 Task: Add a timeline in the project AgilePulse for the epic 'Content management system (CMS) enhancement' from 2023/06/20 to 2024/09/07. Add a timeline in the project AgilePulse for the epic 'Business intelligence (BI) dashboard development' from 2023/04/01 to 2025/09/20. Add a timeline in the project AgilePulse for the epic 'Software-defined networking (SDN) implementation' from 2023/01/12 to 2025/07/02
Action: Mouse moved to (219, 284)
Screenshot: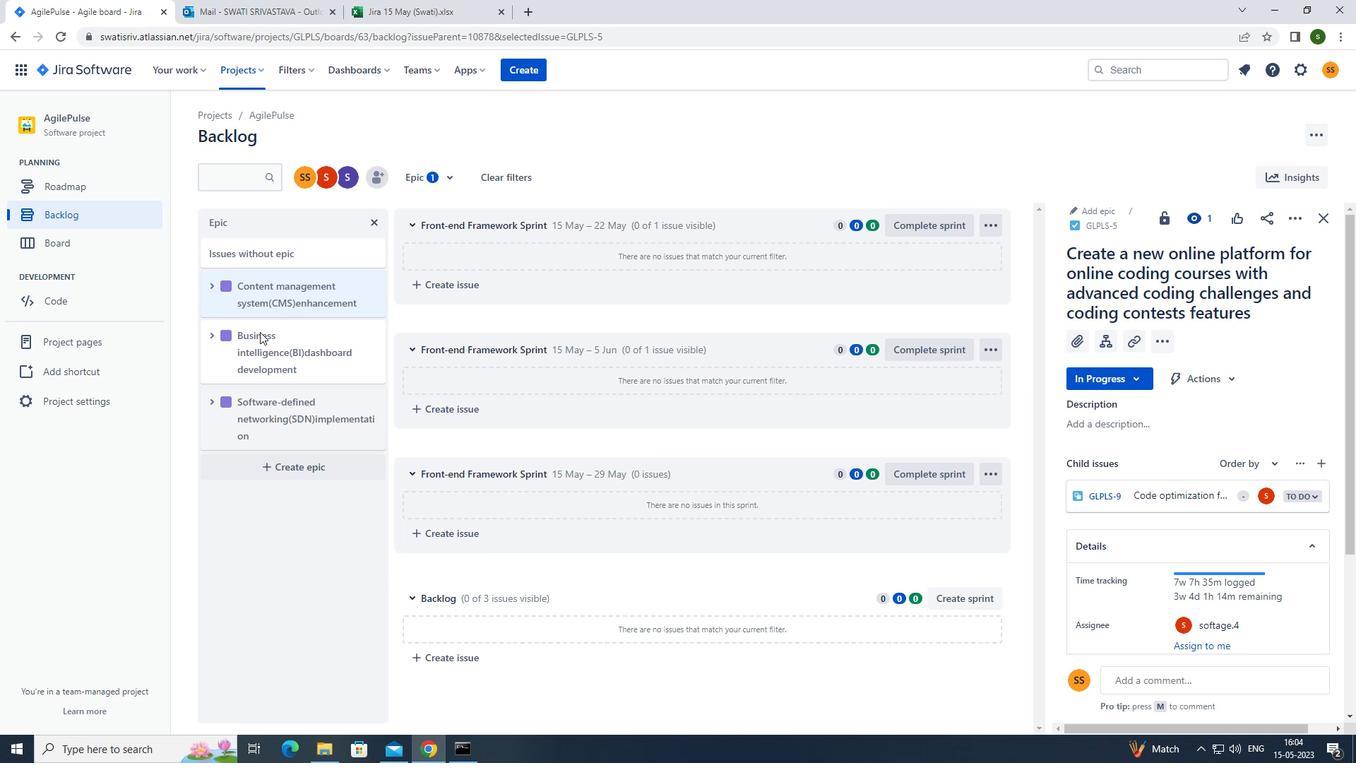 
Action: Mouse pressed left at (219, 284)
Screenshot: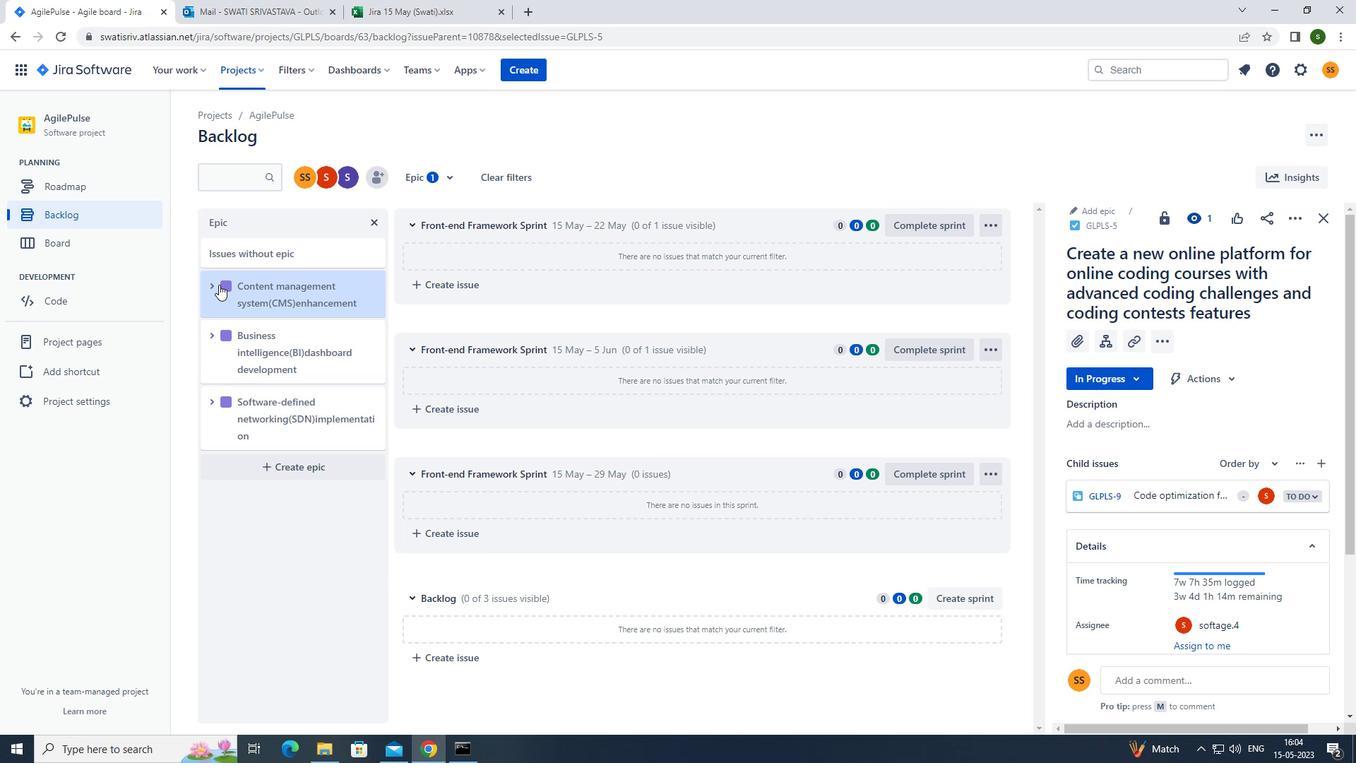 
Action: Mouse moved to (305, 418)
Screenshot: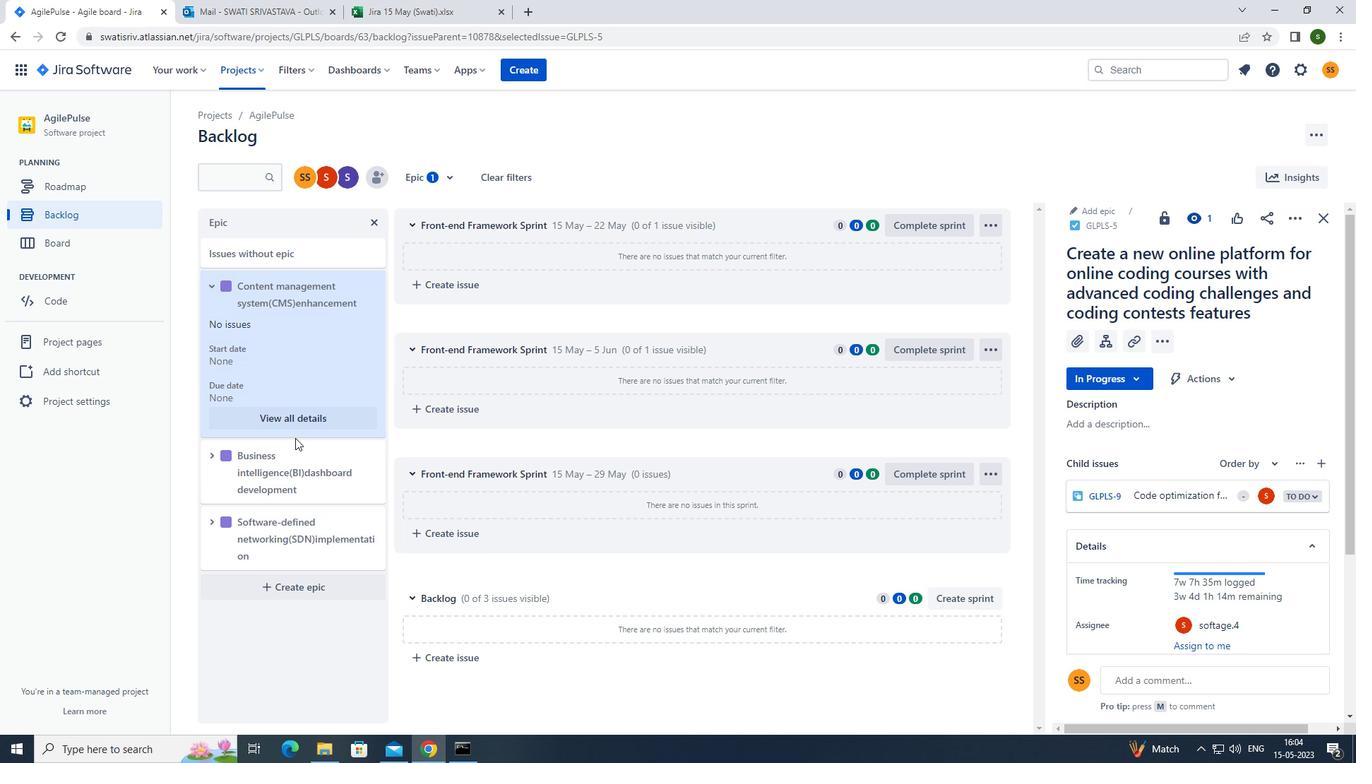 
Action: Mouse pressed left at (305, 418)
Screenshot: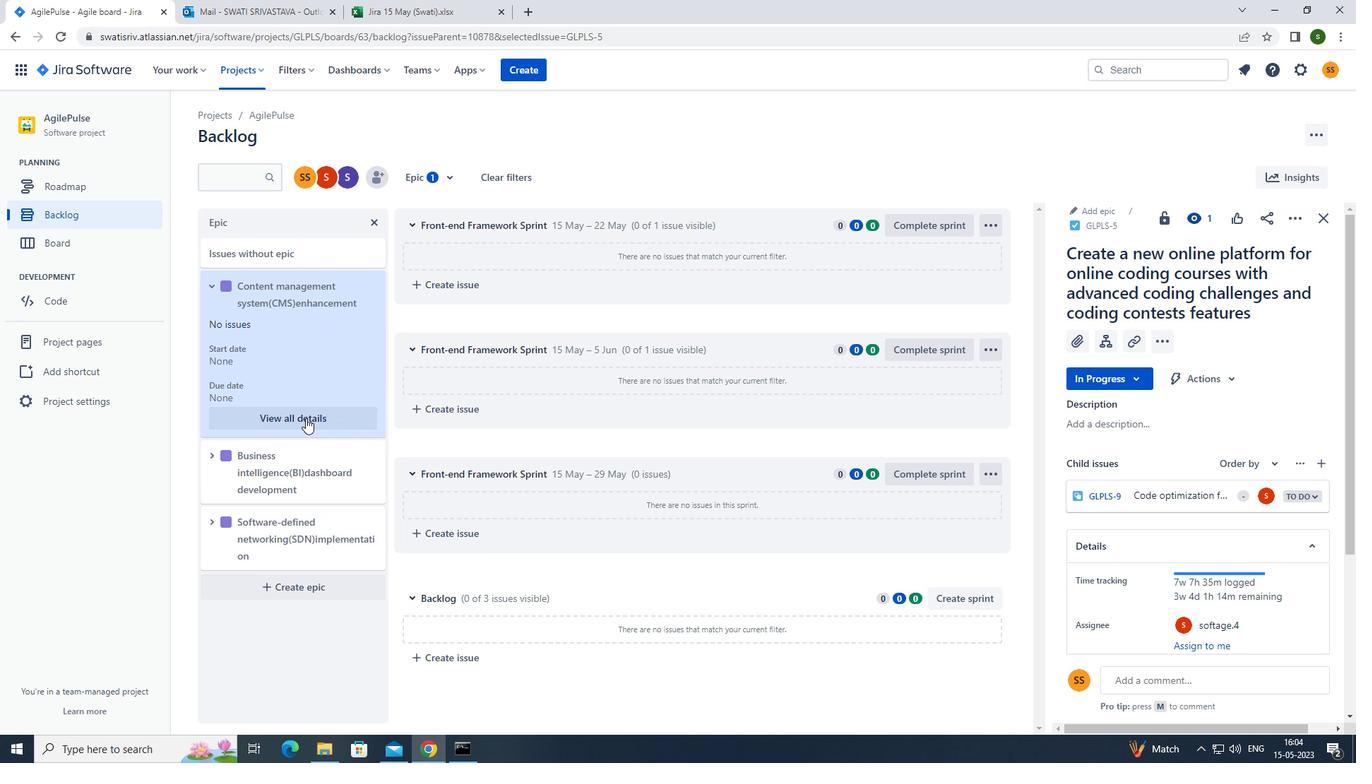 
Action: Mouse moved to (1205, 536)
Screenshot: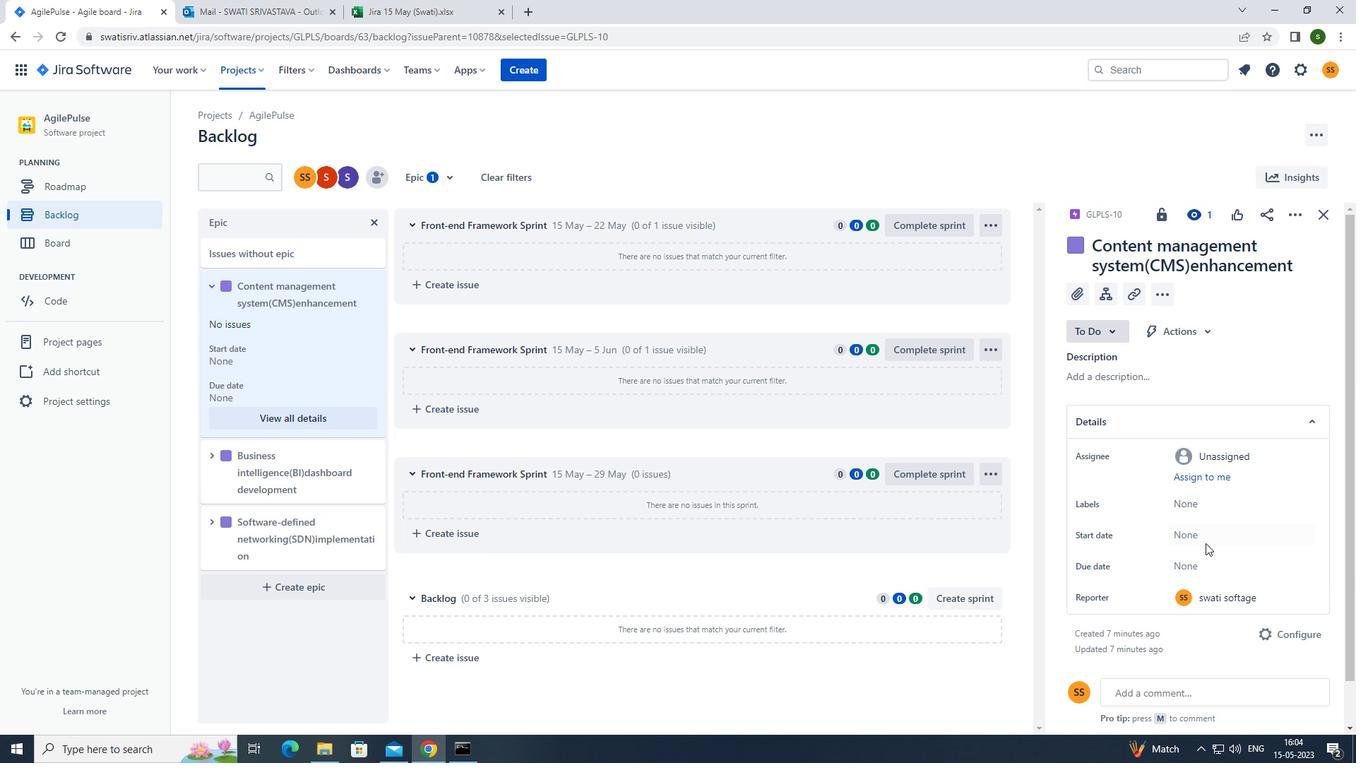 
Action: Mouse pressed left at (1205, 536)
Screenshot: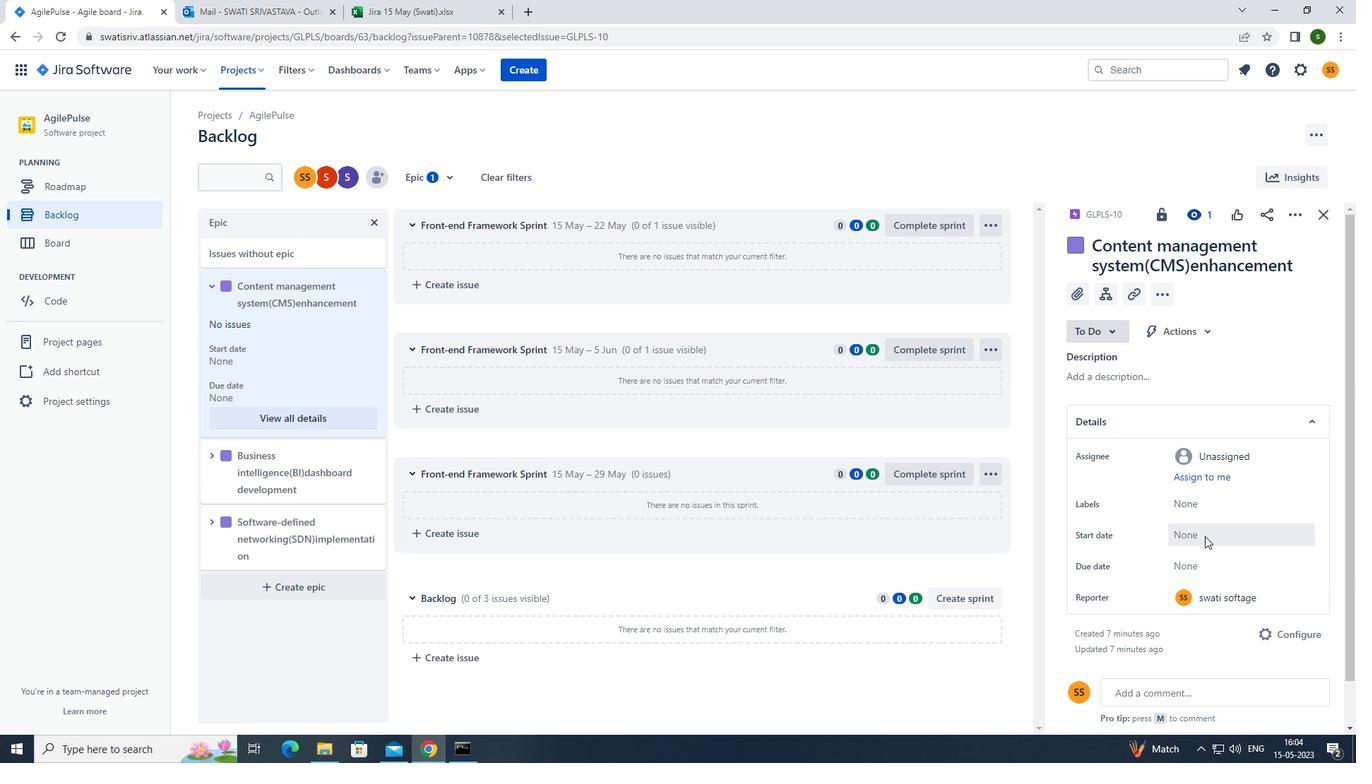 
Action: Mouse moved to (1324, 329)
Screenshot: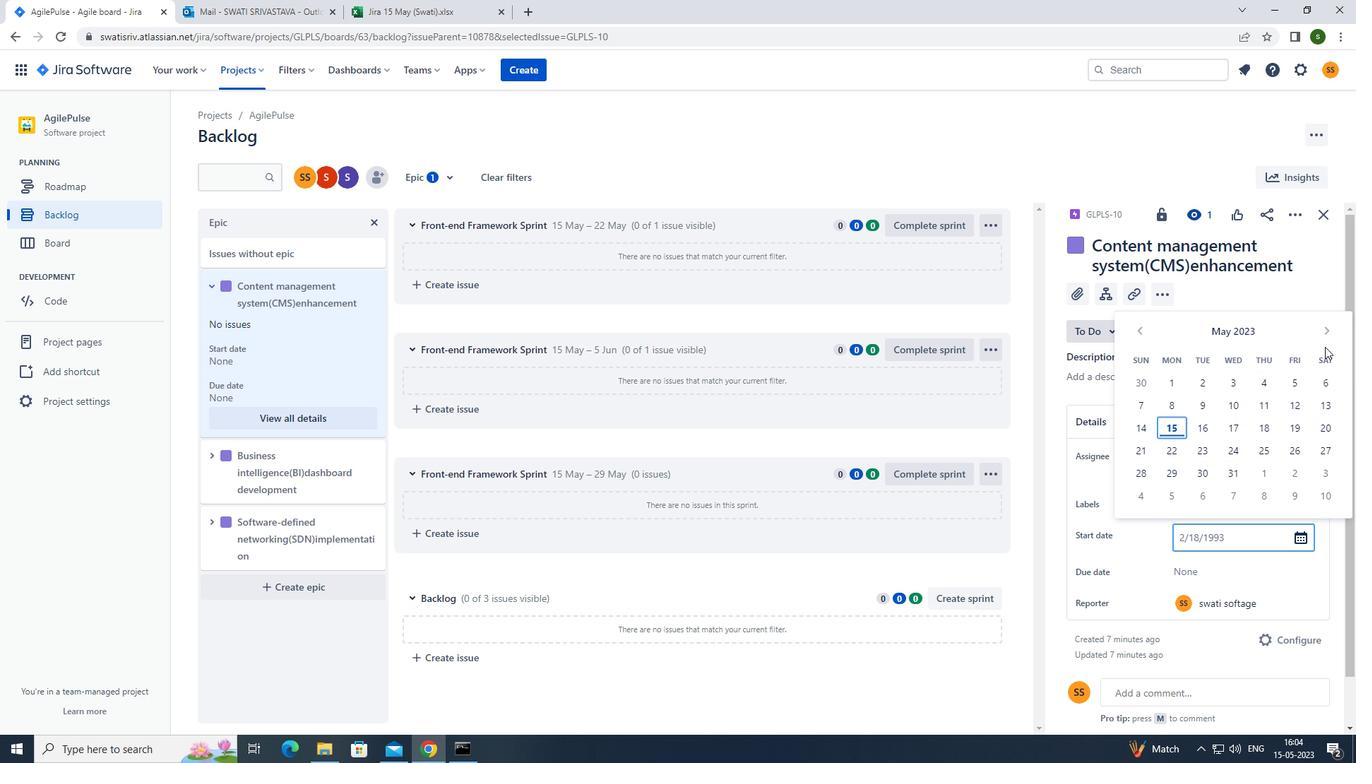 
Action: Mouse pressed left at (1324, 329)
Screenshot: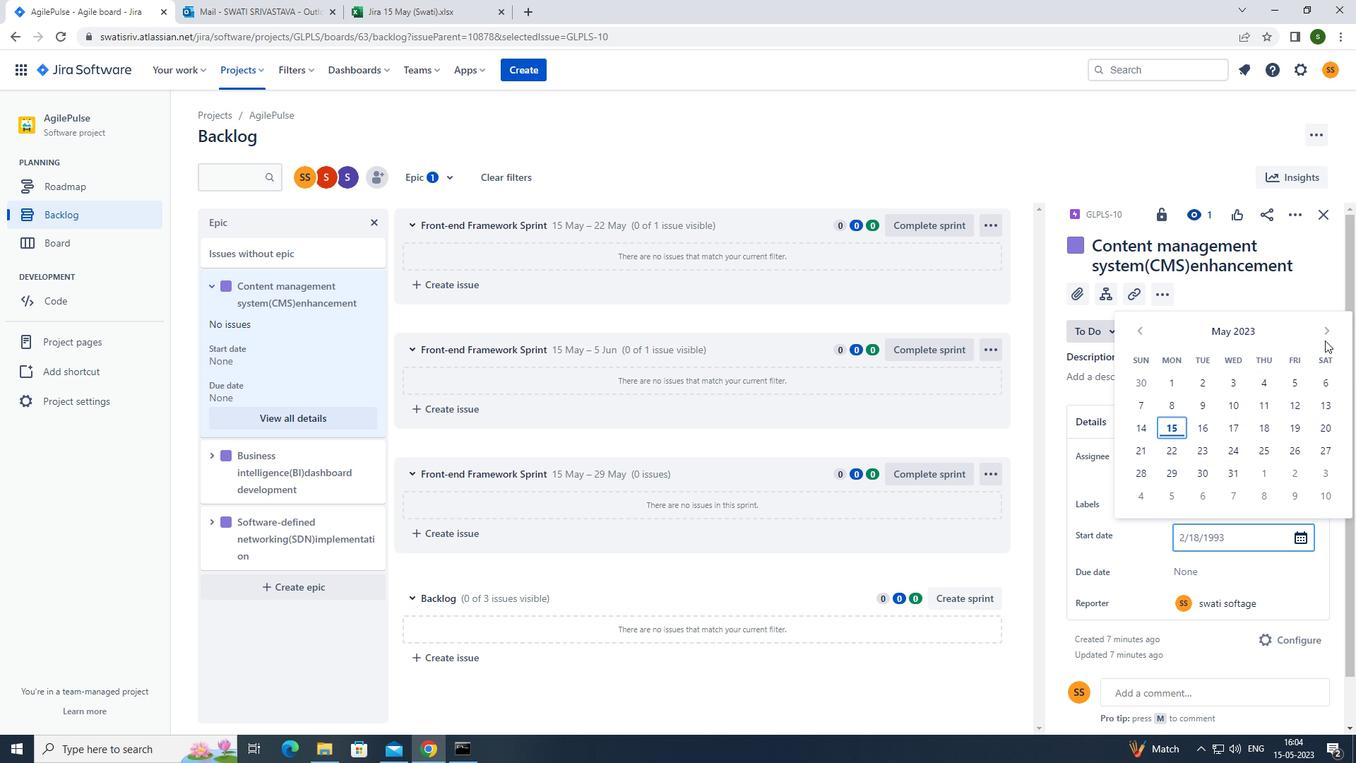 
Action: Mouse moved to (1207, 455)
Screenshot: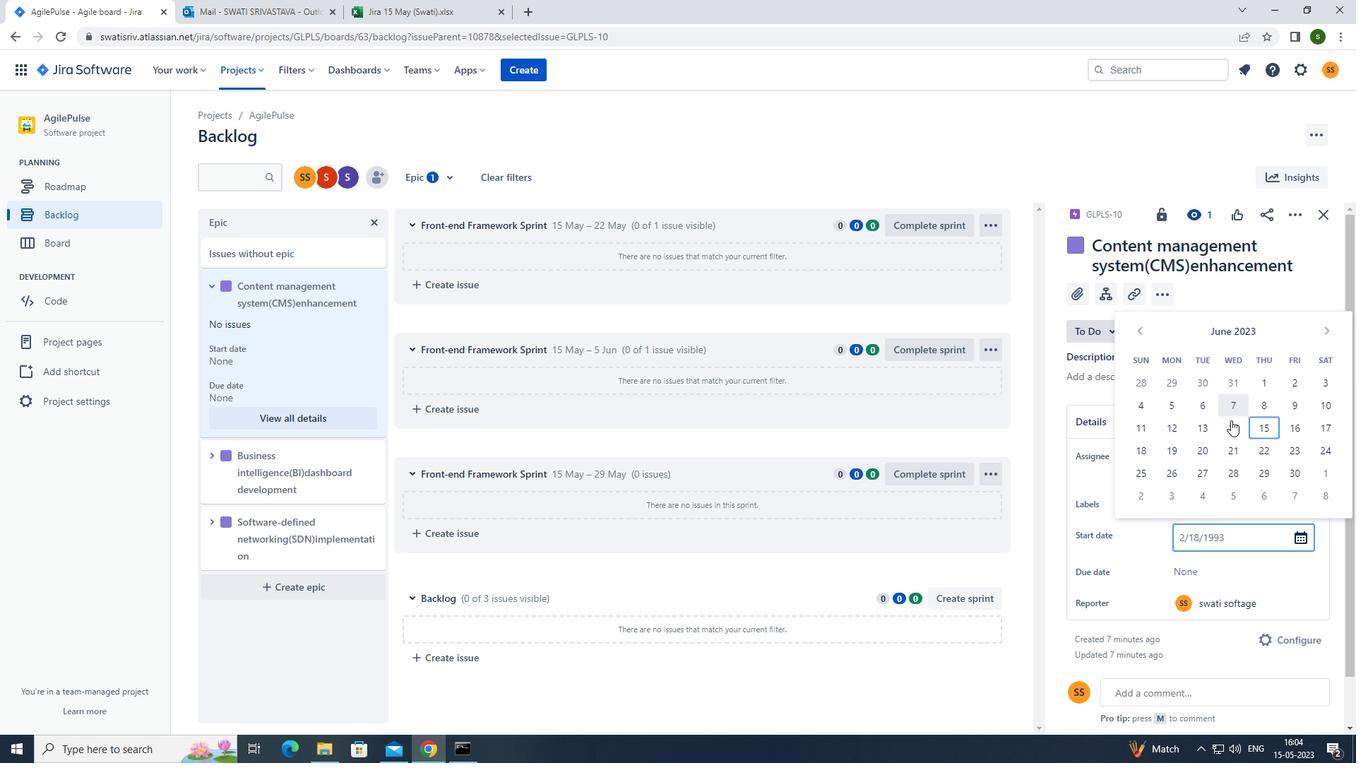 
Action: Mouse pressed left at (1207, 455)
Screenshot: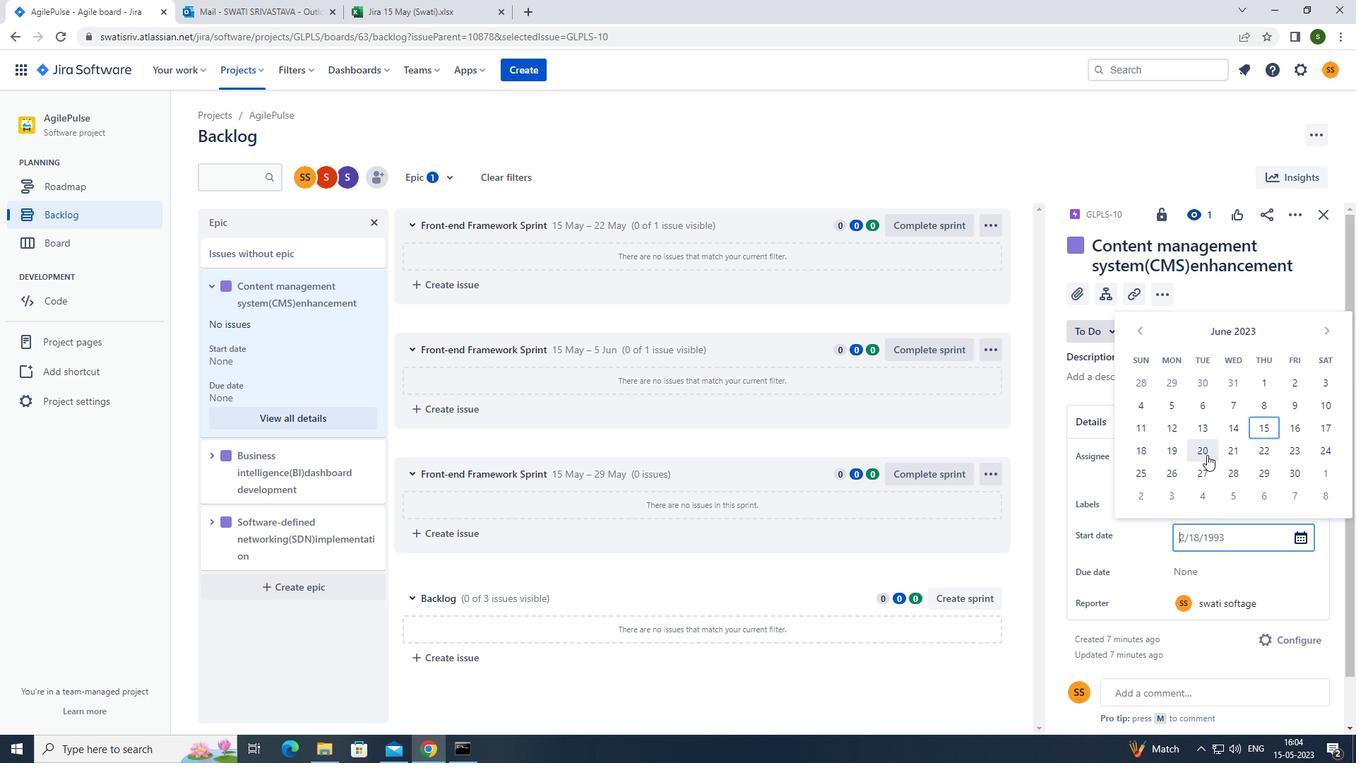 
Action: Mouse moved to (1216, 569)
Screenshot: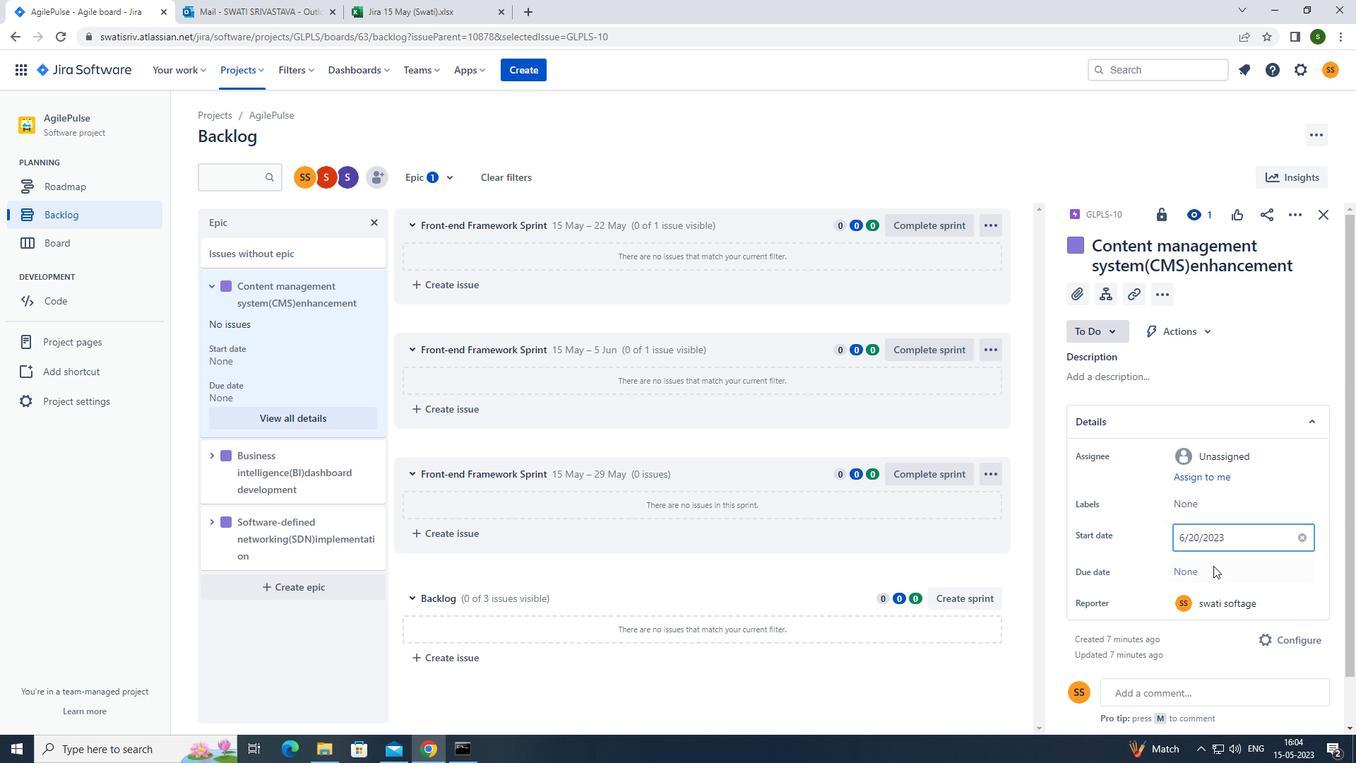 
Action: Mouse pressed left at (1216, 569)
Screenshot: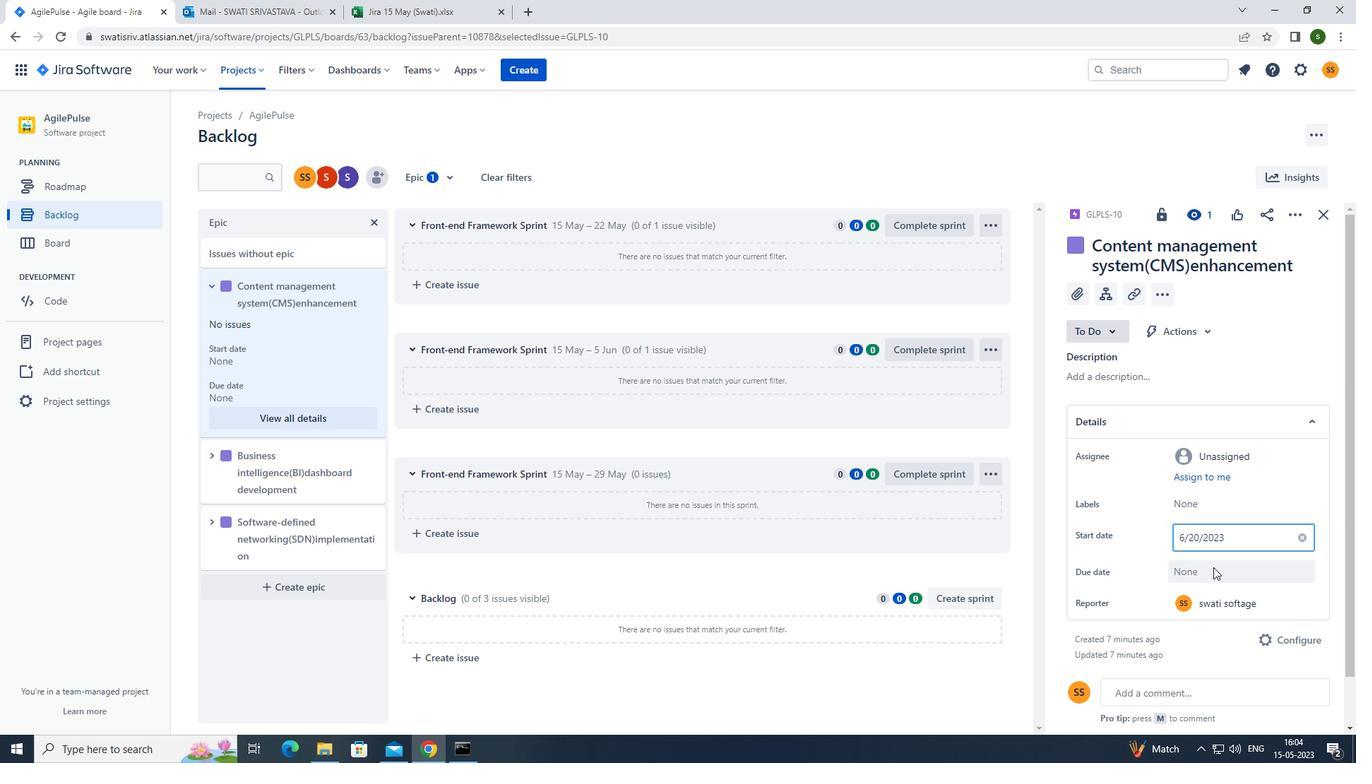 
Action: Mouse moved to (1327, 363)
Screenshot: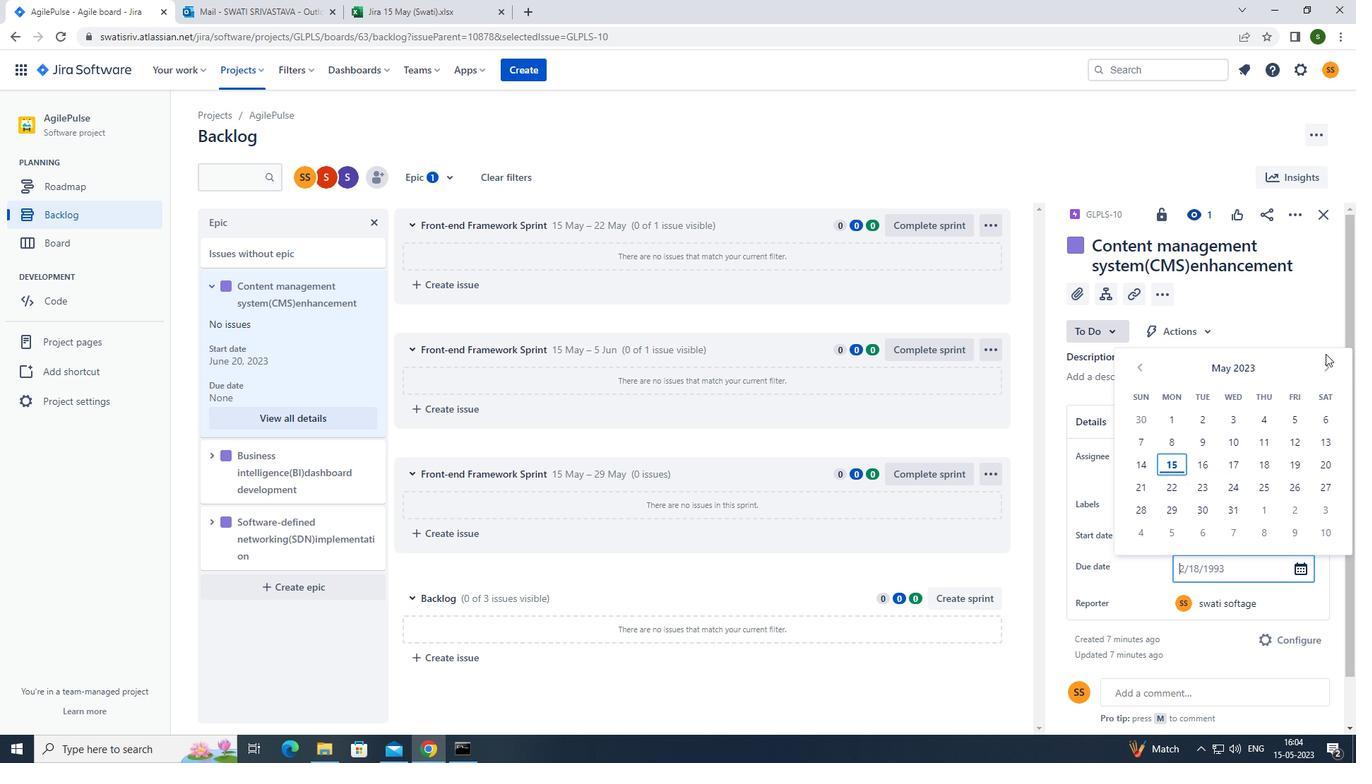 
Action: Mouse pressed left at (1327, 363)
Screenshot: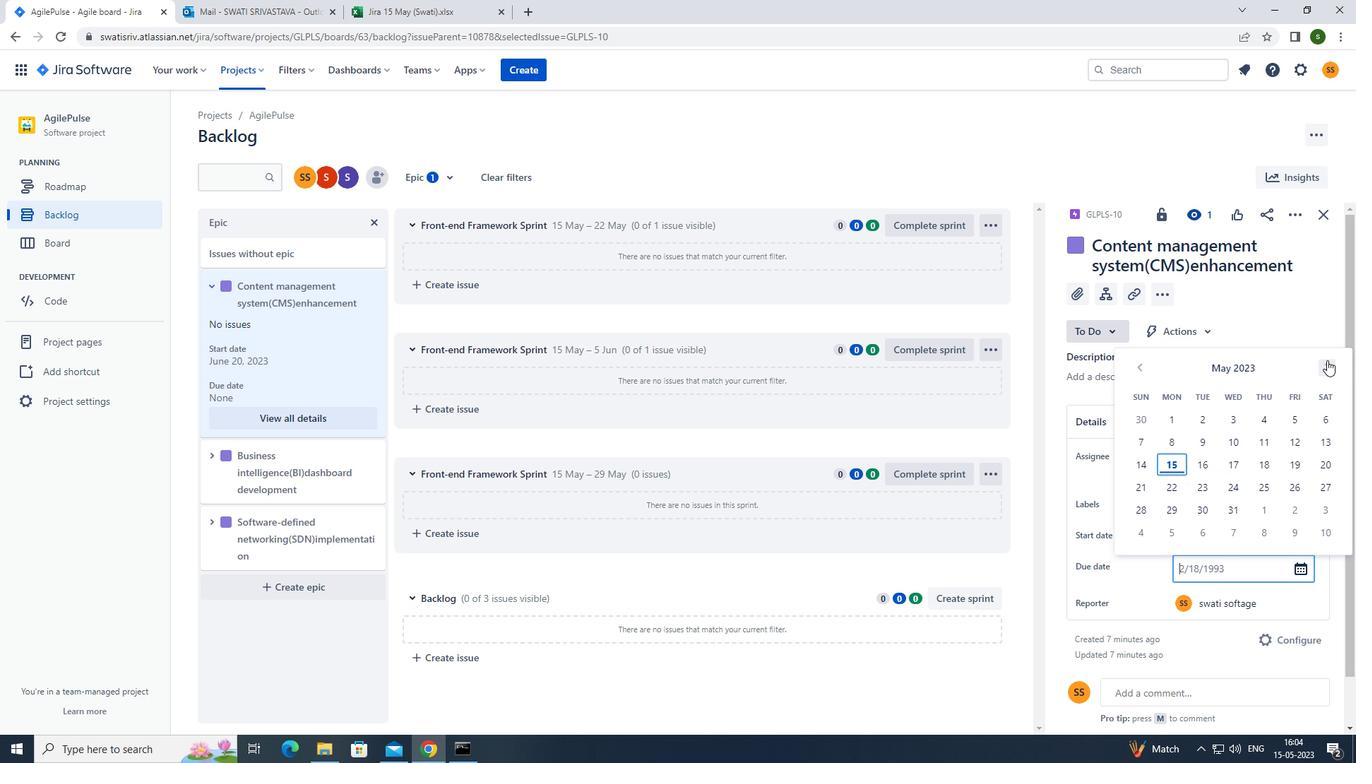
Action: Mouse pressed left at (1327, 363)
Screenshot: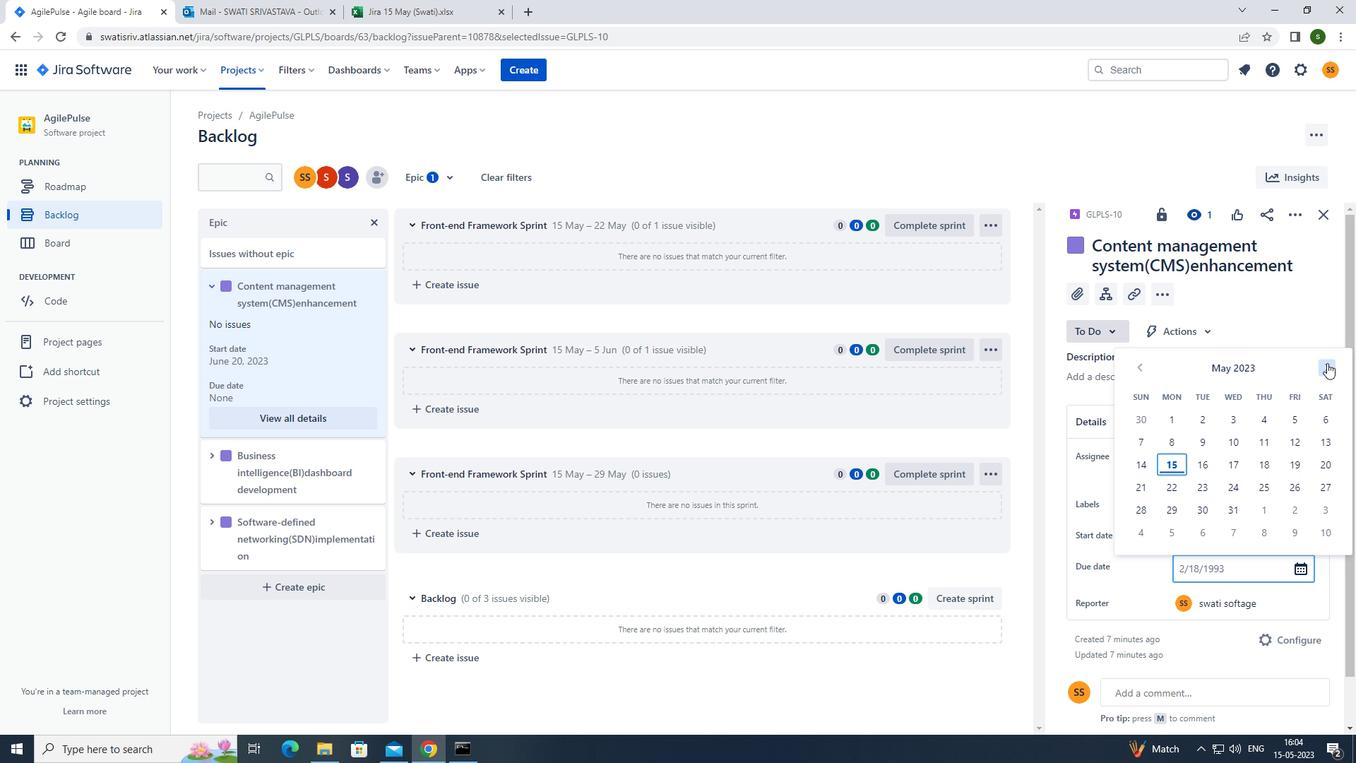 
Action: Mouse pressed left at (1327, 363)
Screenshot: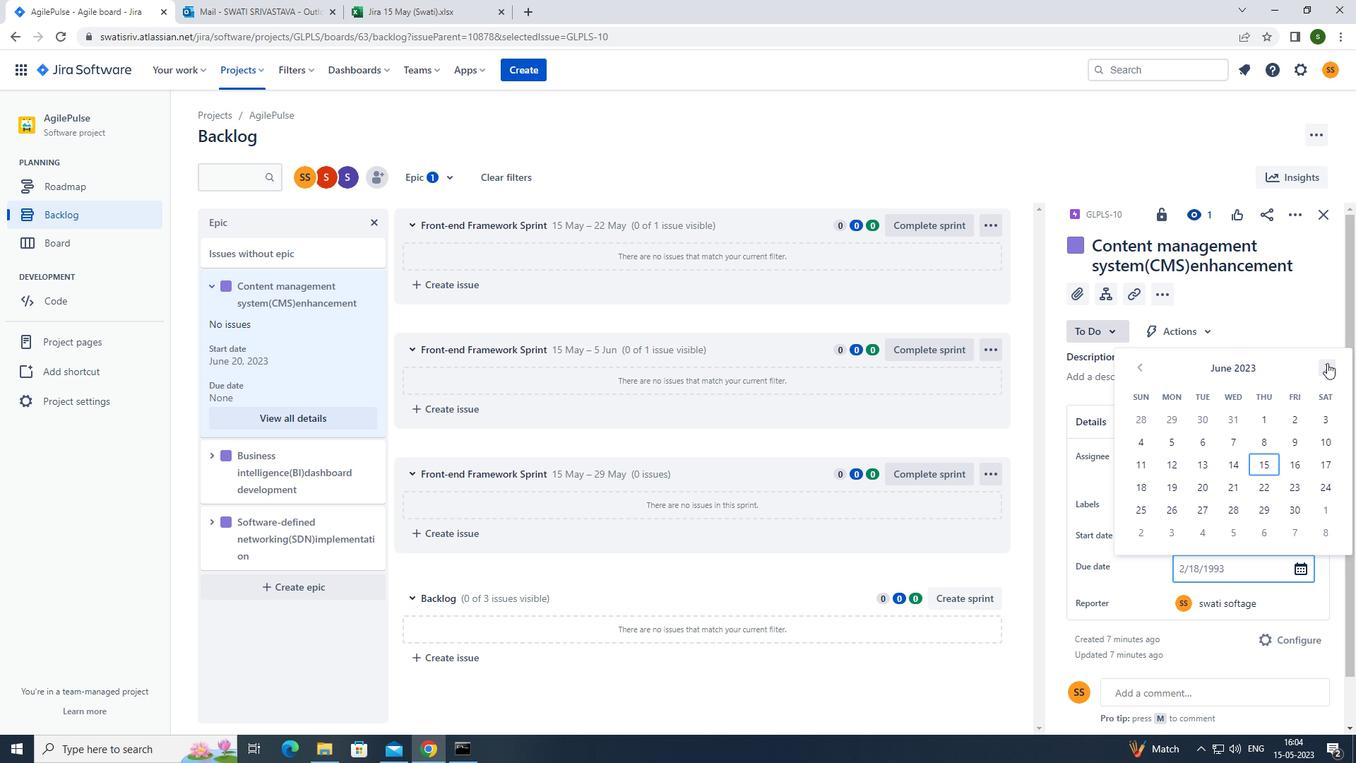 
Action: Mouse pressed left at (1327, 363)
Screenshot: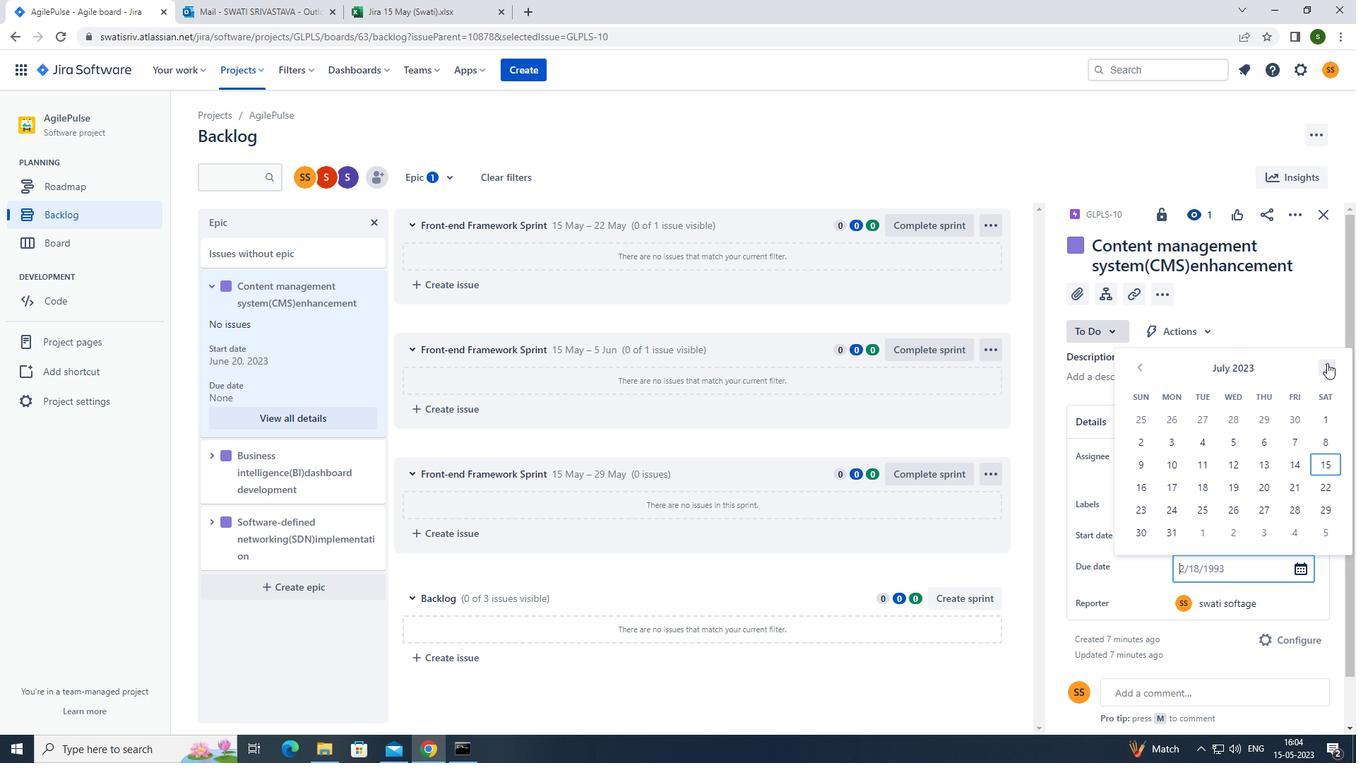 
Action: Mouse pressed left at (1327, 363)
Screenshot: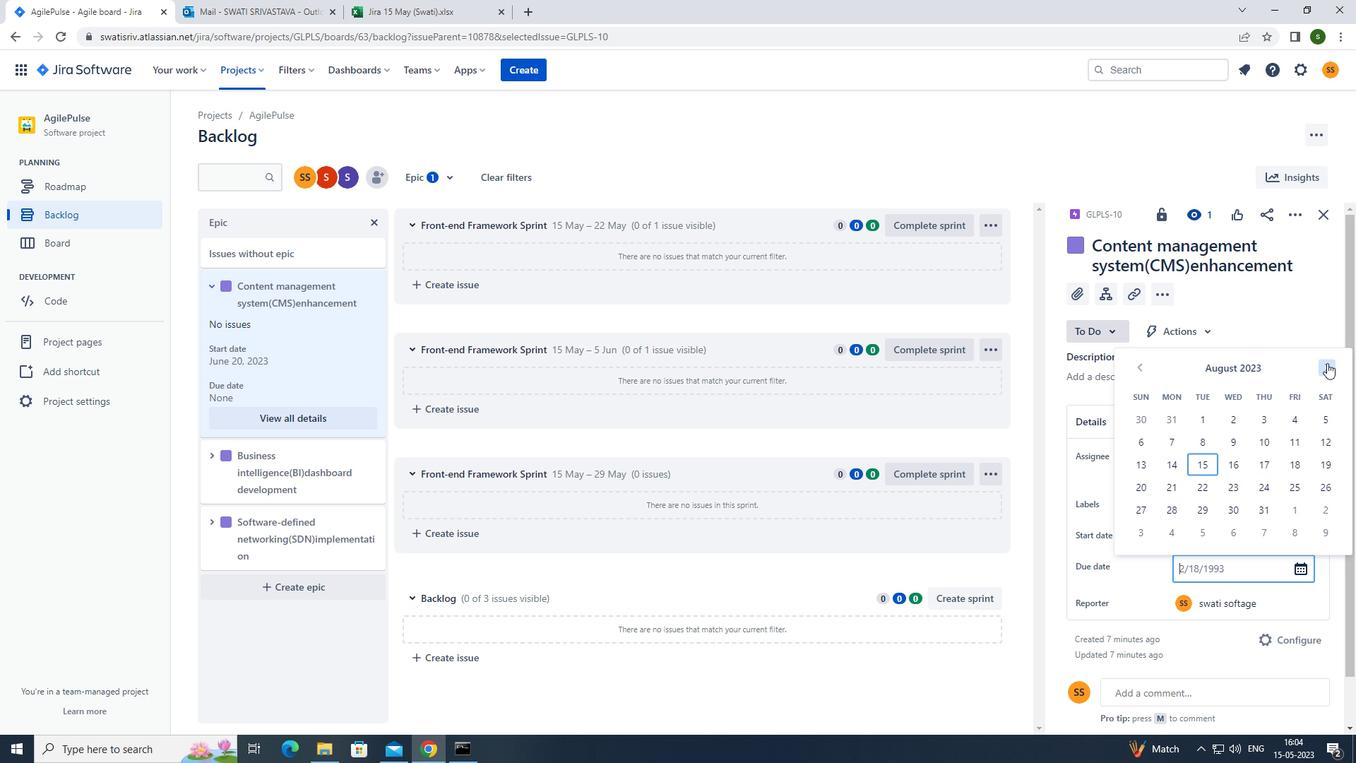 
Action: Mouse pressed left at (1327, 363)
Screenshot: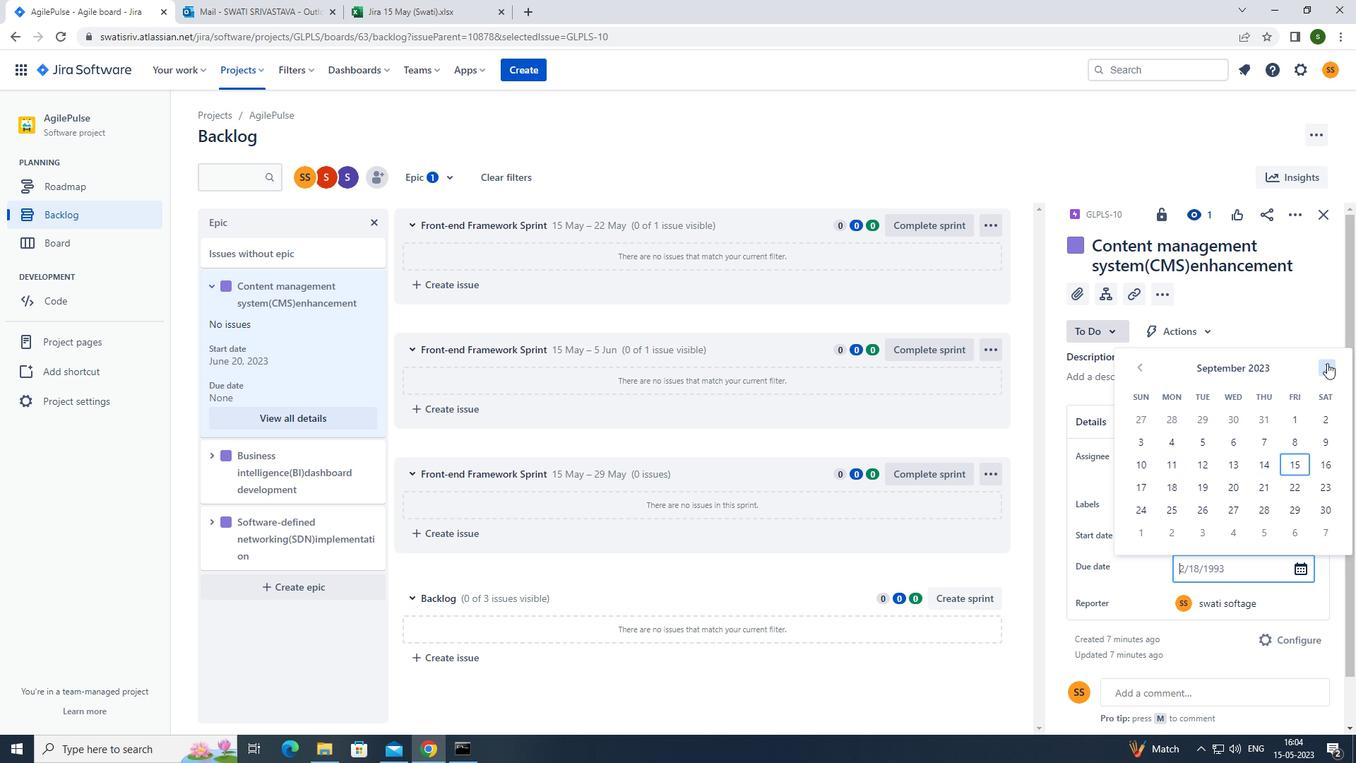 
Action: Mouse pressed left at (1327, 363)
Screenshot: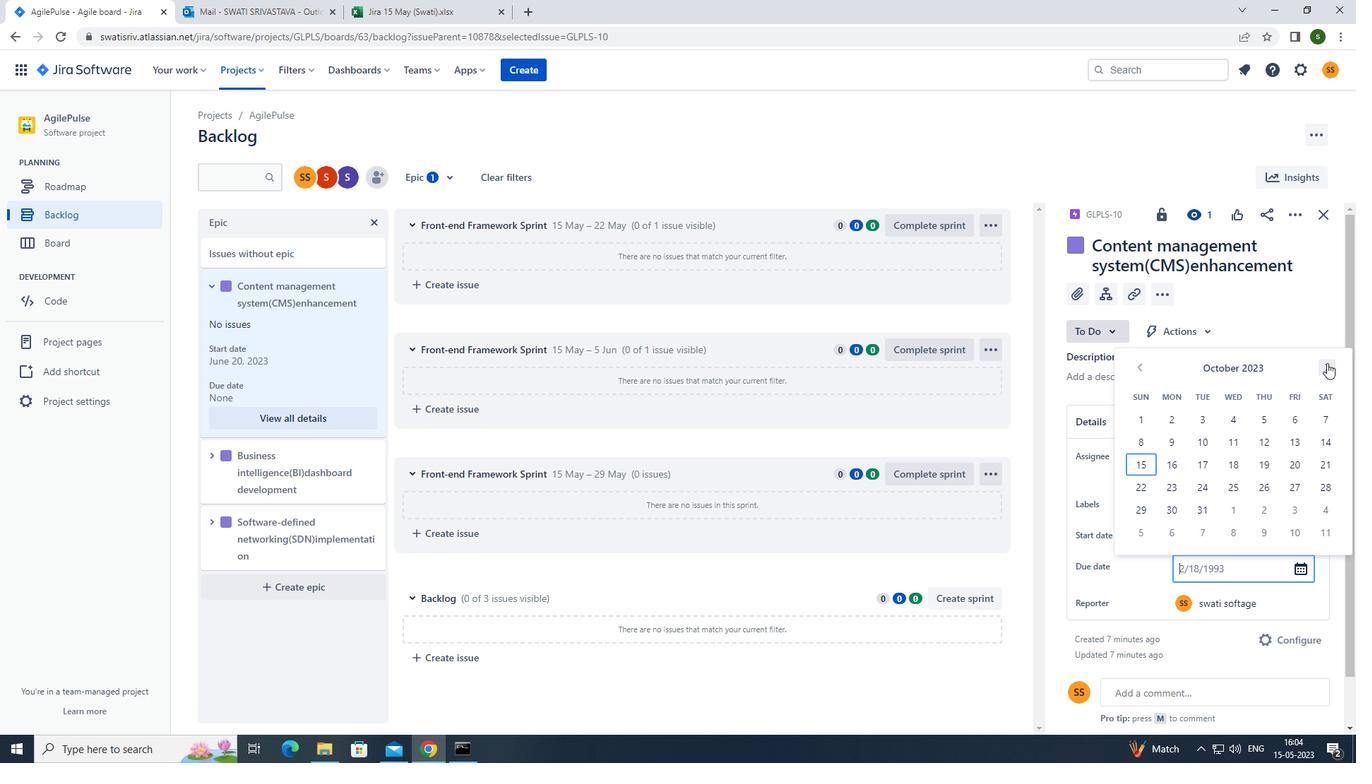 
Action: Mouse pressed left at (1327, 363)
Screenshot: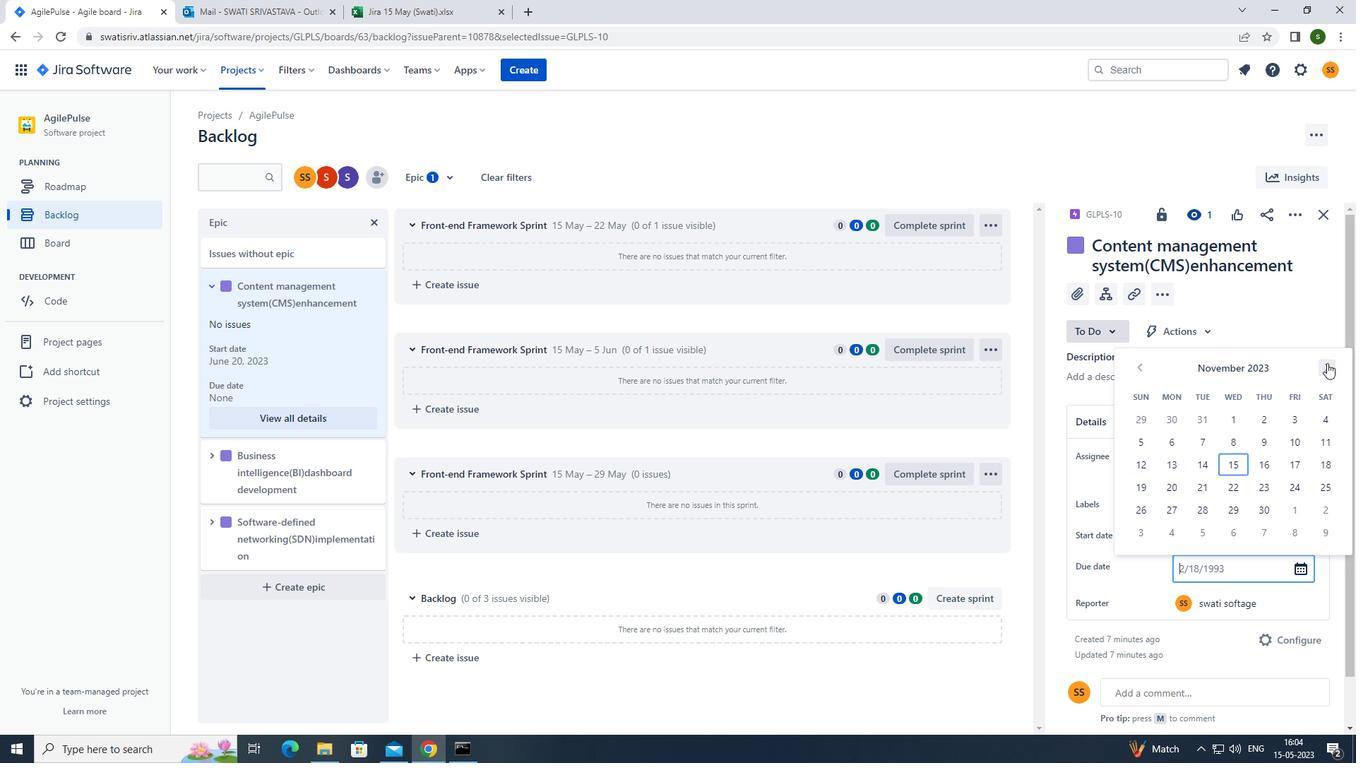 
Action: Mouse pressed left at (1327, 363)
Screenshot: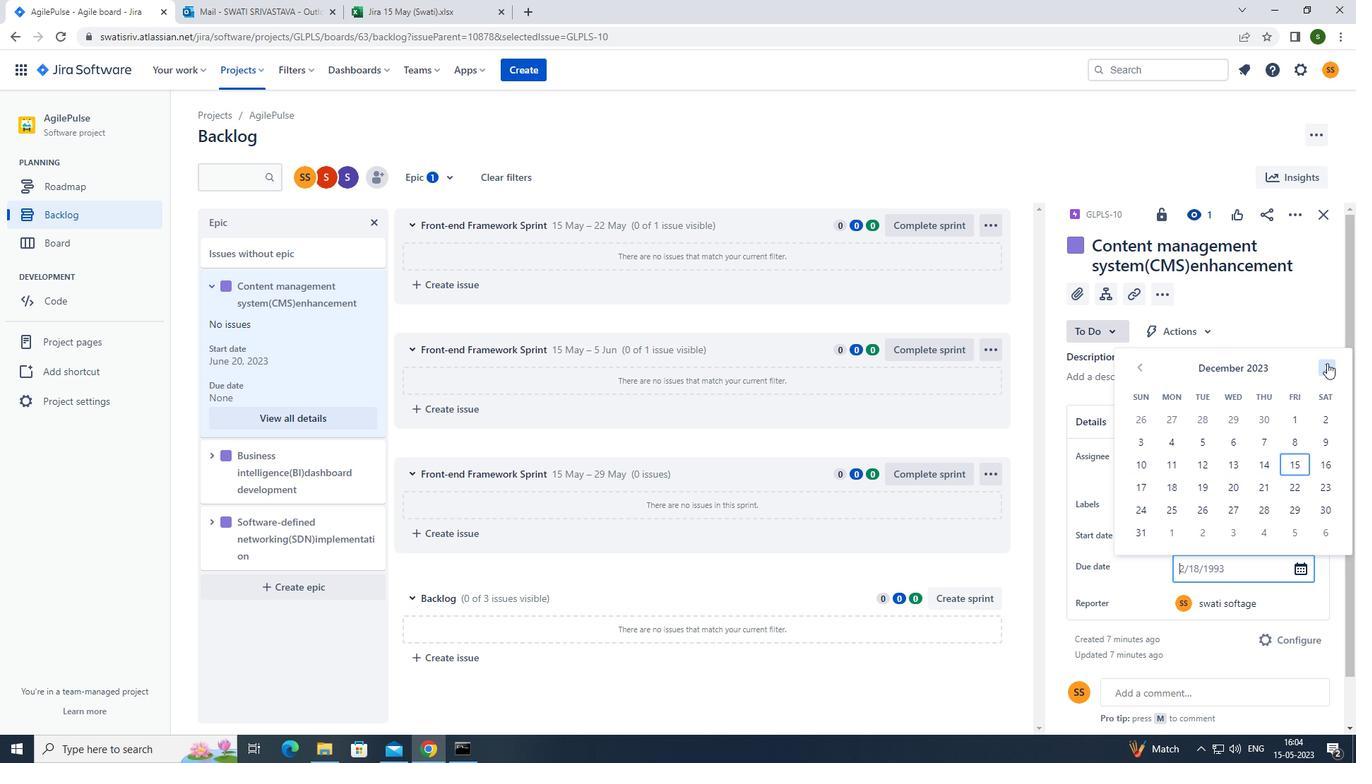 
Action: Mouse moved to (1327, 363)
Screenshot: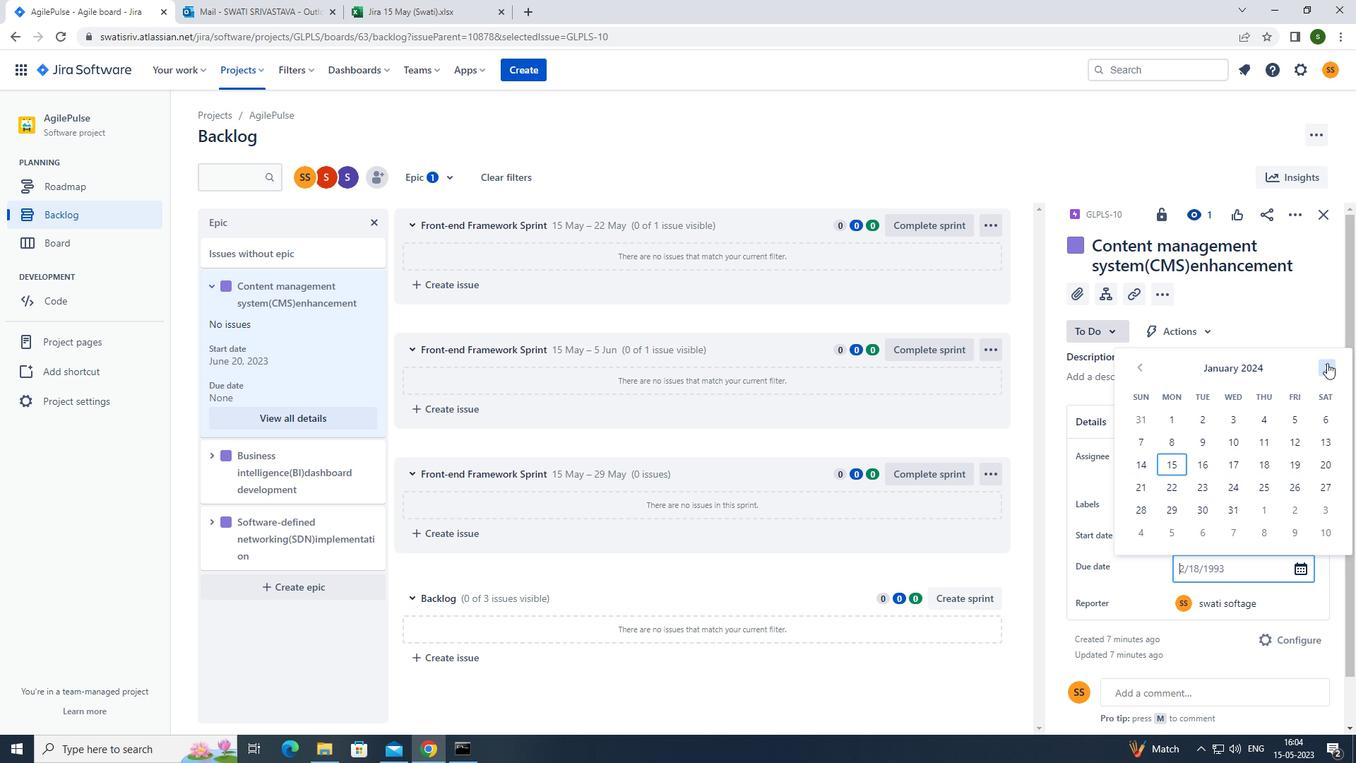 
Action: Mouse pressed left at (1327, 363)
Screenshot: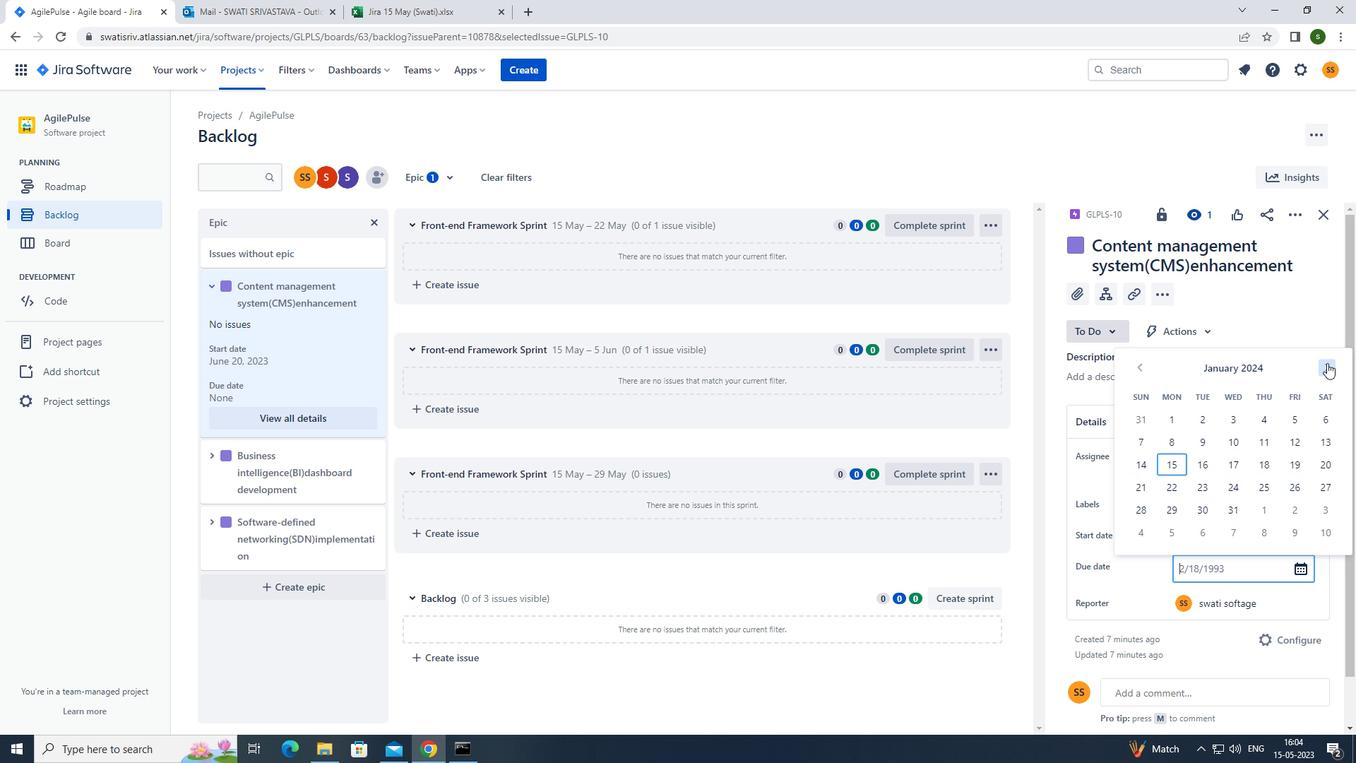 
Action: Mouse pressed left at (1327, 363)
Screenshot: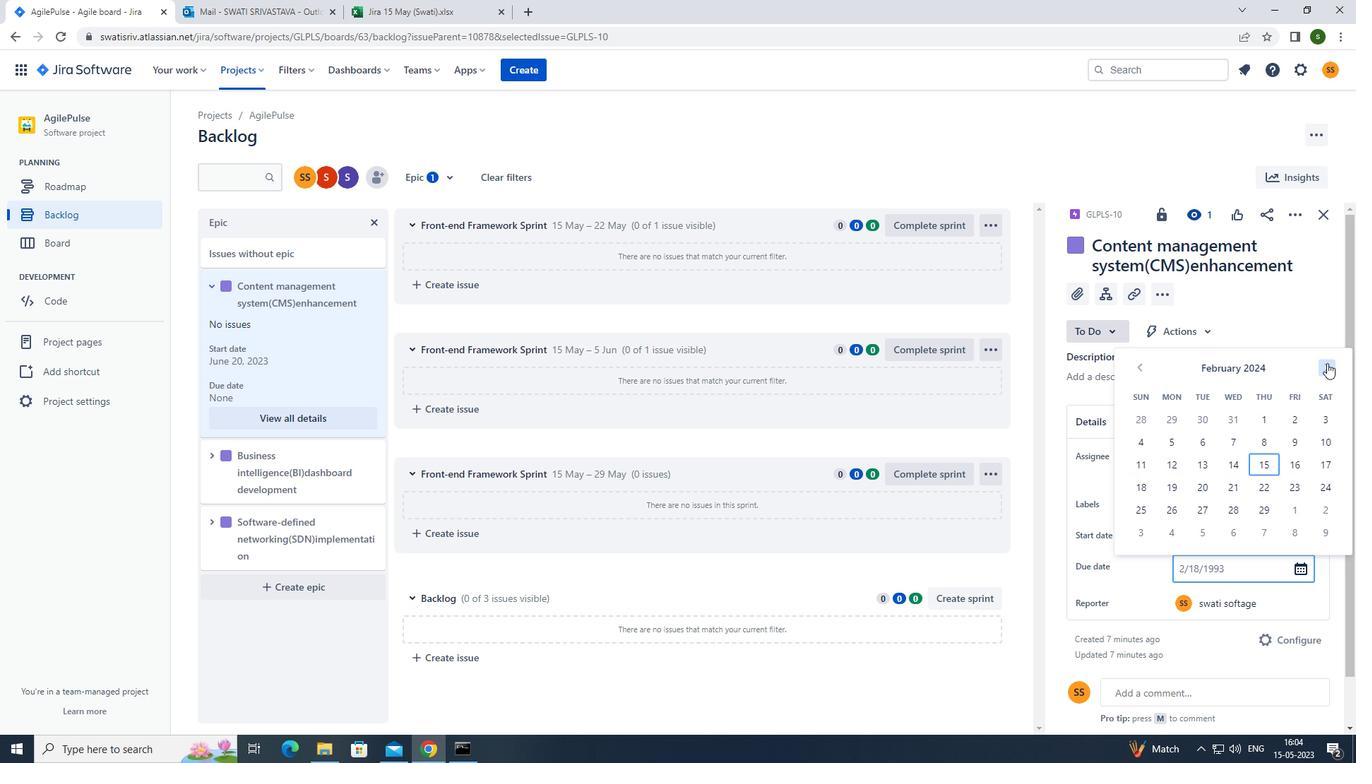
Action: Mouse moved to (1327, 363)
Screenshot: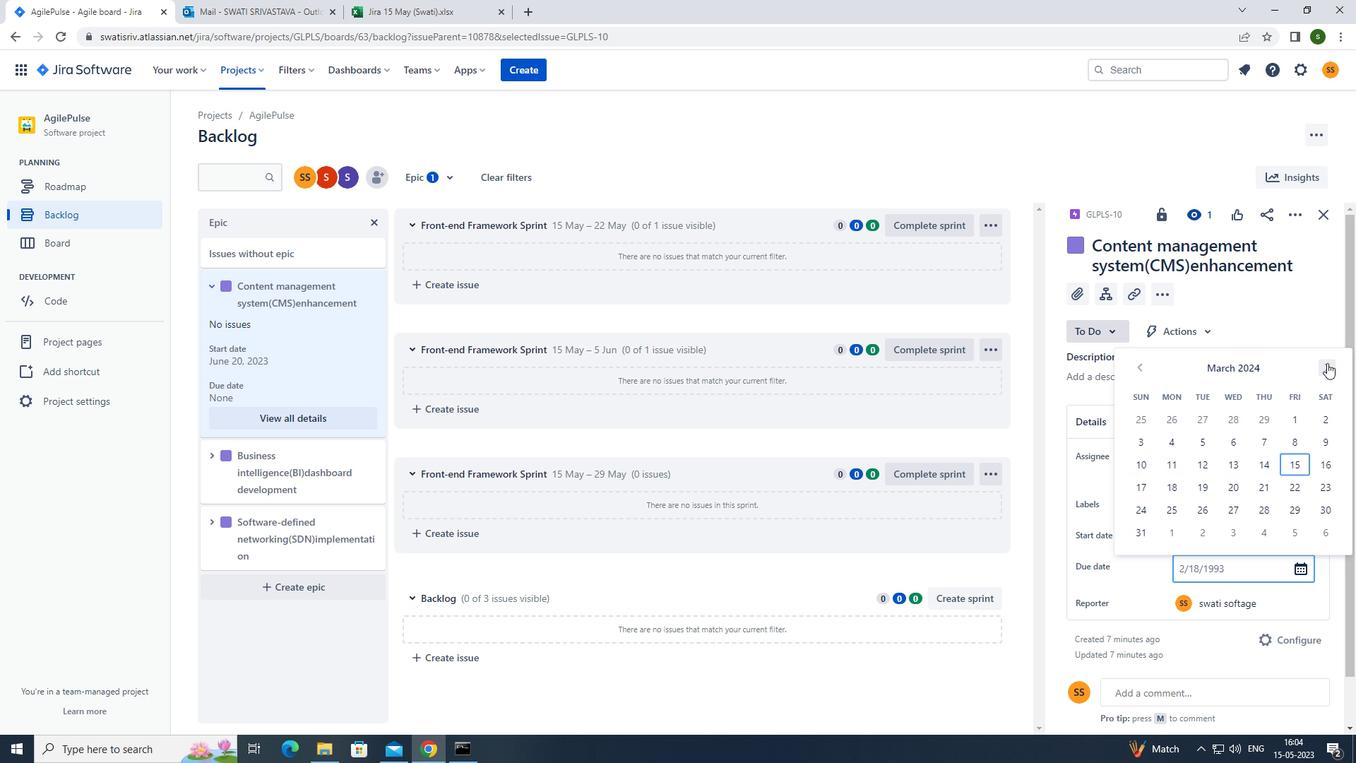 
Action: Mouse pressed left at (1327, 363)
Screenshot: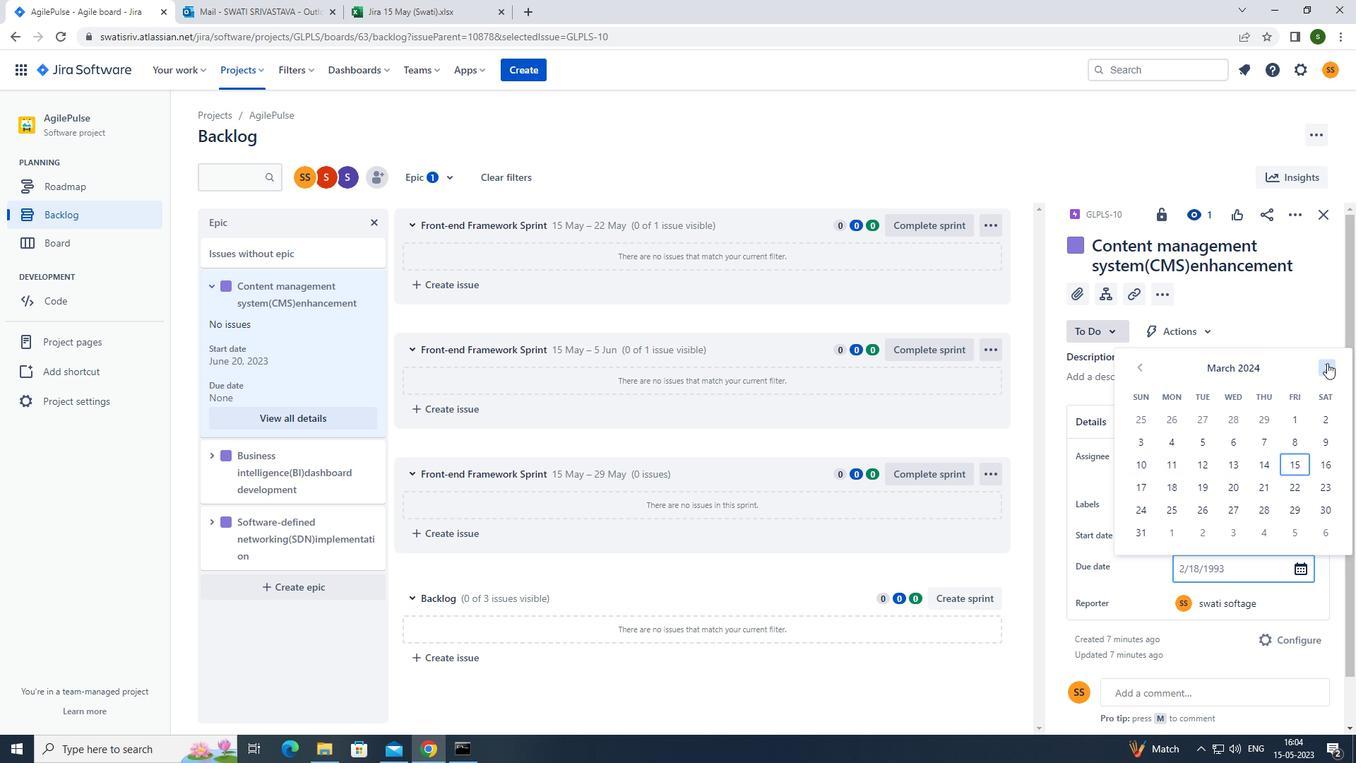 
Action: Mouse pressed left at (1327, 363)
Screenshot: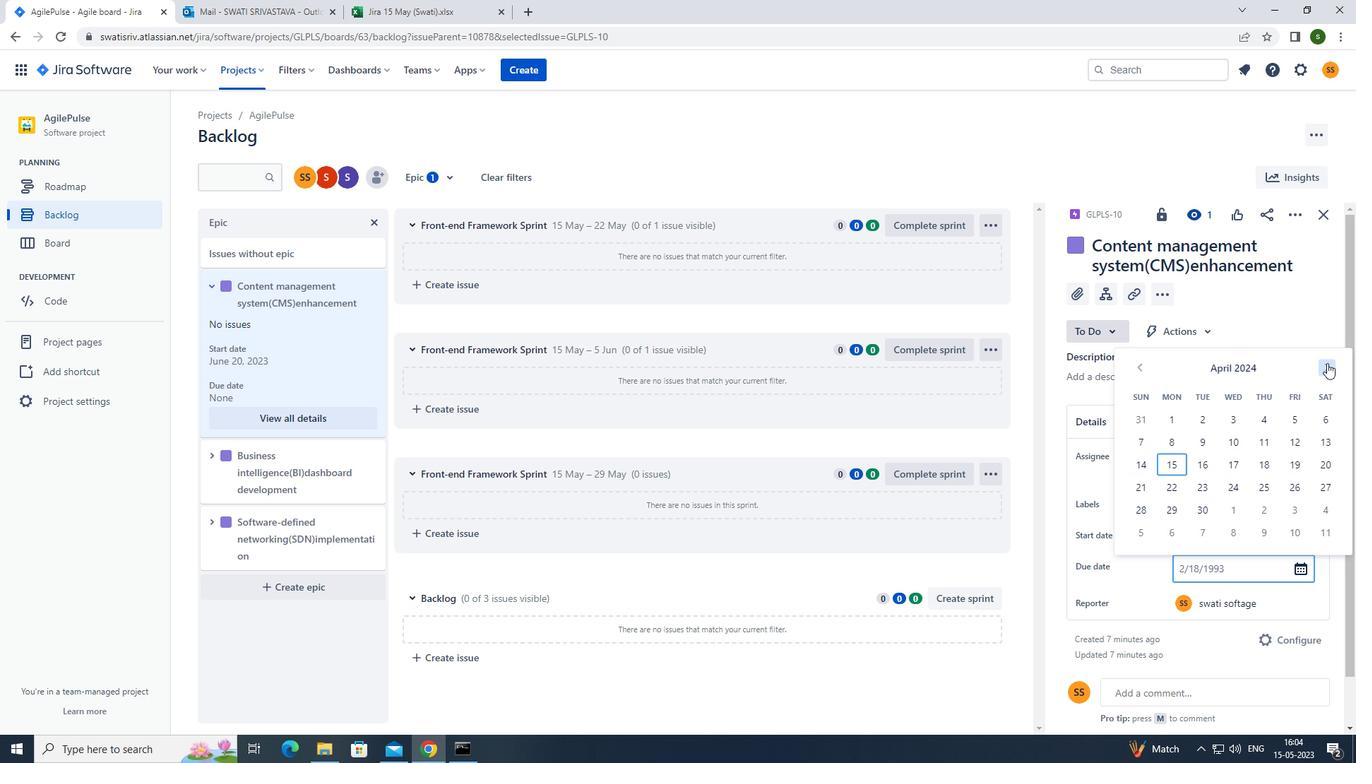 
Action: Mouse pressed left at (1327, 363)
Screenshot: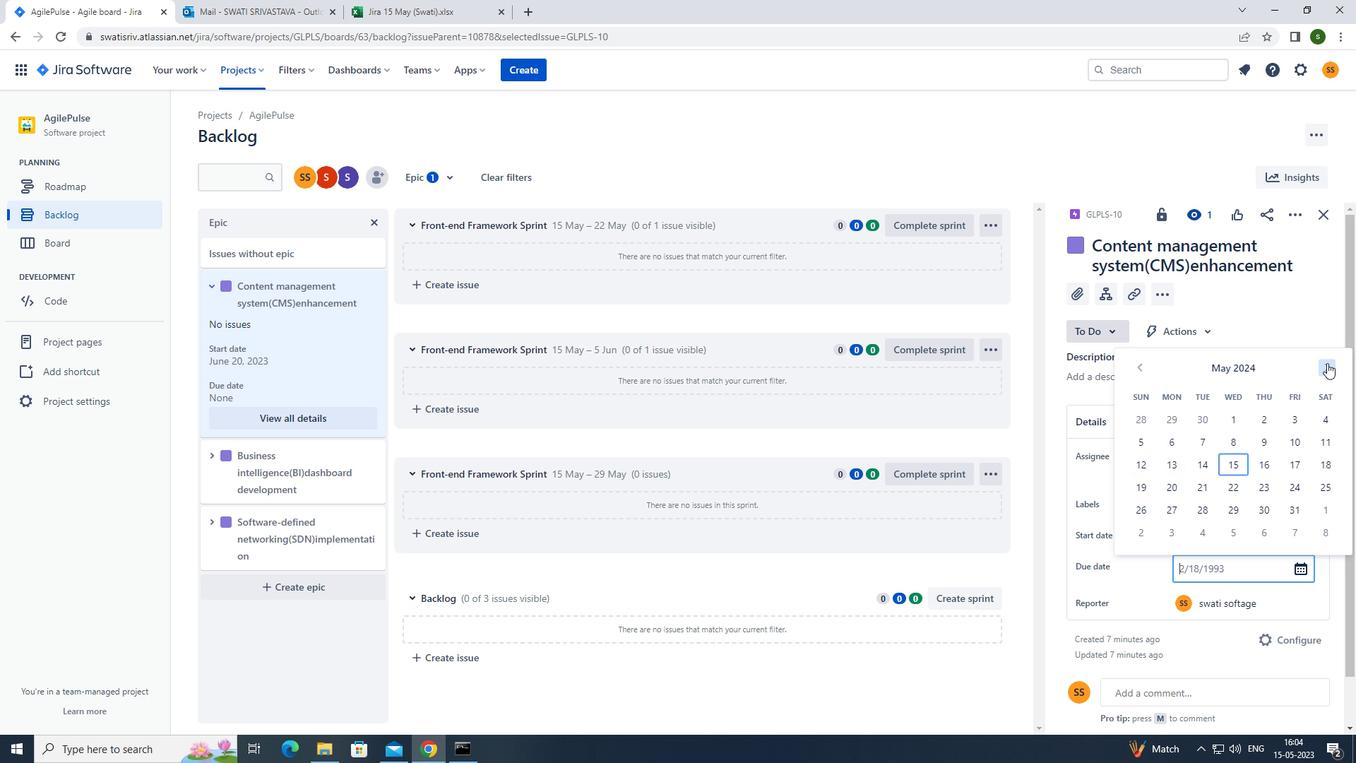 
Action: Mouse moved to (1327, 363)
Screenshot: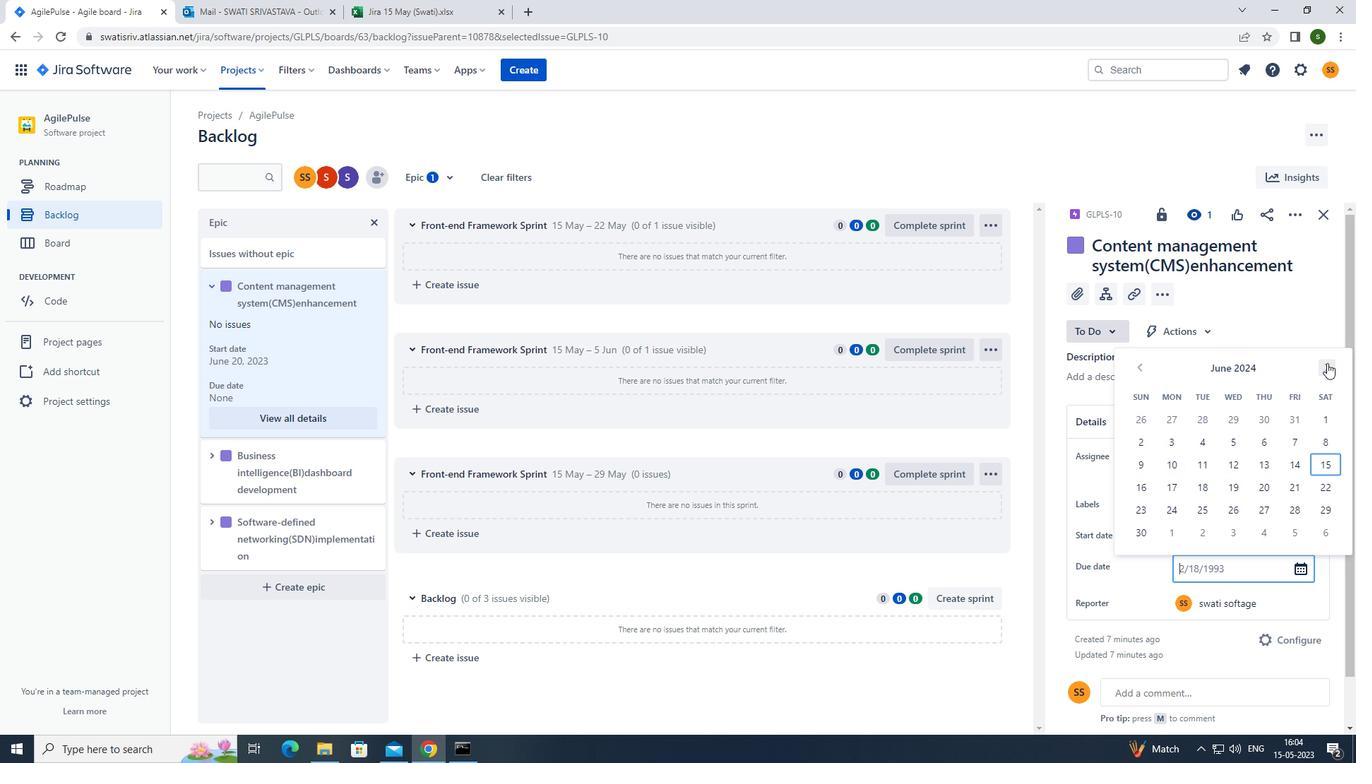 
Action: Mouse pressed left at (1327, 363)
Screenshot: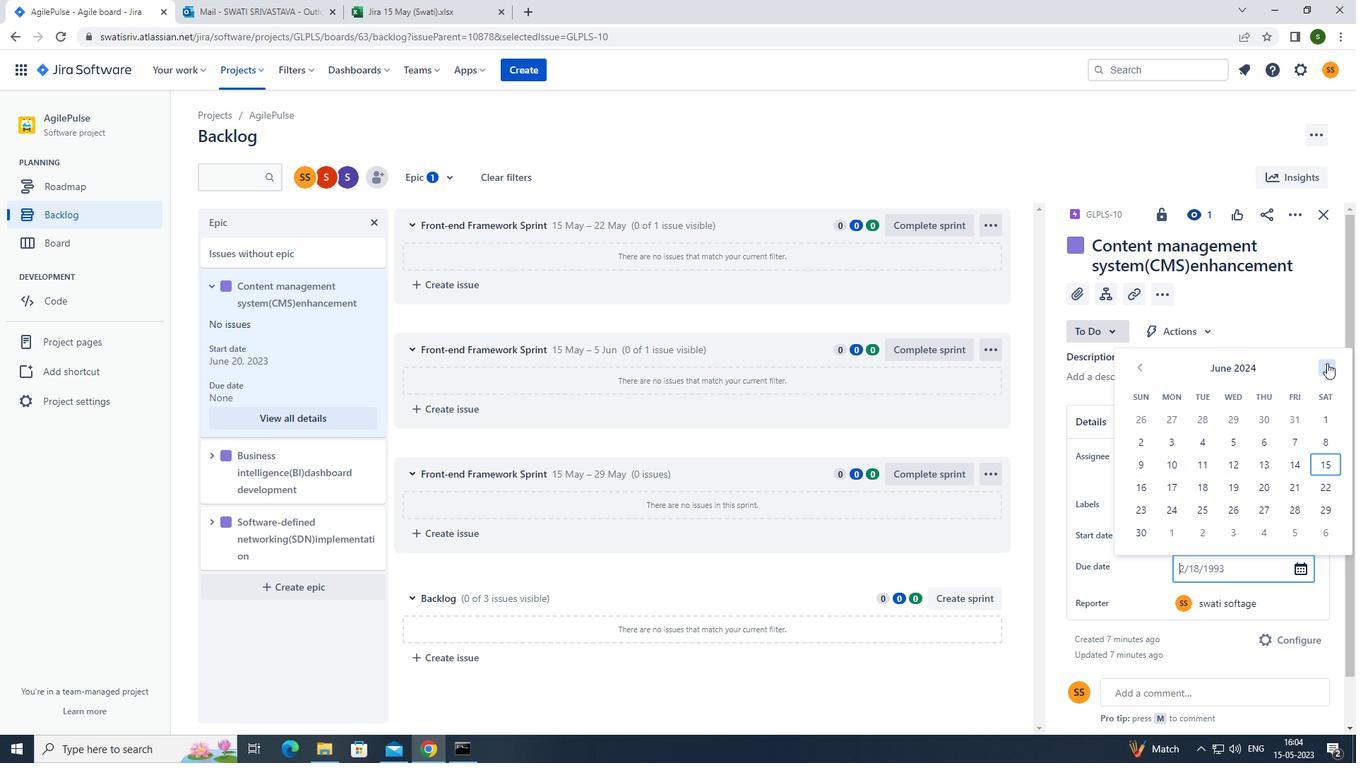 
Action: Mouse pressed left at (1327, 363)
Screenshot: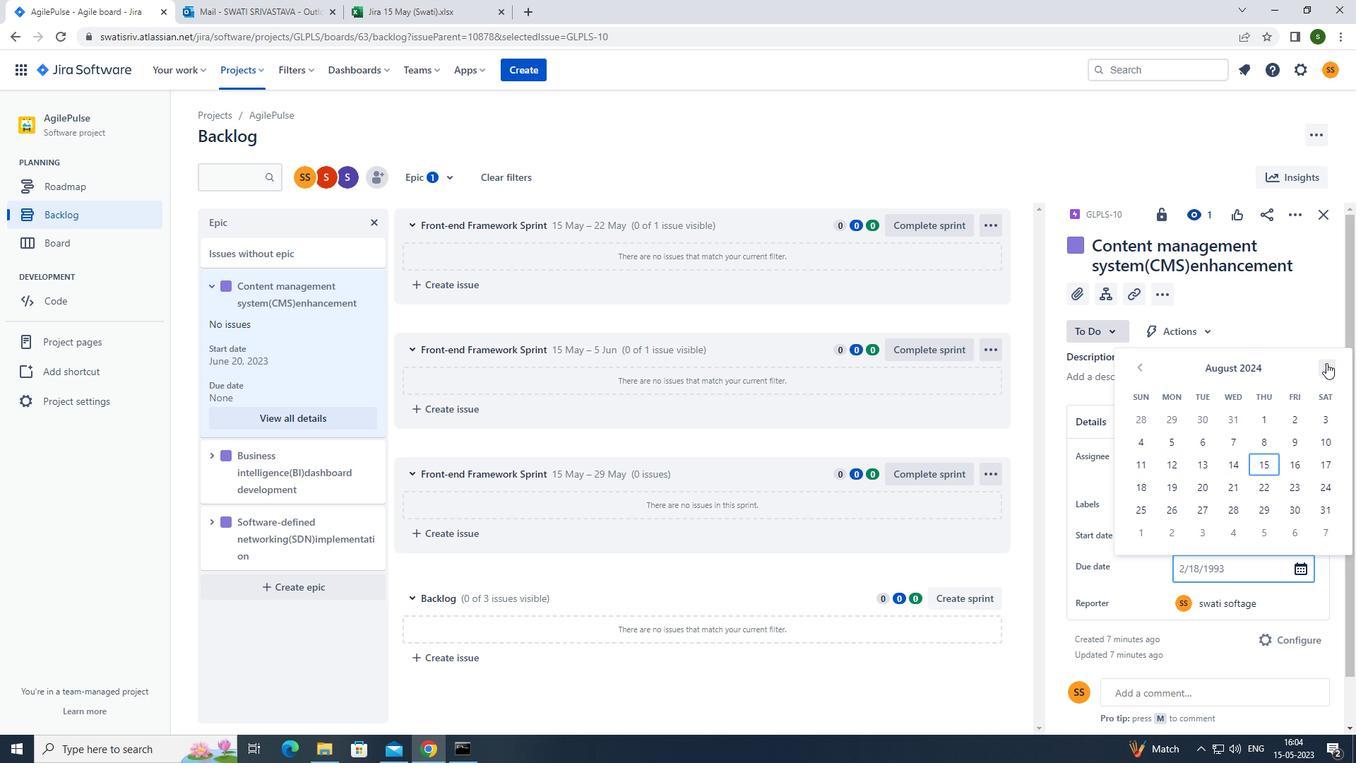 
Action: Mouse moved to (1318, 414)
Screenshot: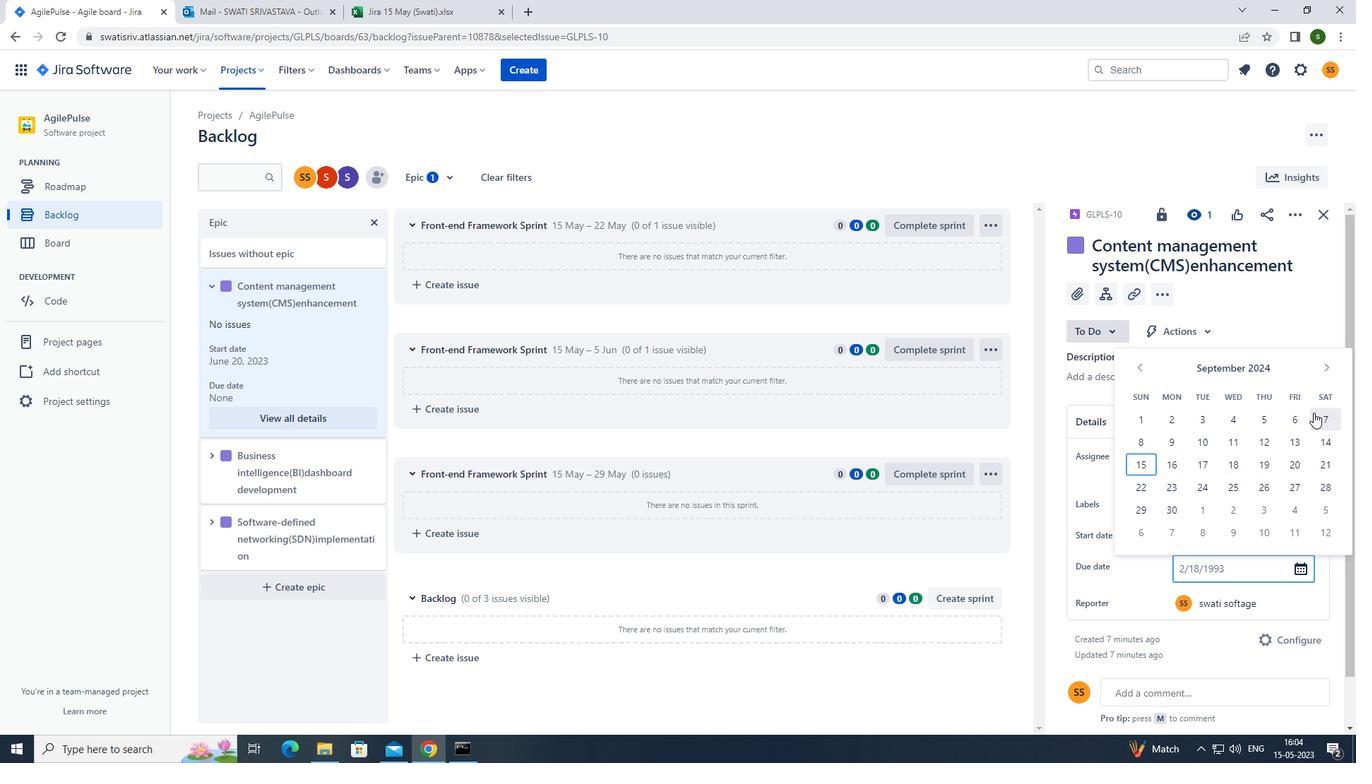 
Action: Mouse pressed left at (1318, 414)
Screenshot: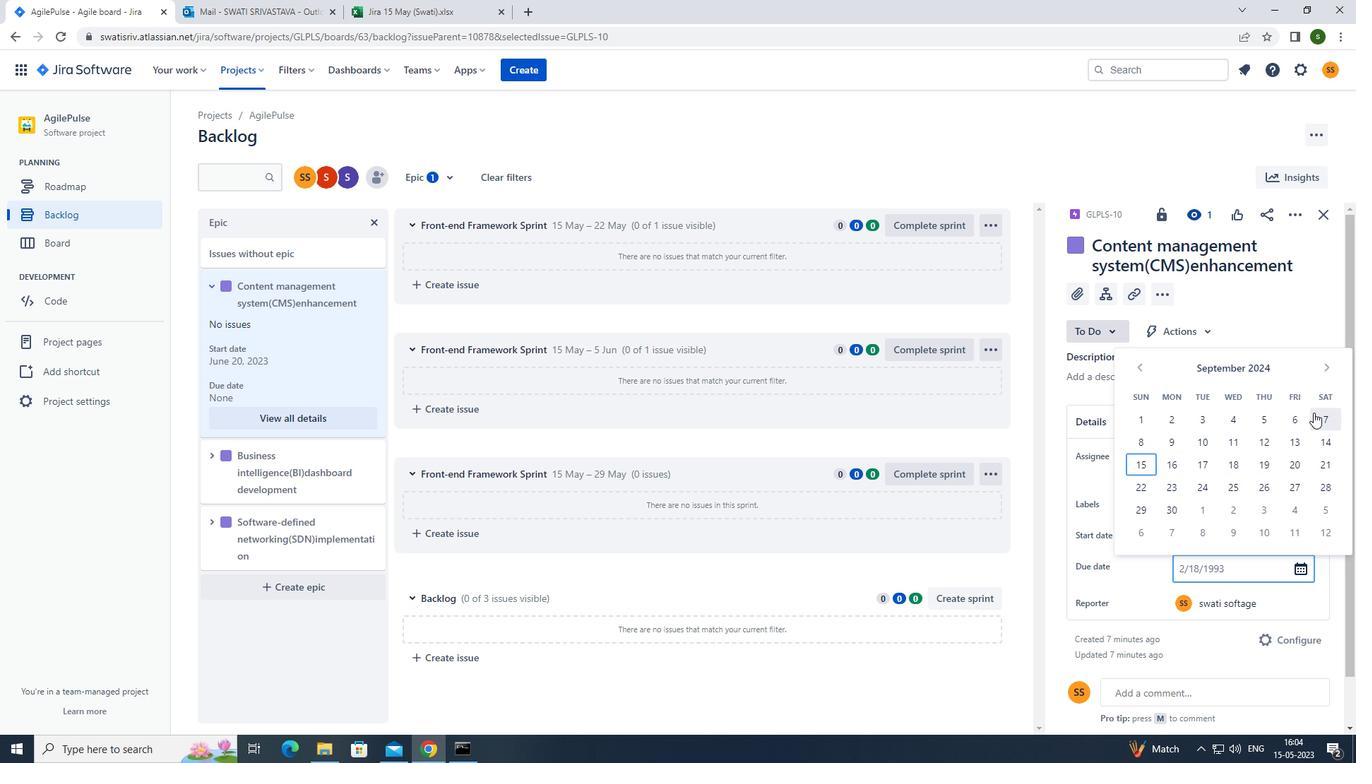 
Action: Mouse moved to (210, 455)
Screenshot: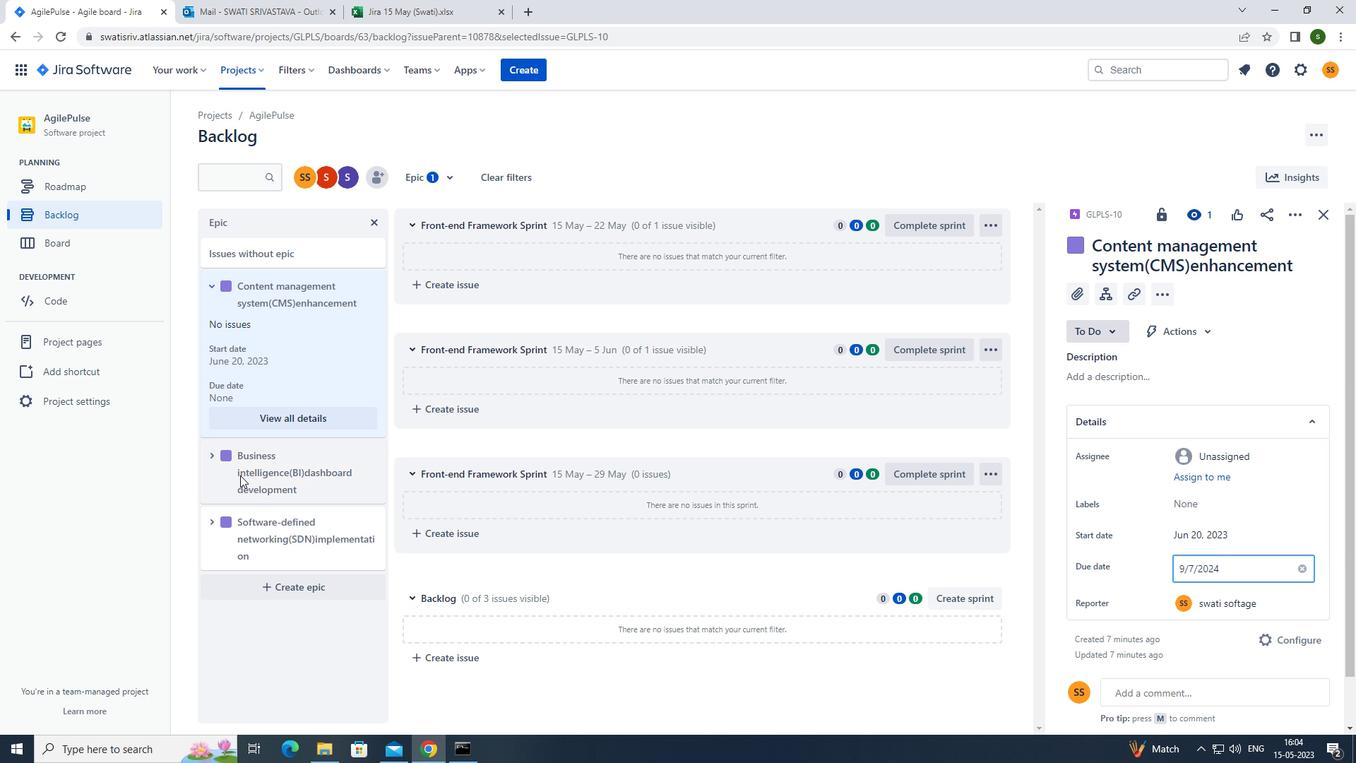 
Action: Mouse pressed left at (210, 455)
Screenshot: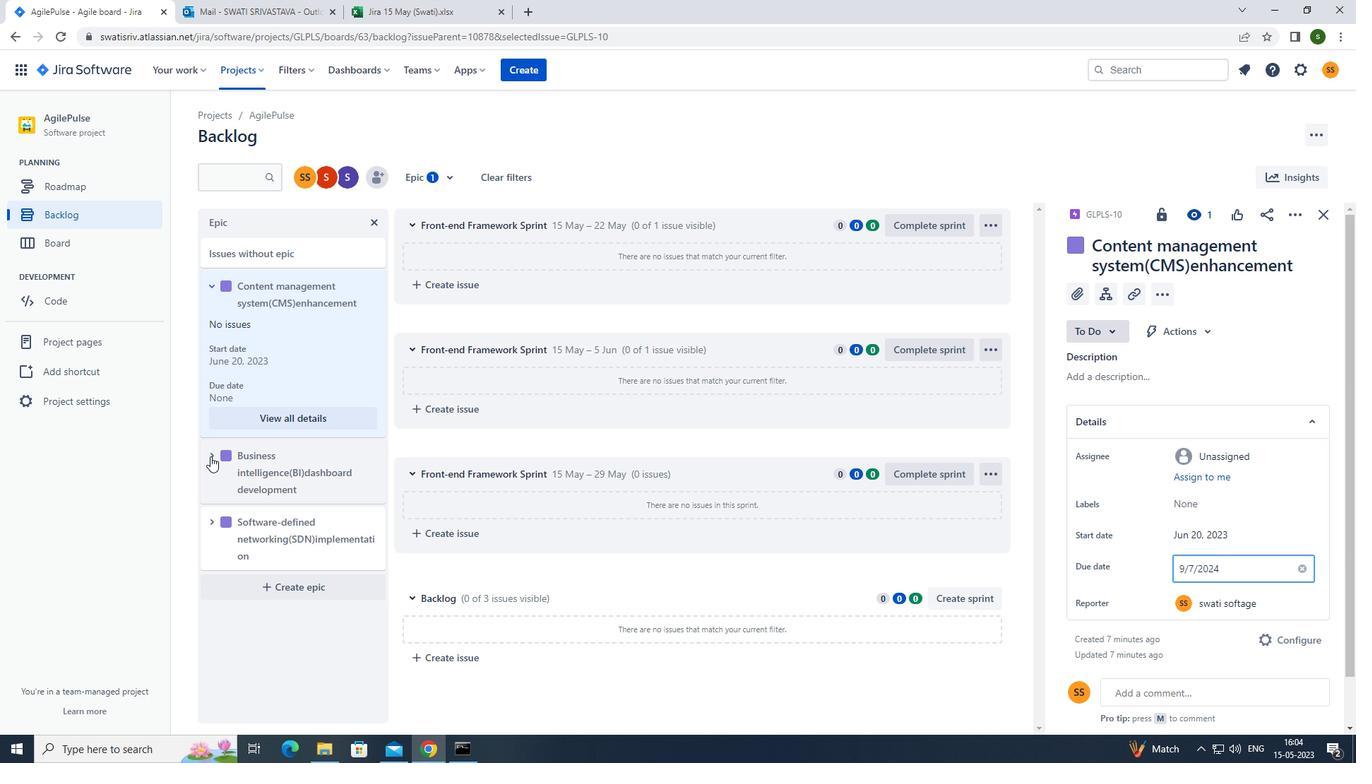 
Action: Mouse moved to (284, 604)
Screenshot: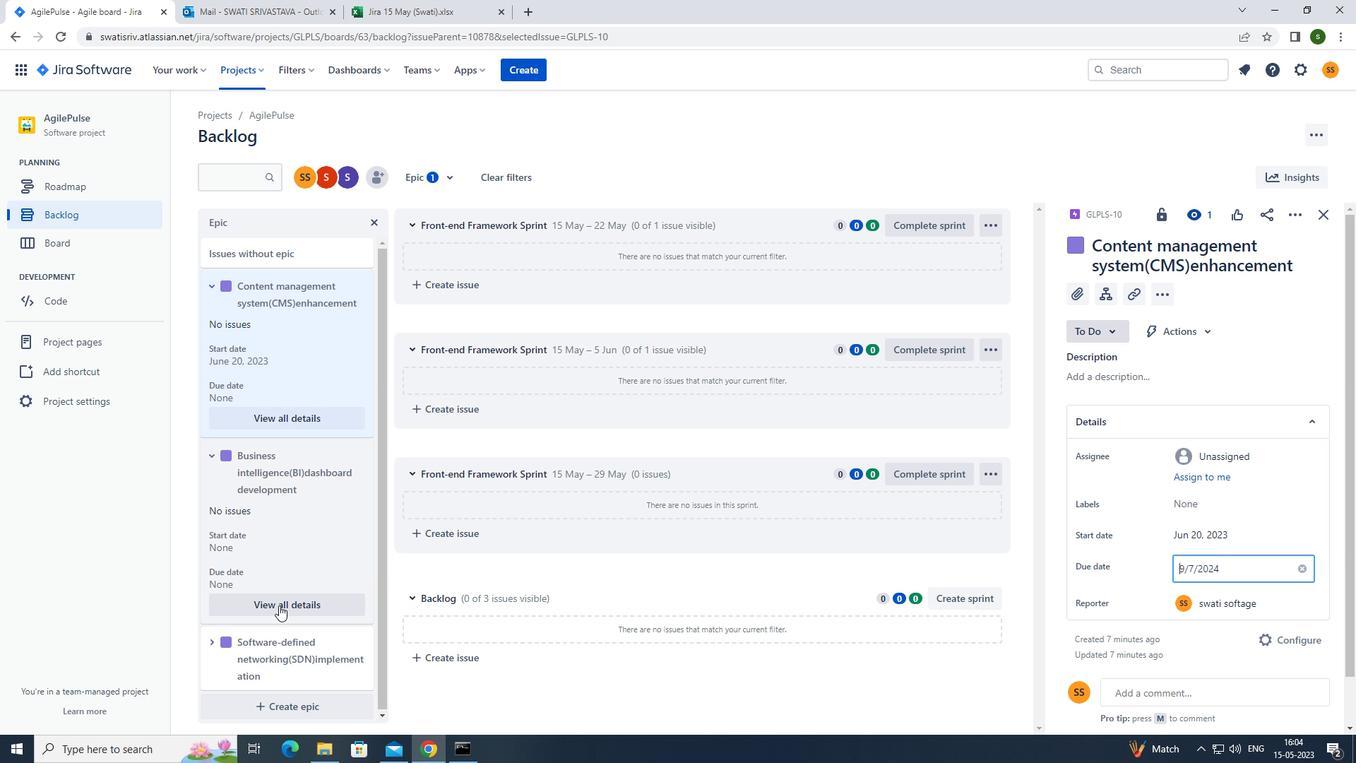 
Action: Mouse pressed left at (284, 604)
Screenshot: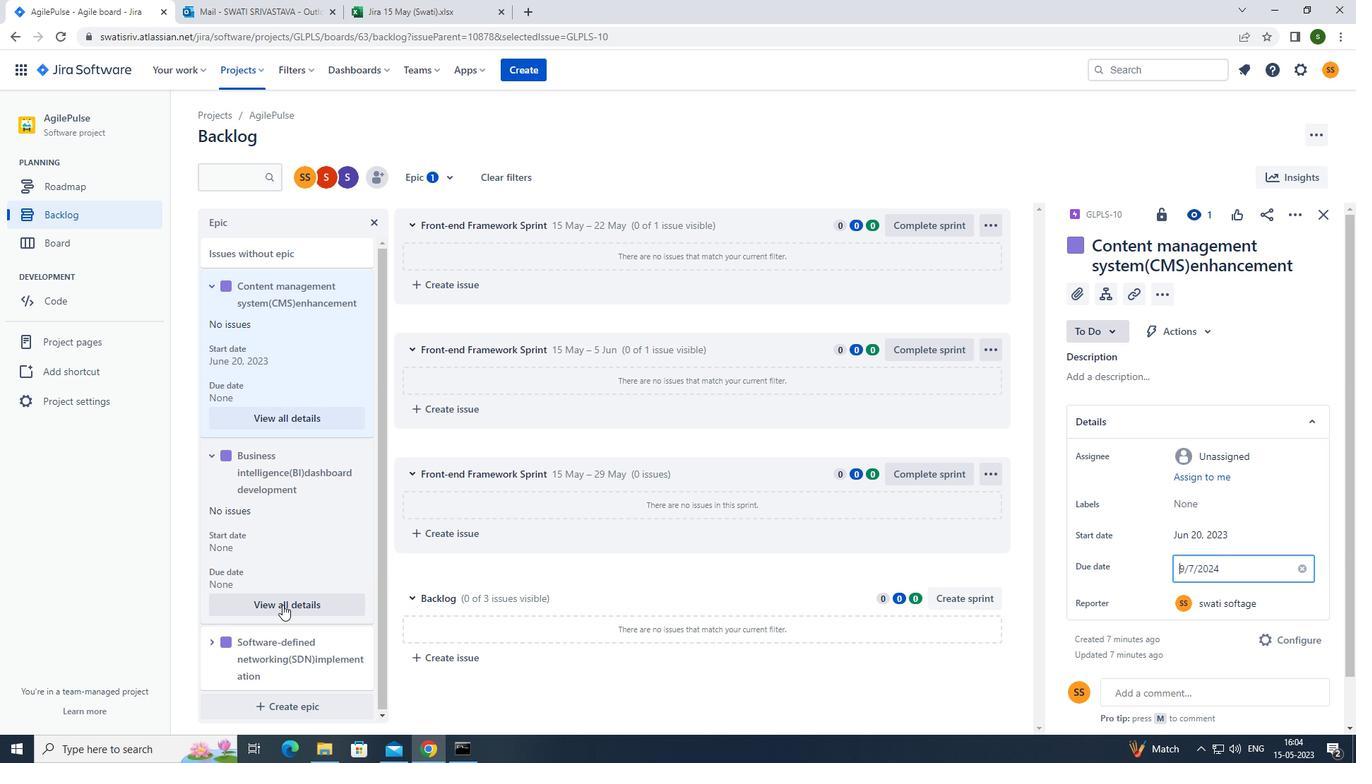
Action: Mouse moved to (1179, 553)
Screenshot: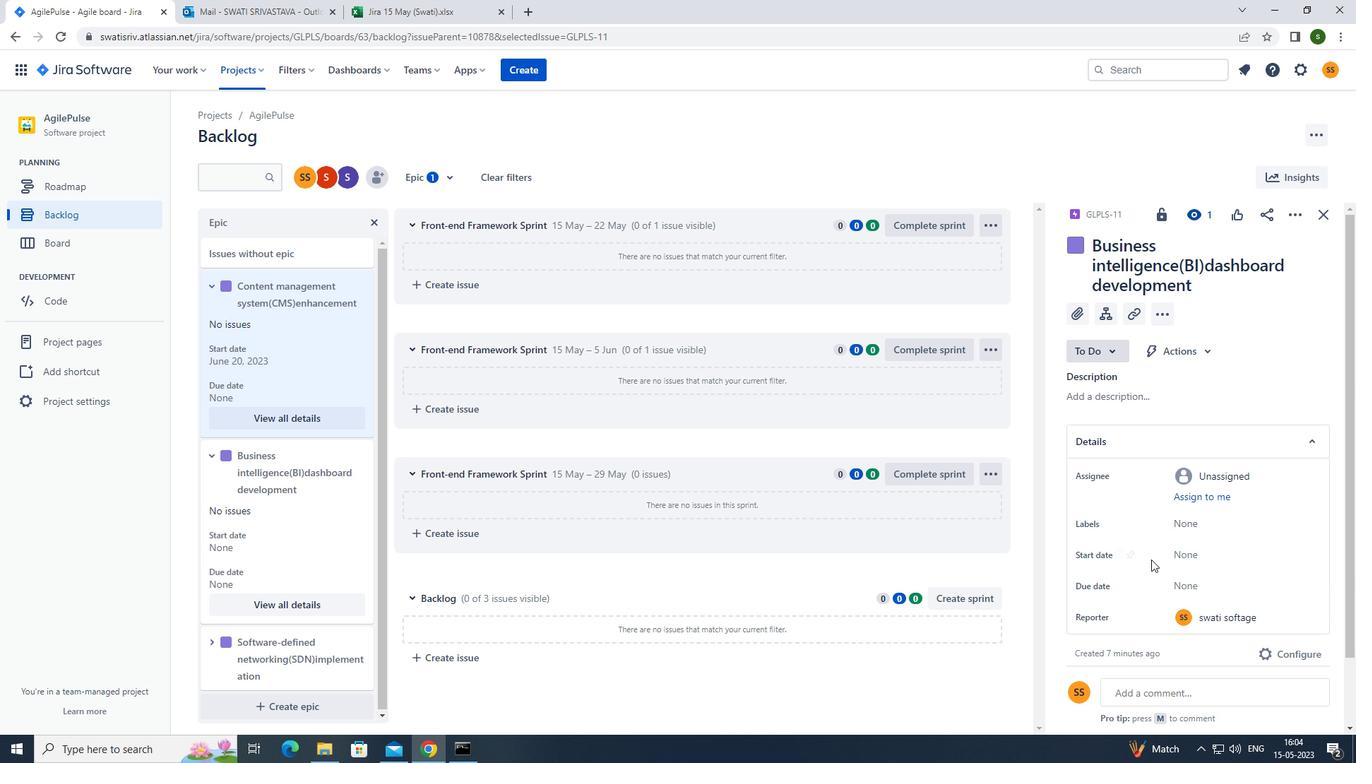 
Action: Mouse pressed left at (1179, 553)
Screenshot: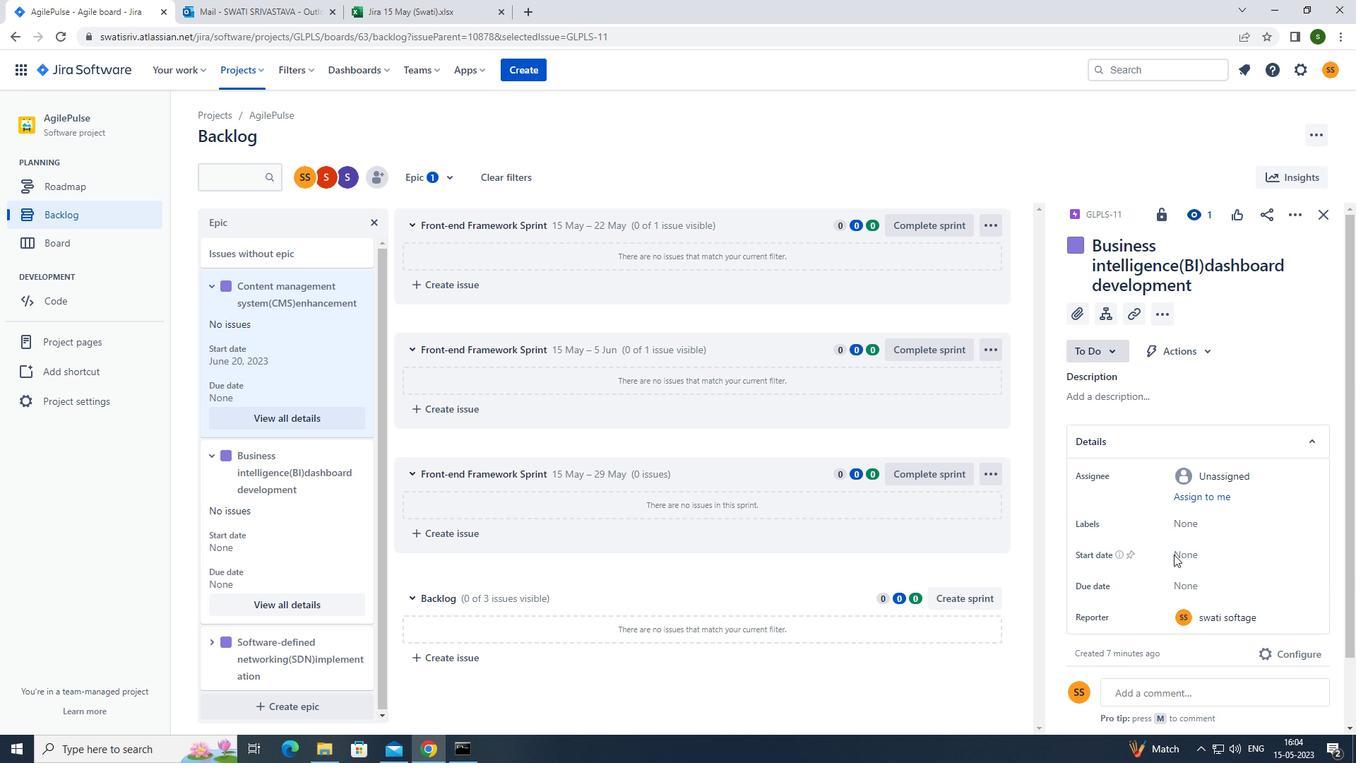 
Action: Mouse moved to (1141, 351)
Screenshot: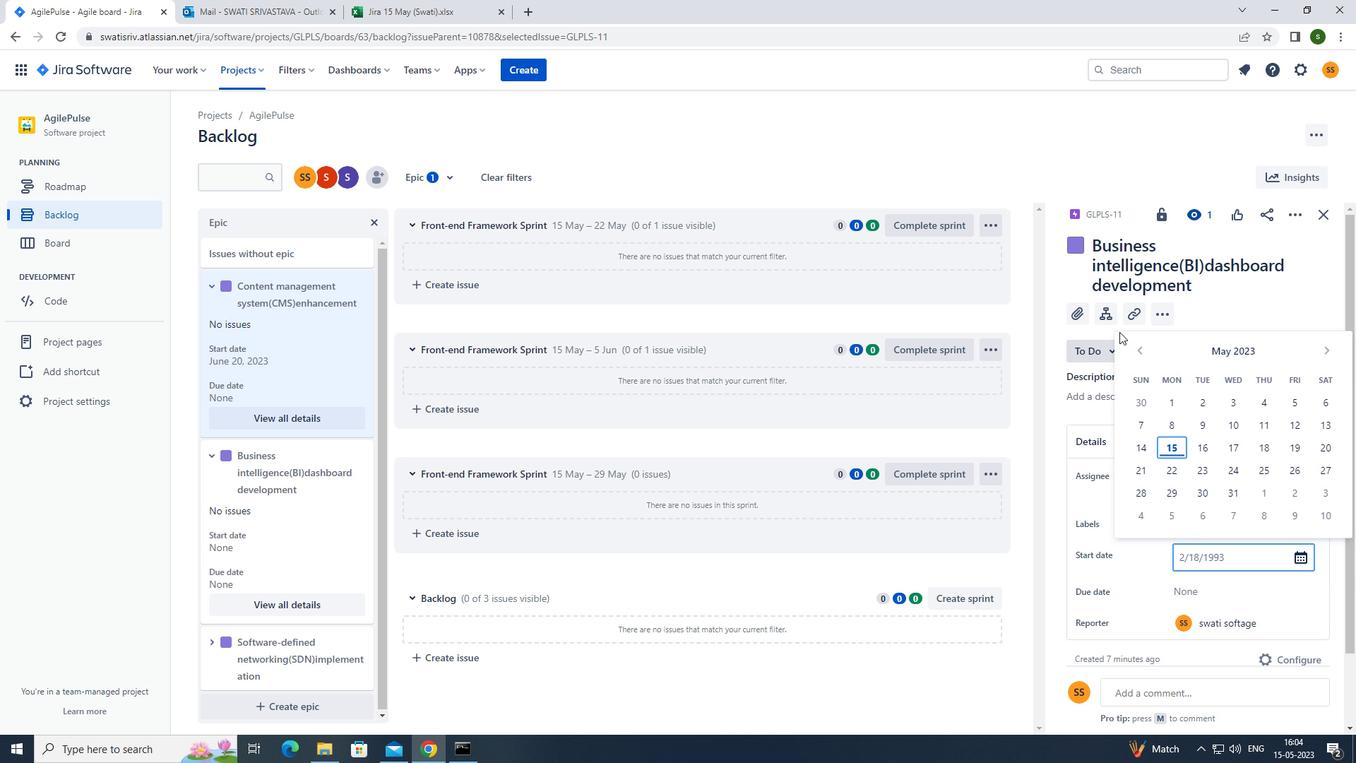 
Action: Mouse pressed left at (1141, 351)
Screenshot: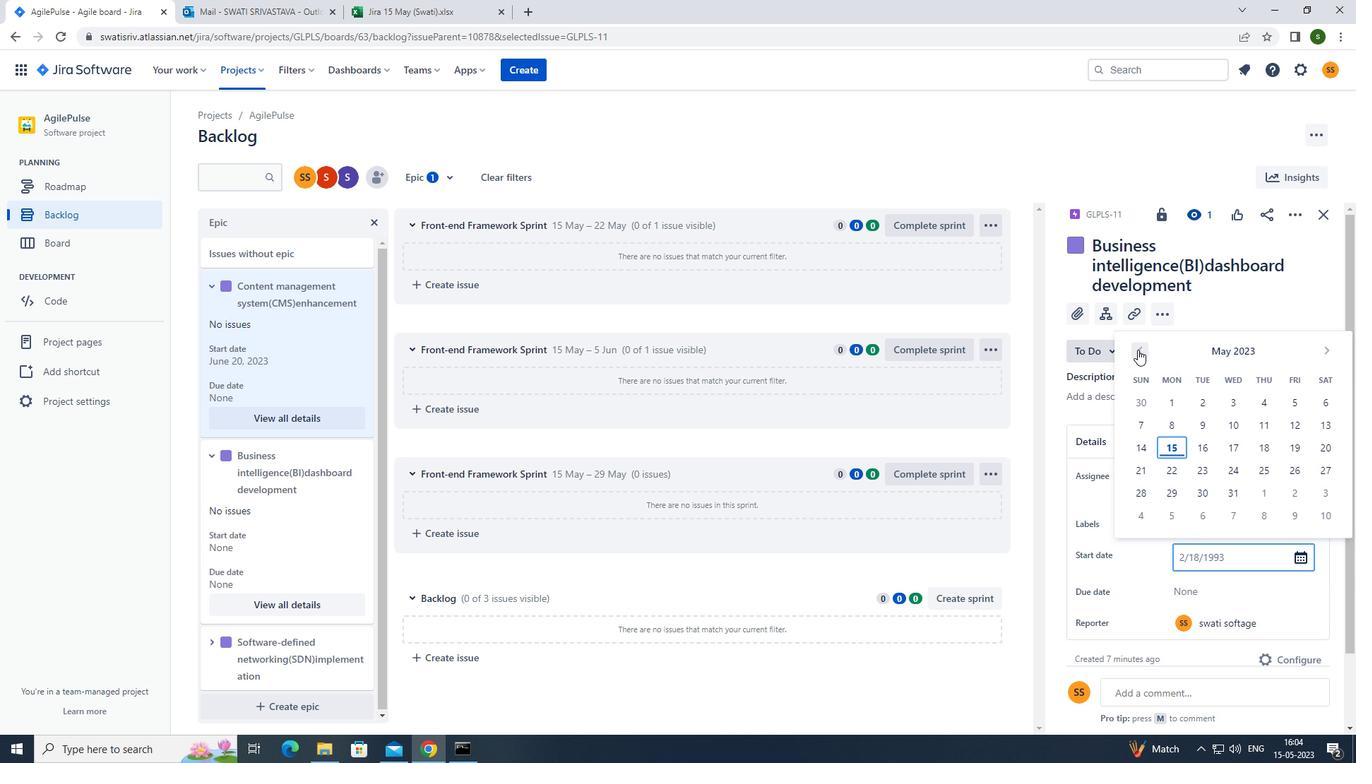 
Action: Mouse moved to (1326, 401)
Screenshot: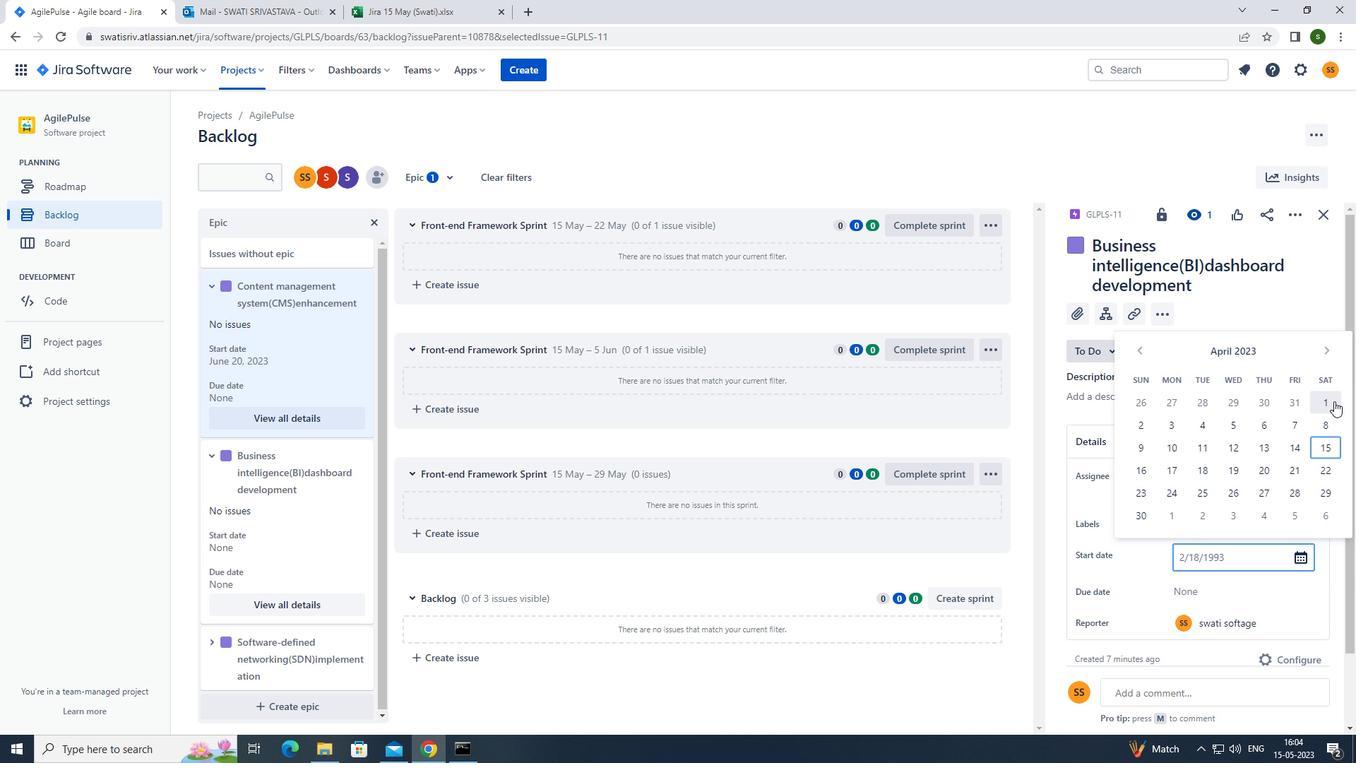 
Action: Mouse pressed left at (1326, 401)
Screenshot: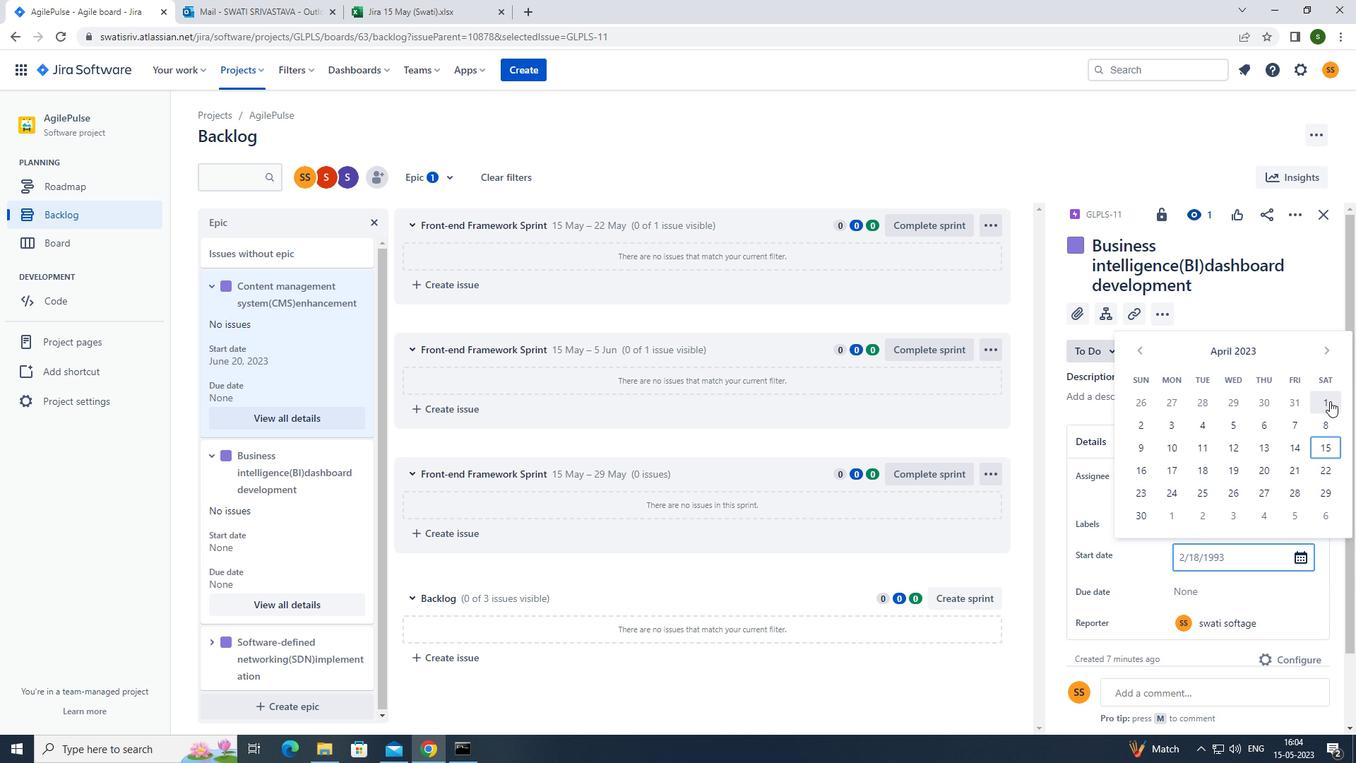 
Action: Mouse moved to (1209, 594)
Screenshot: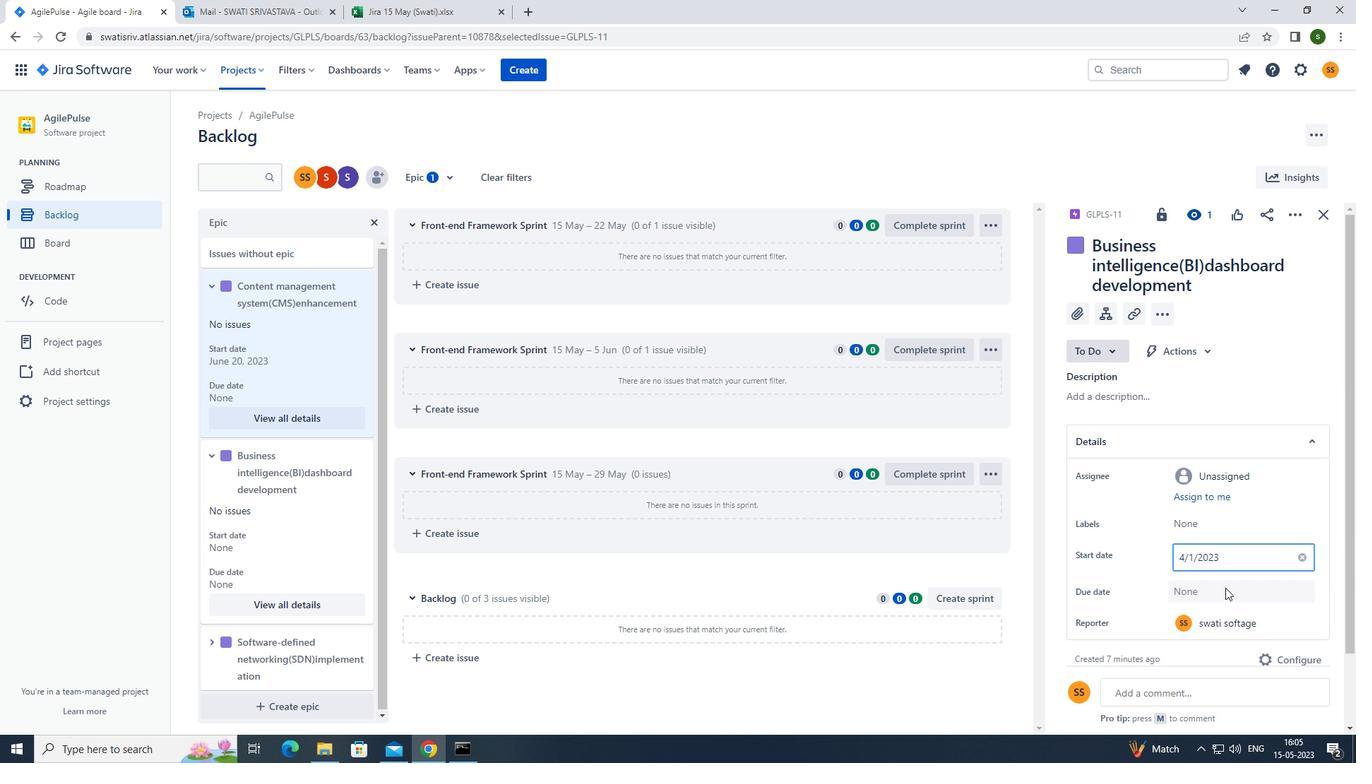 
Action: Mouse pressed left at (1209, 594)
Screenshot: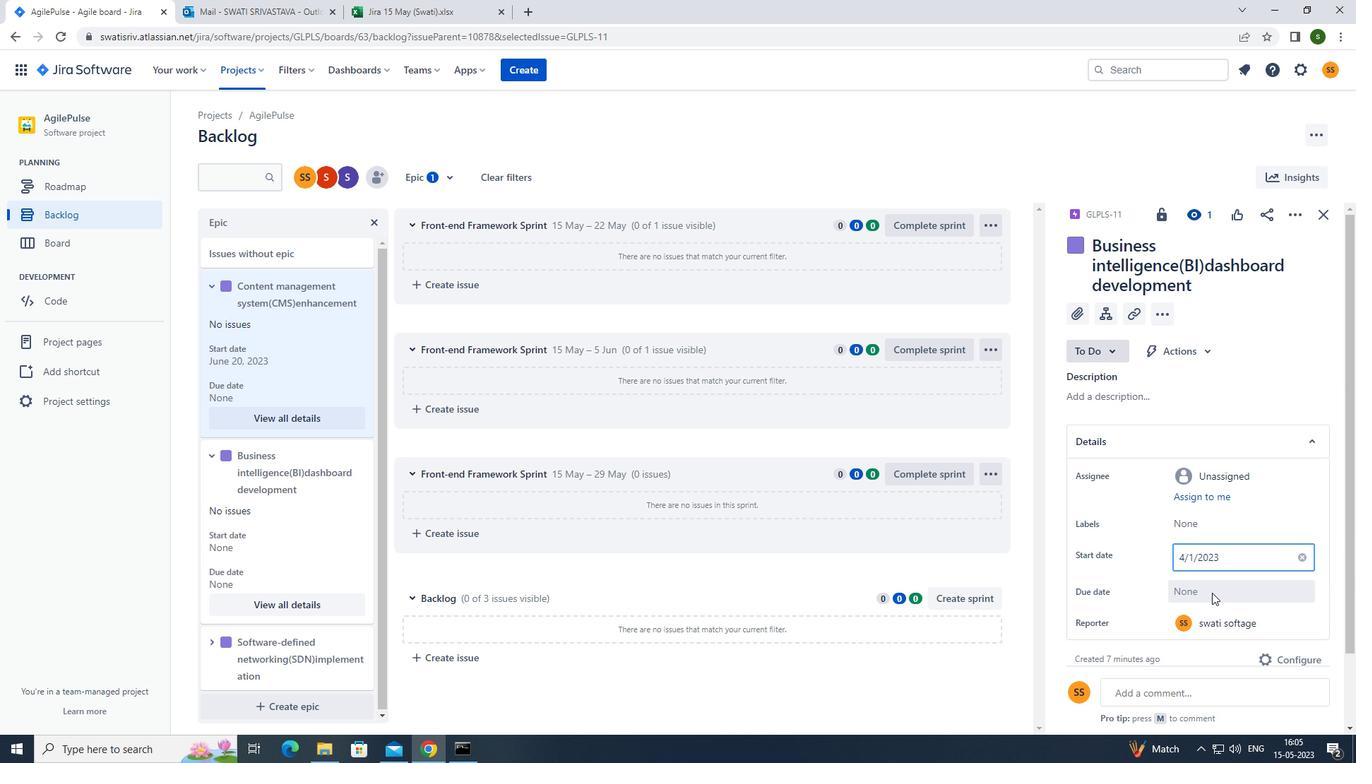 
Action: Mouse moved to (1334, 391)
Screenshot: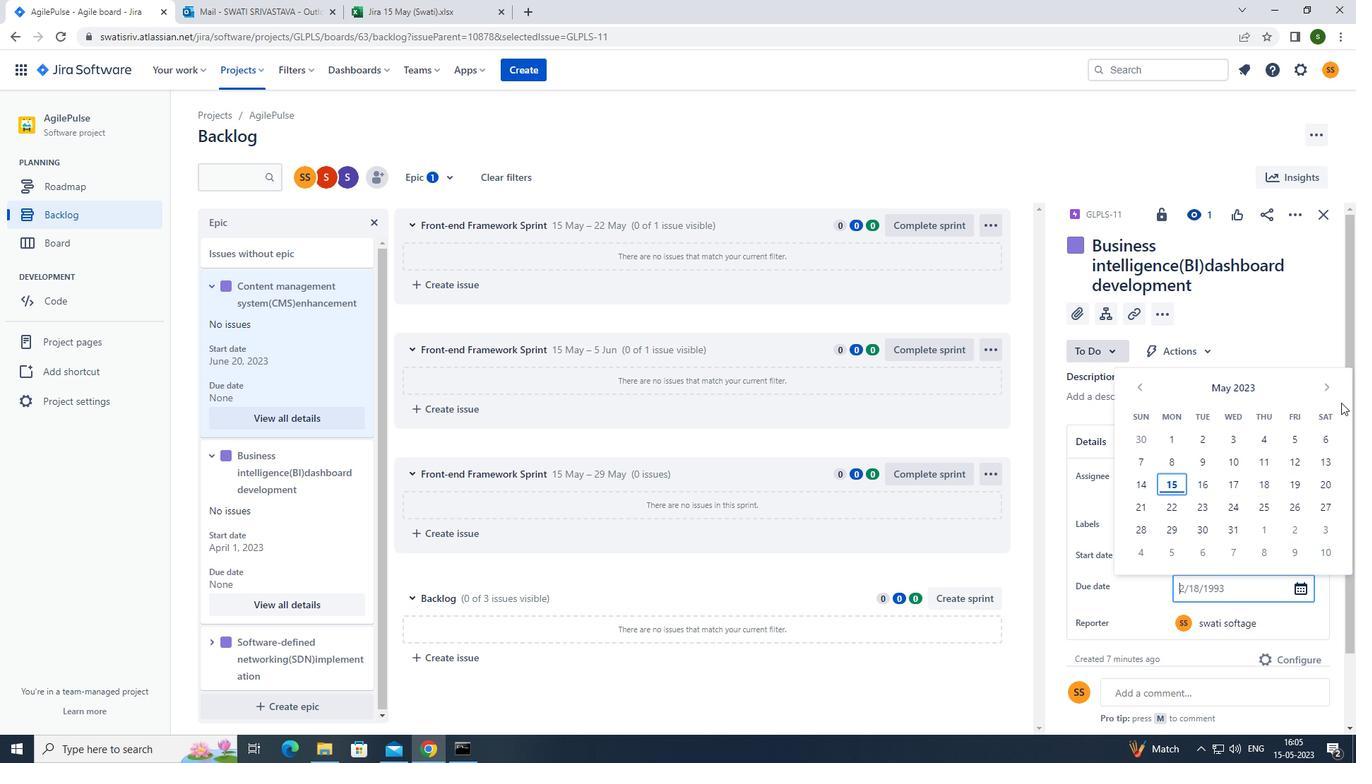 
Action: Mouse pressed left at (1334, 391)
Screenshot: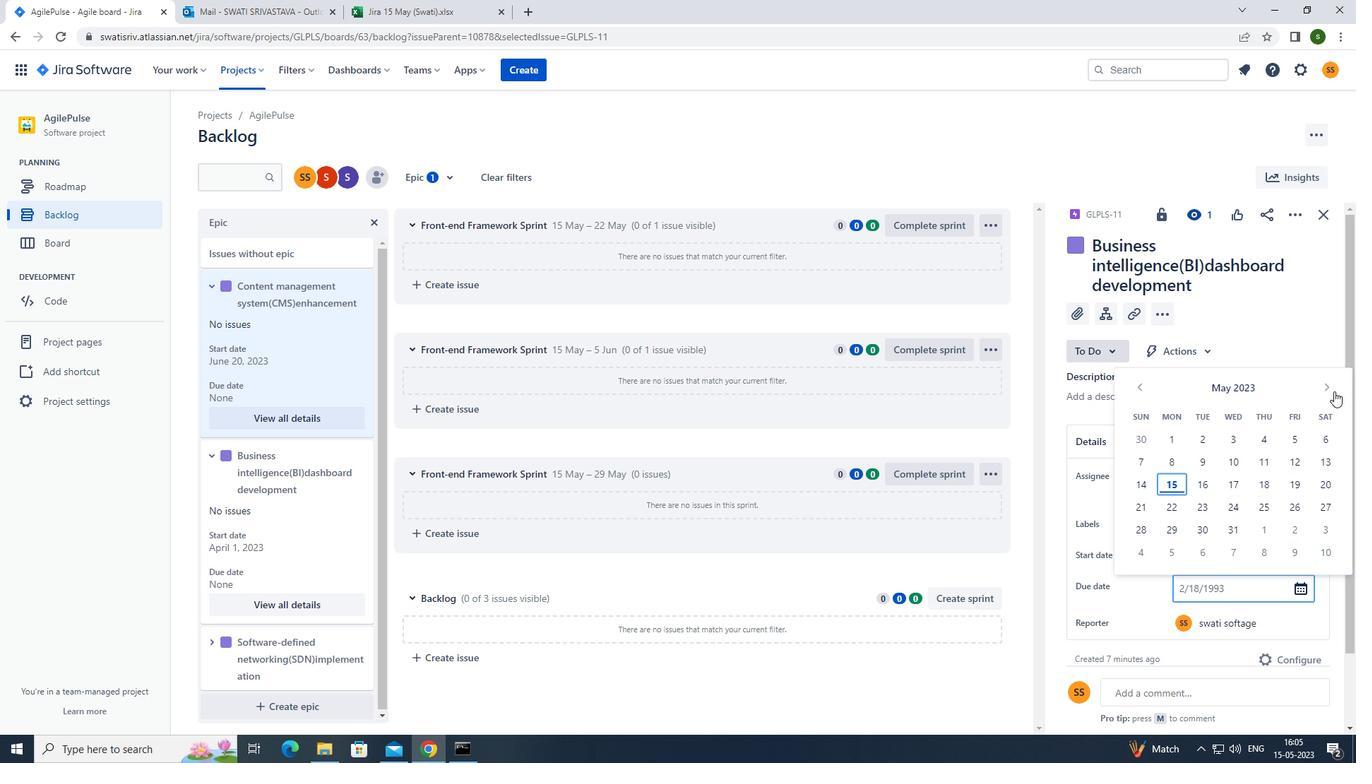 
Action: Mouse pressed left at (1334, 391)
Screenshot: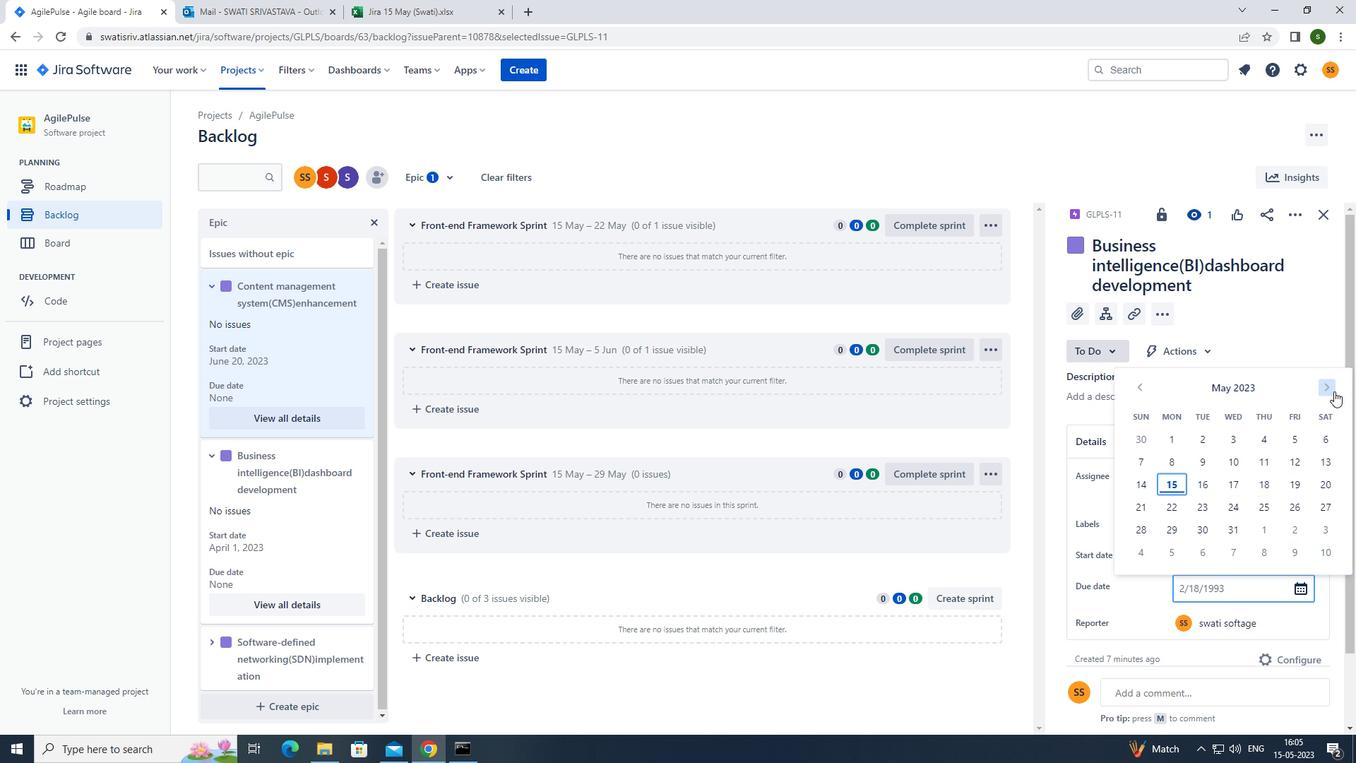 
Action: Mouse pressed left at (1334, 391)
Screenshot: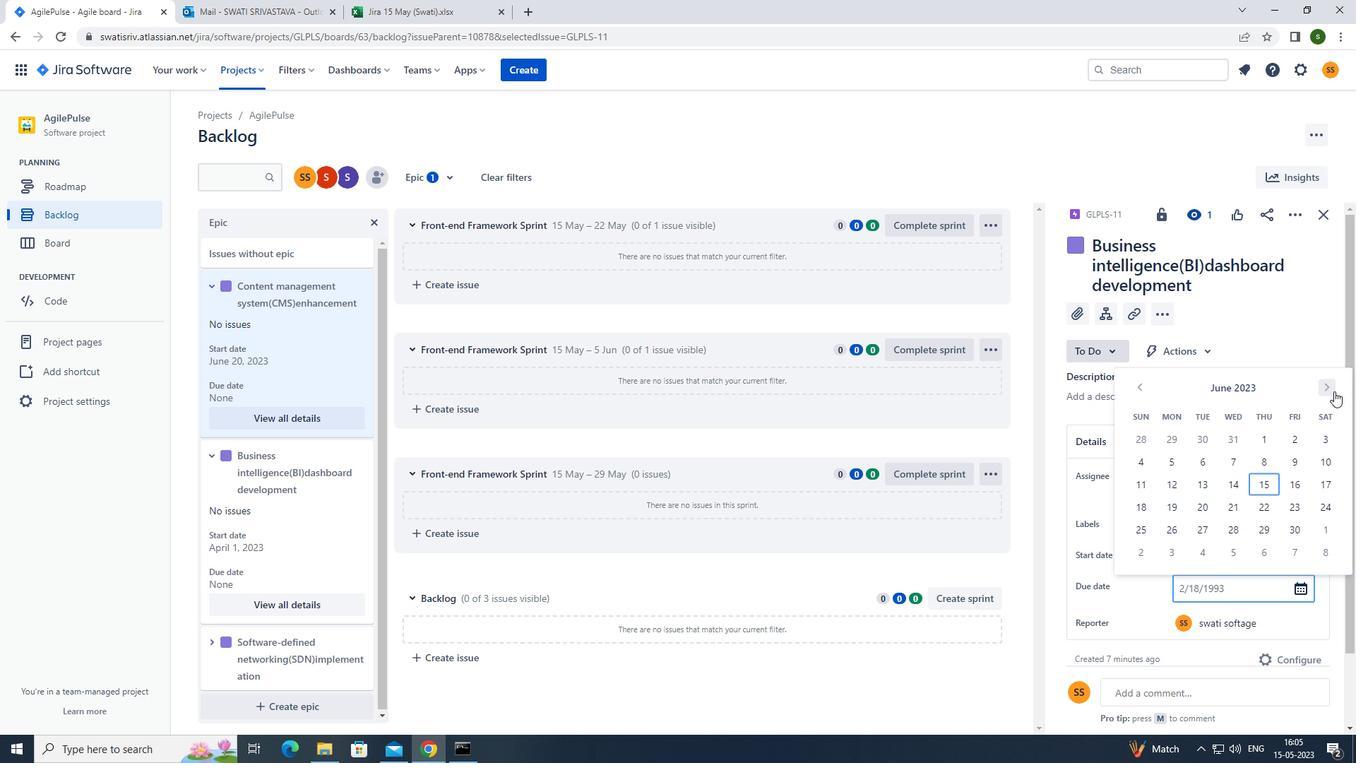 
Action: Mouse pressed left at (1334, 391)
Screenshot: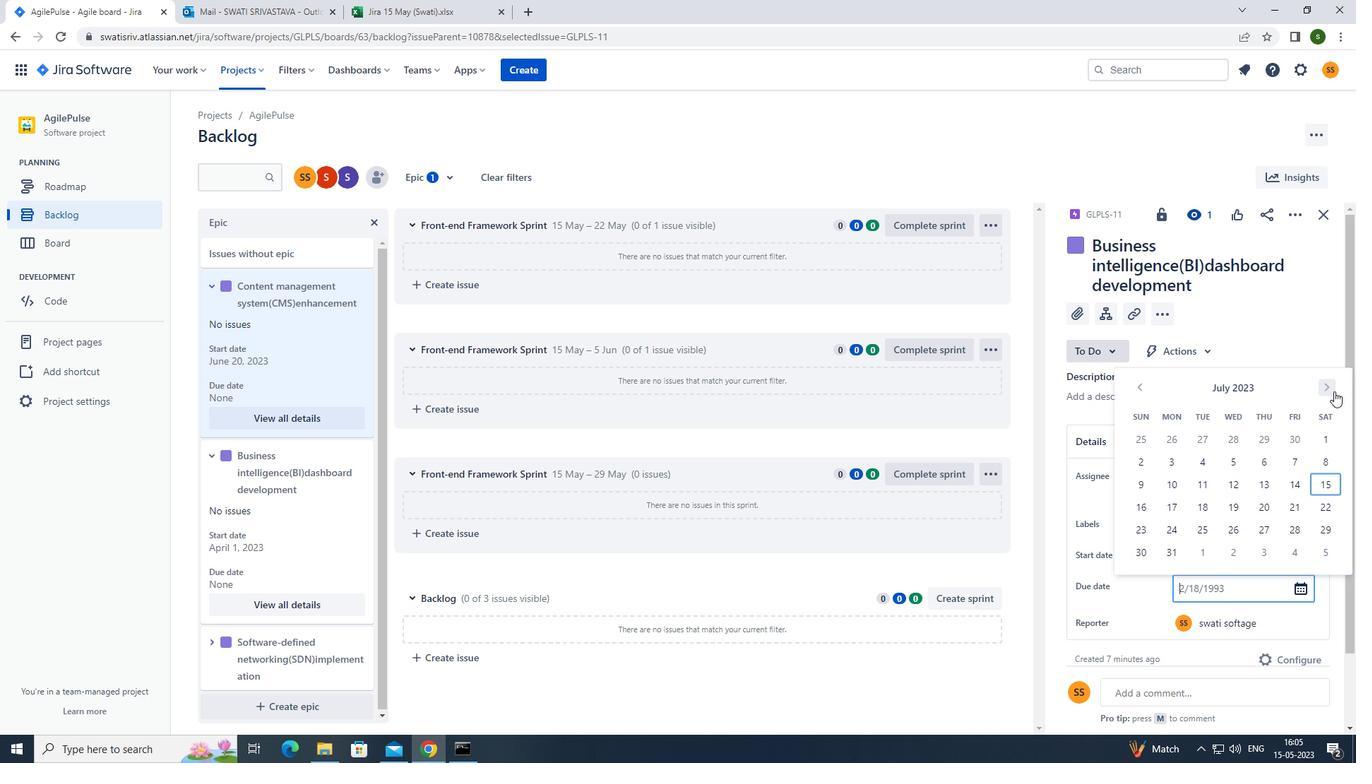 
Action: Mouse pressed left at (1334, 391)
Screenshot: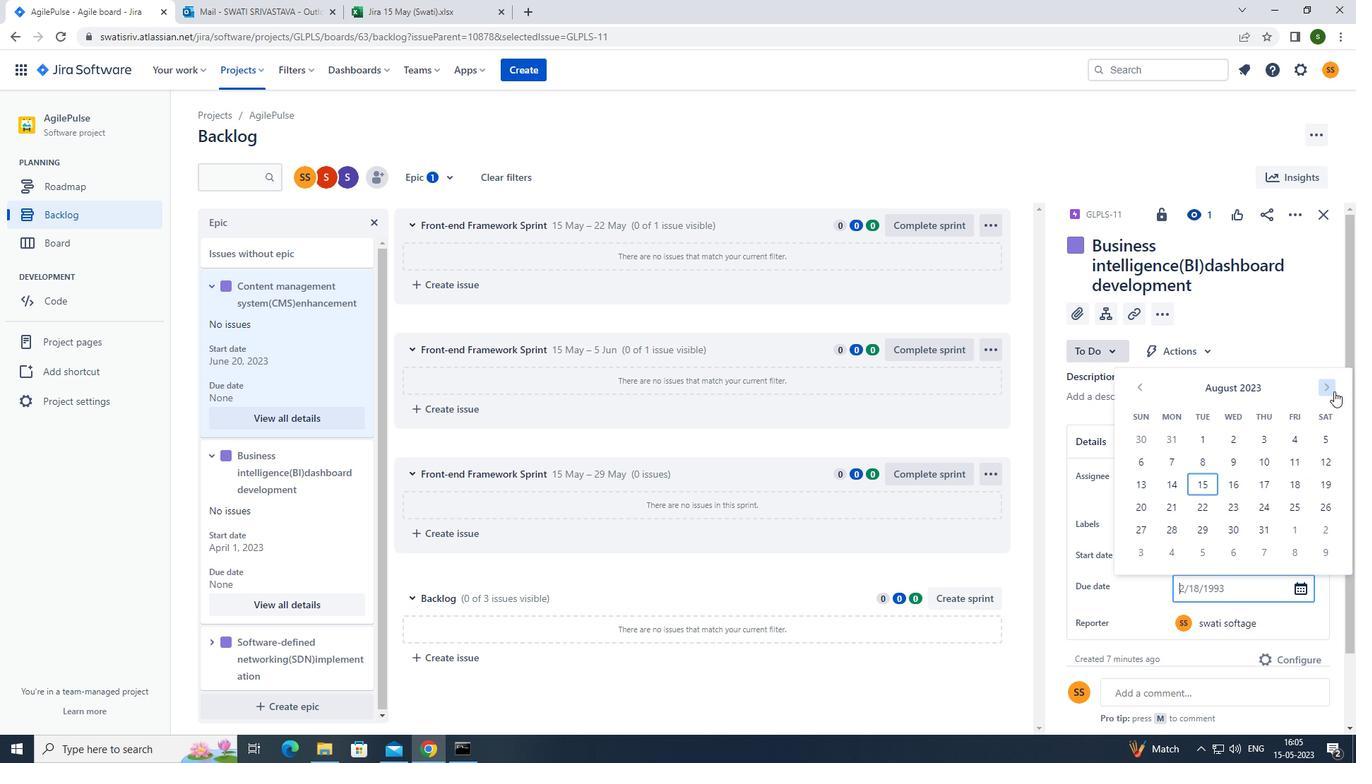 
Action: Mouse pressed left at (1334, 391)
Screenshot: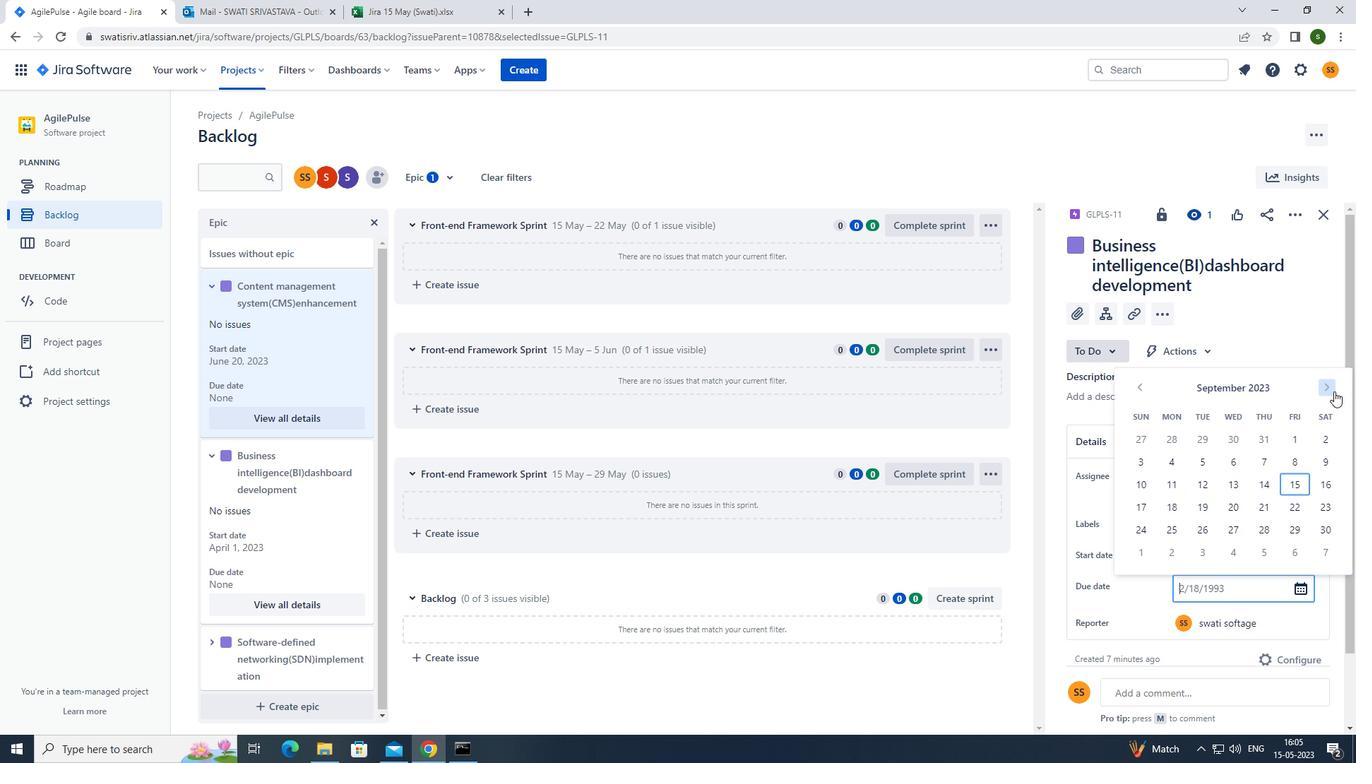 
Action: Mouse pressed left at (1334, 391)
Screenshot: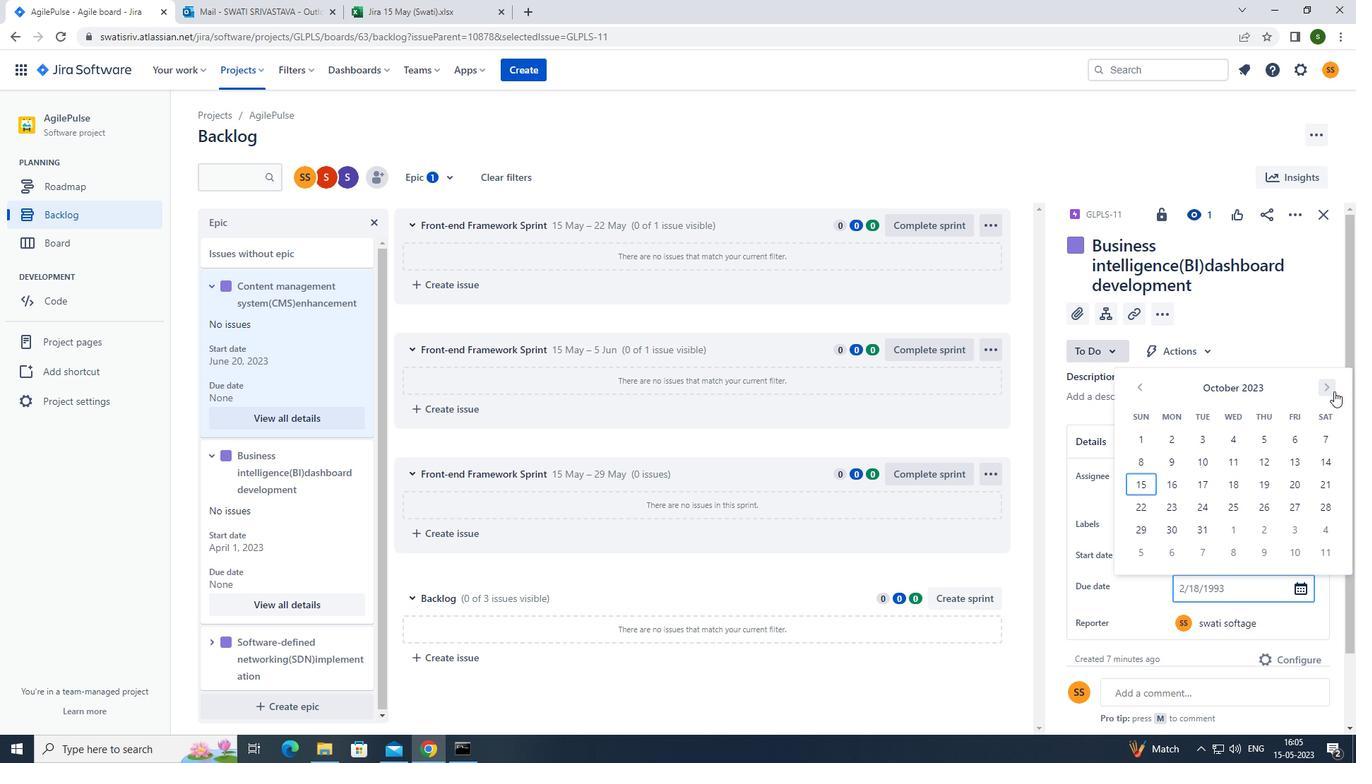 
Action: Mouse pressed left at (1334, 391)
Screenshot: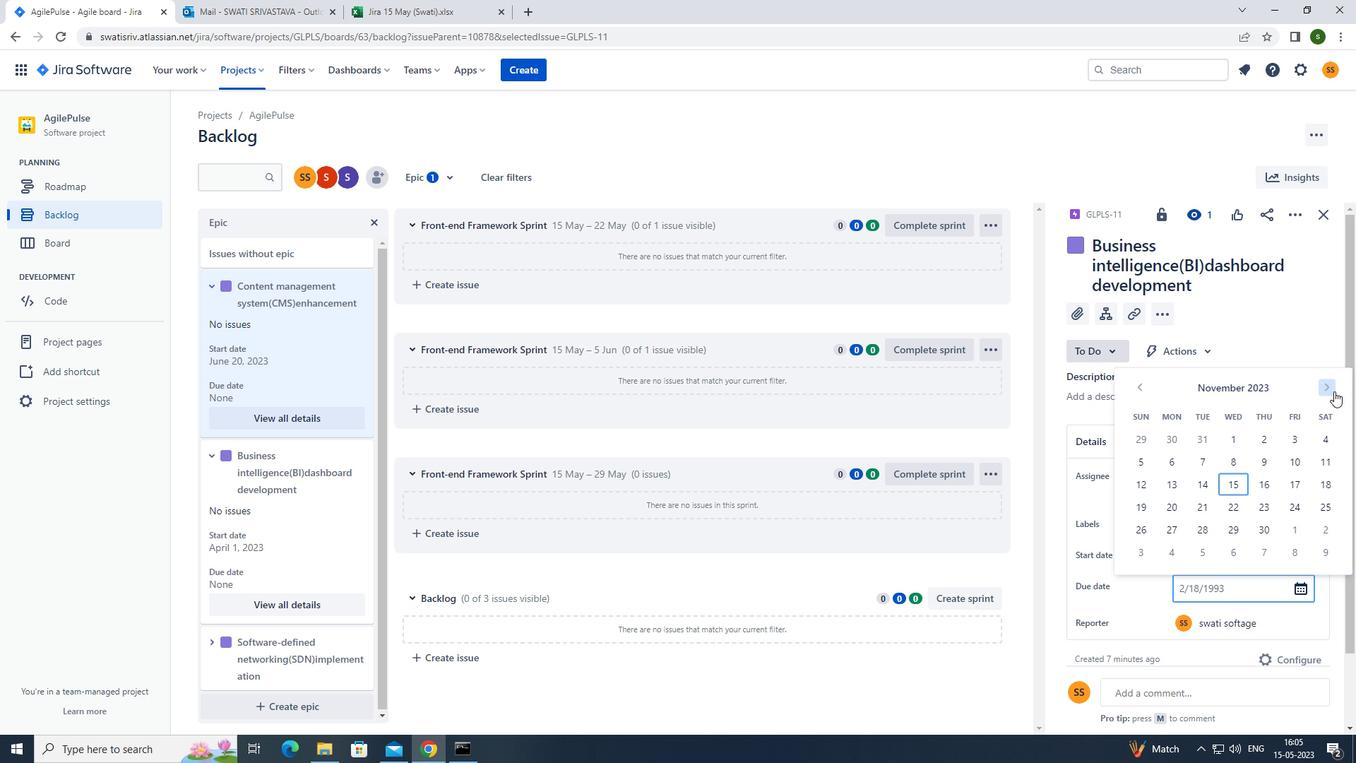 
Action: Mouse pressed left at (1334, 391)
Screenshot: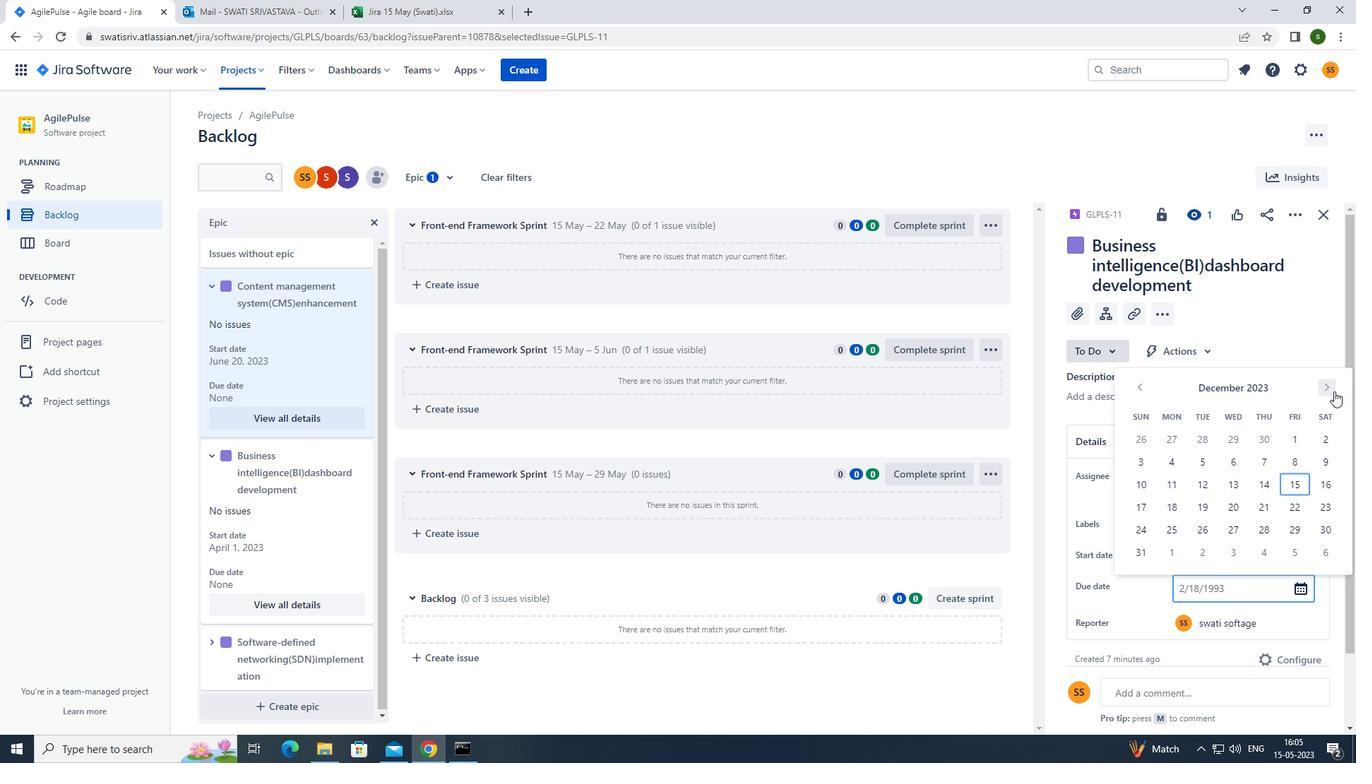 
Action: Mouse pressed left at (1334, 391)
Screenshot: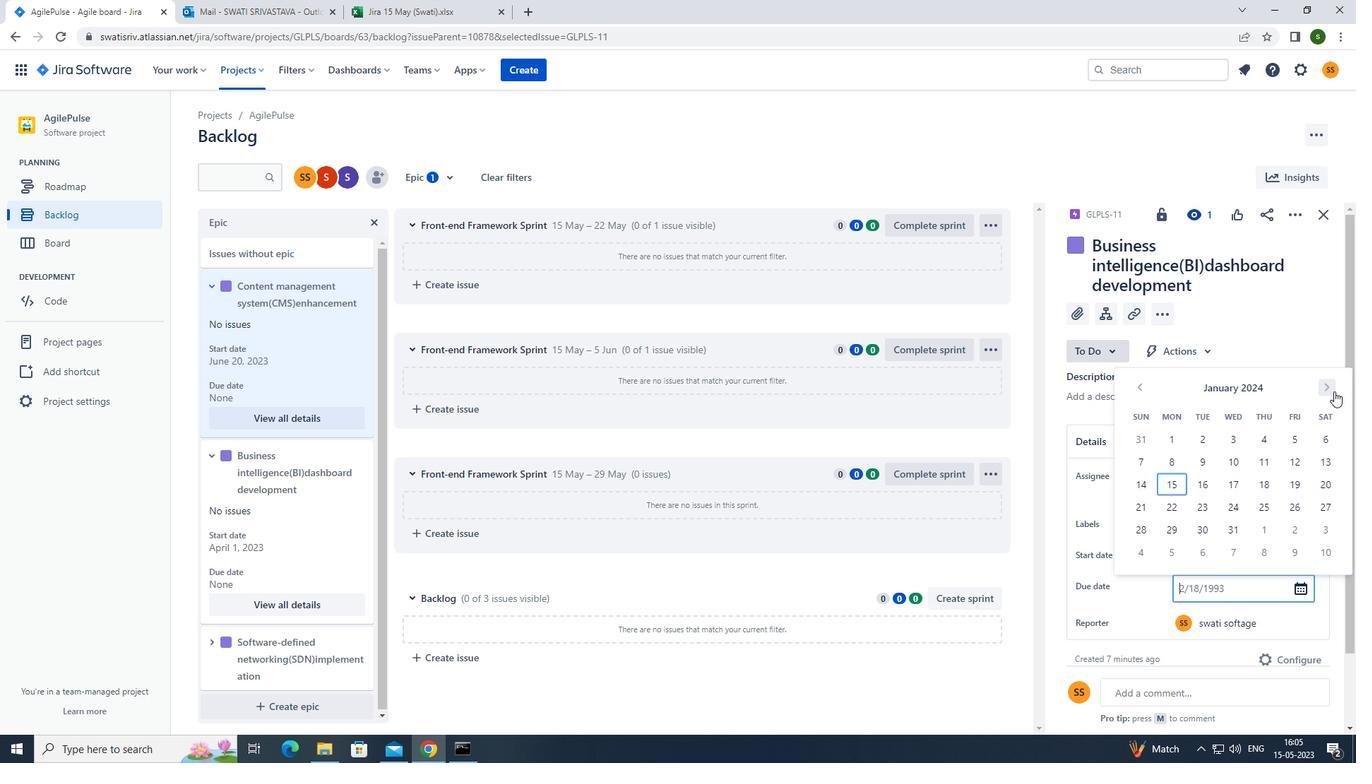 
Action: Mouse pressed left at (1334, 391)
Screenshot: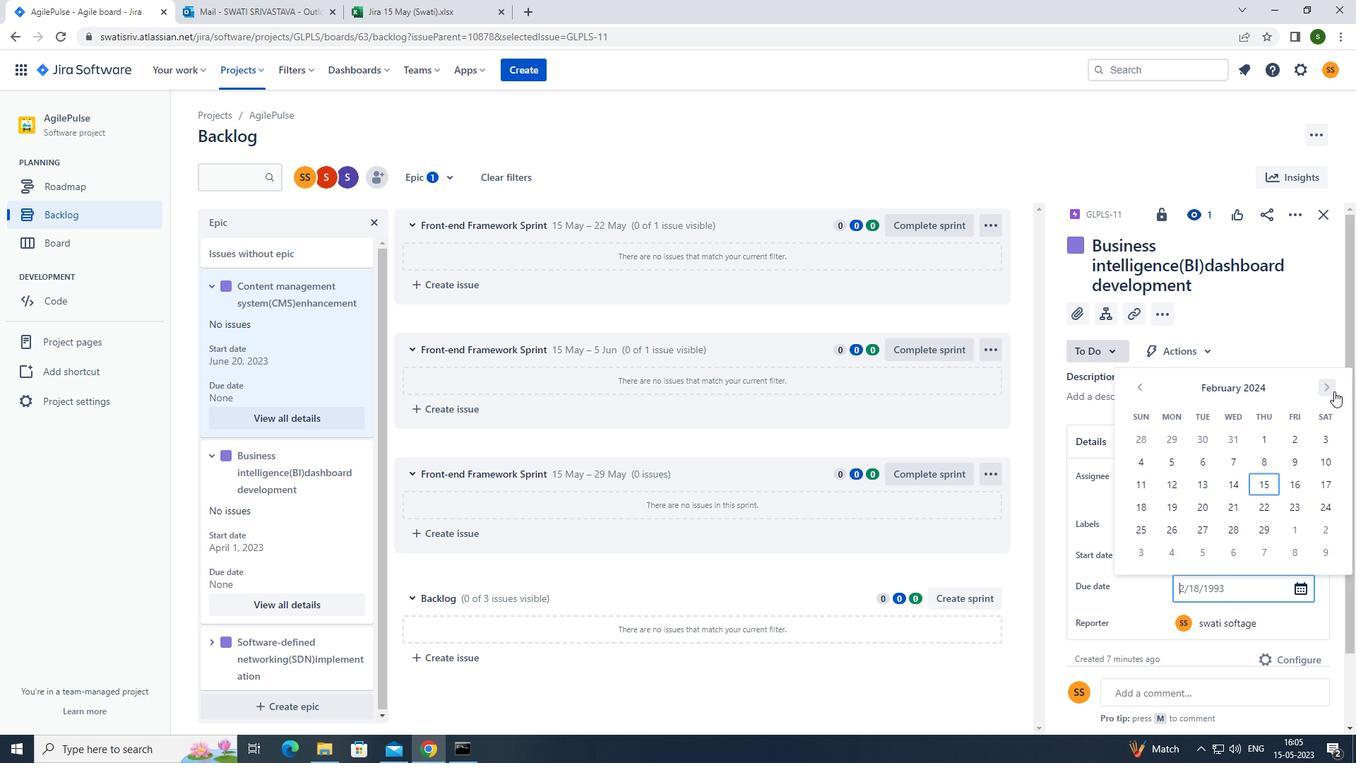 
Action: Mouse pressed left at (1334, 391)
Screenshot: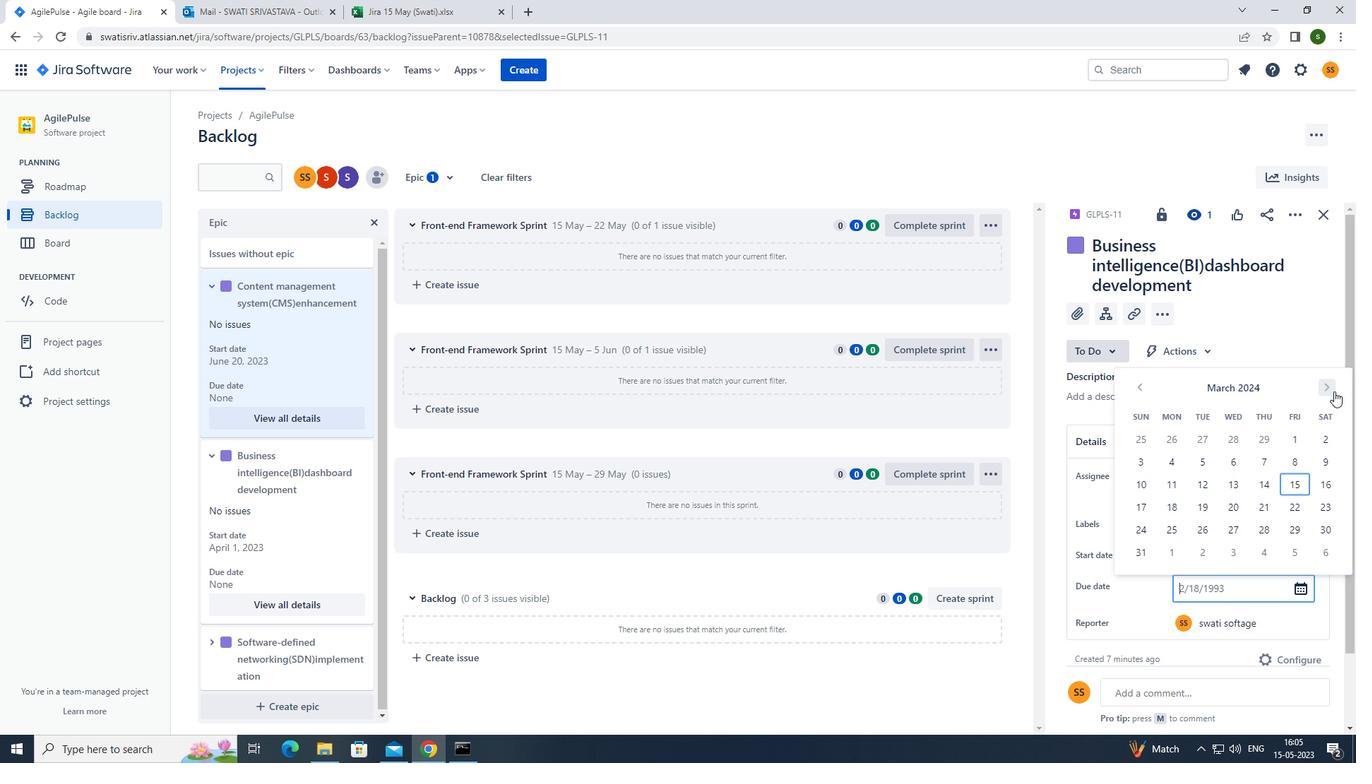 
Action: Mouse pressed left at (1334, 391)
Screenshot: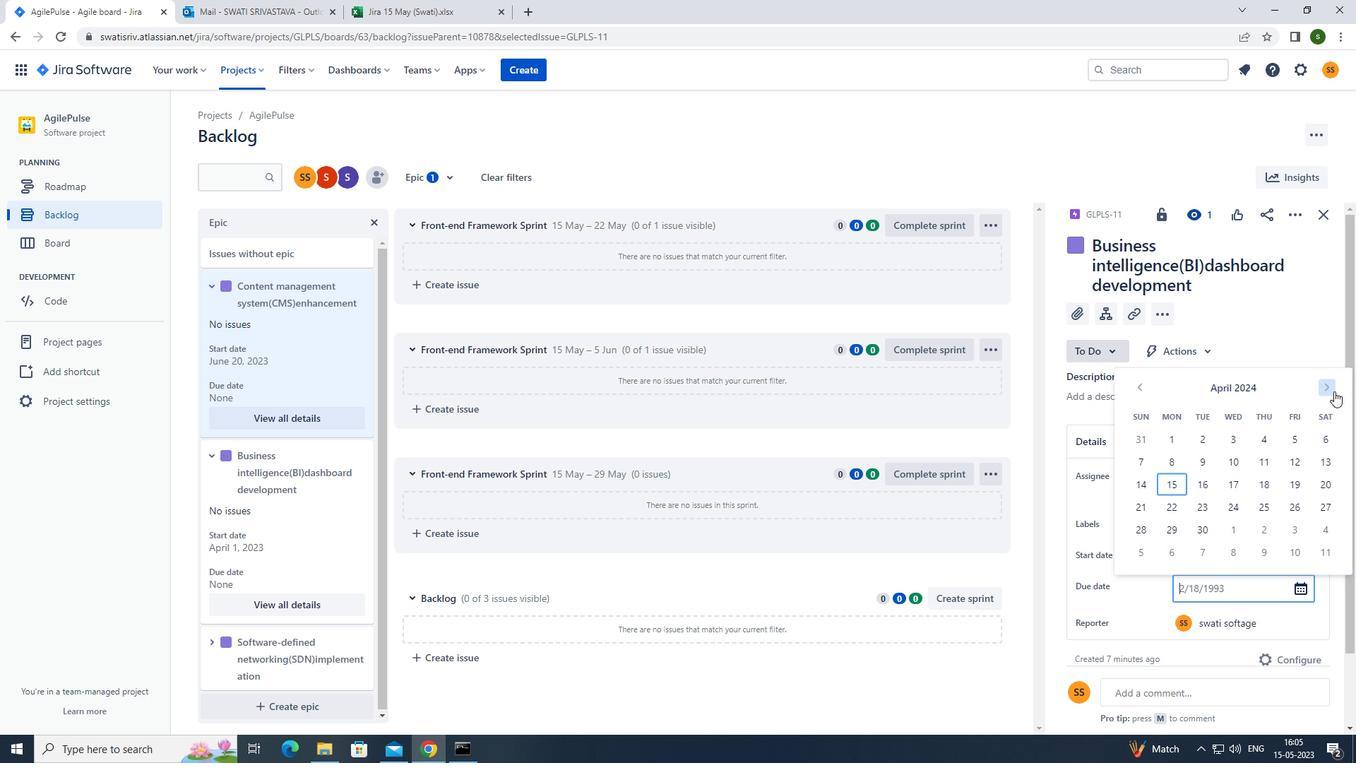 
Action: Mouse pressed left at (1334, 391)
Screenshot: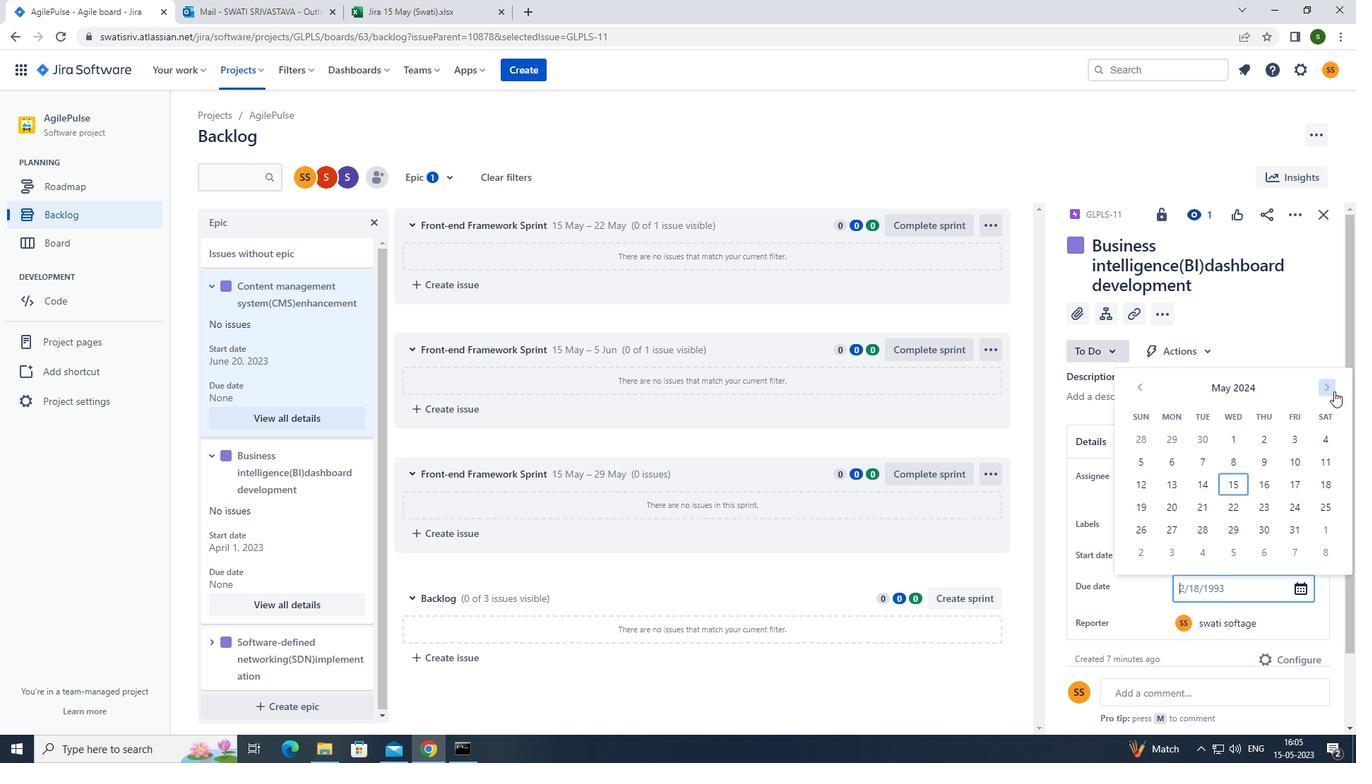 
Action: Mouse pressed left at (1334, 391)
Screenshot: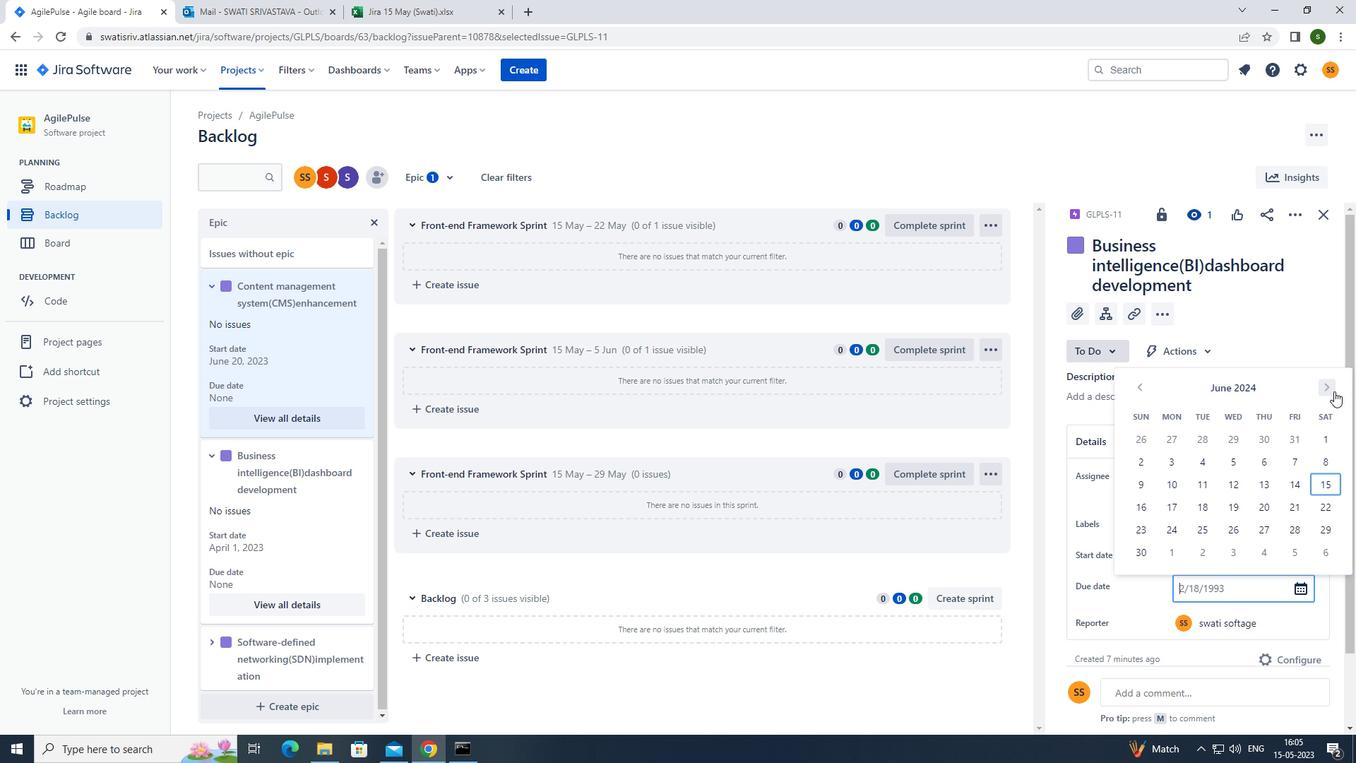 
Action: Mouse pressed left at (1334, 391)
Screenshot: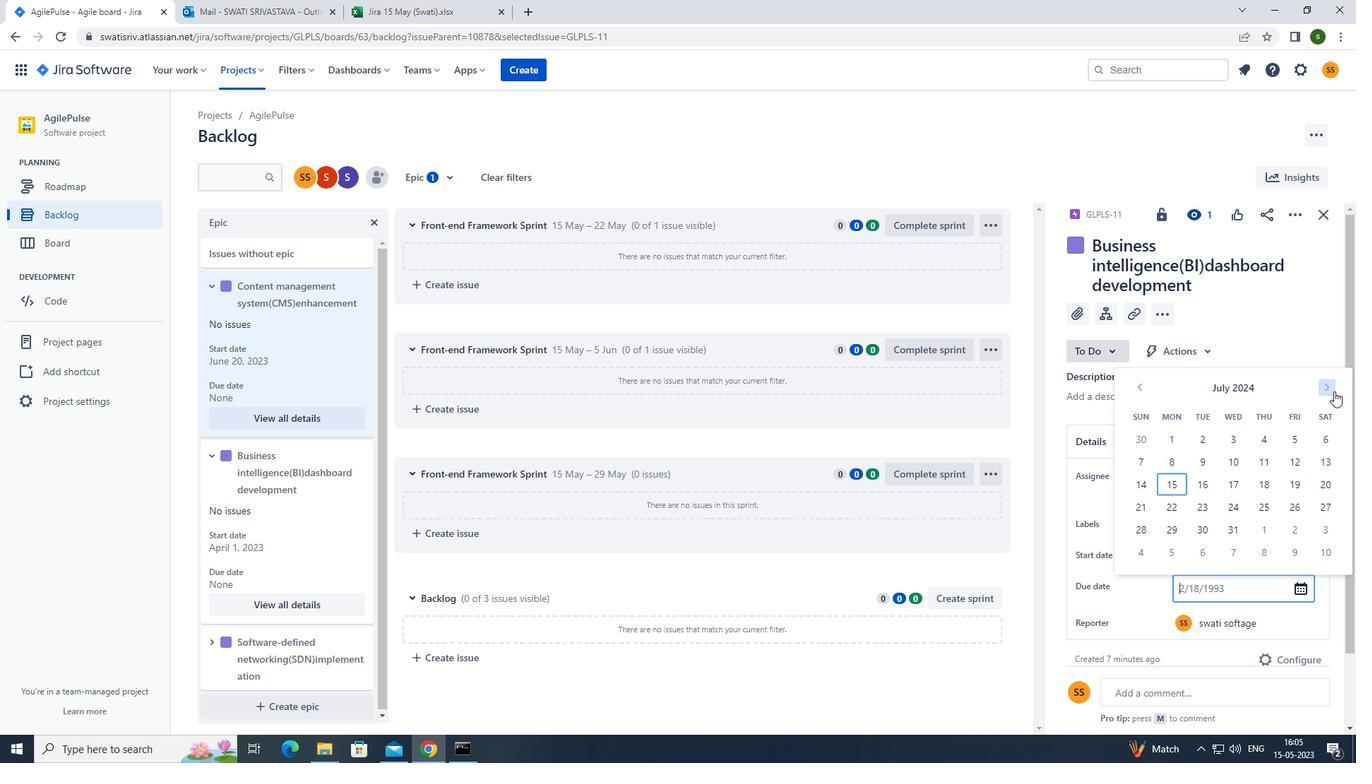 
Action: Mouse pressed left at (1334, 391)
Screenshot: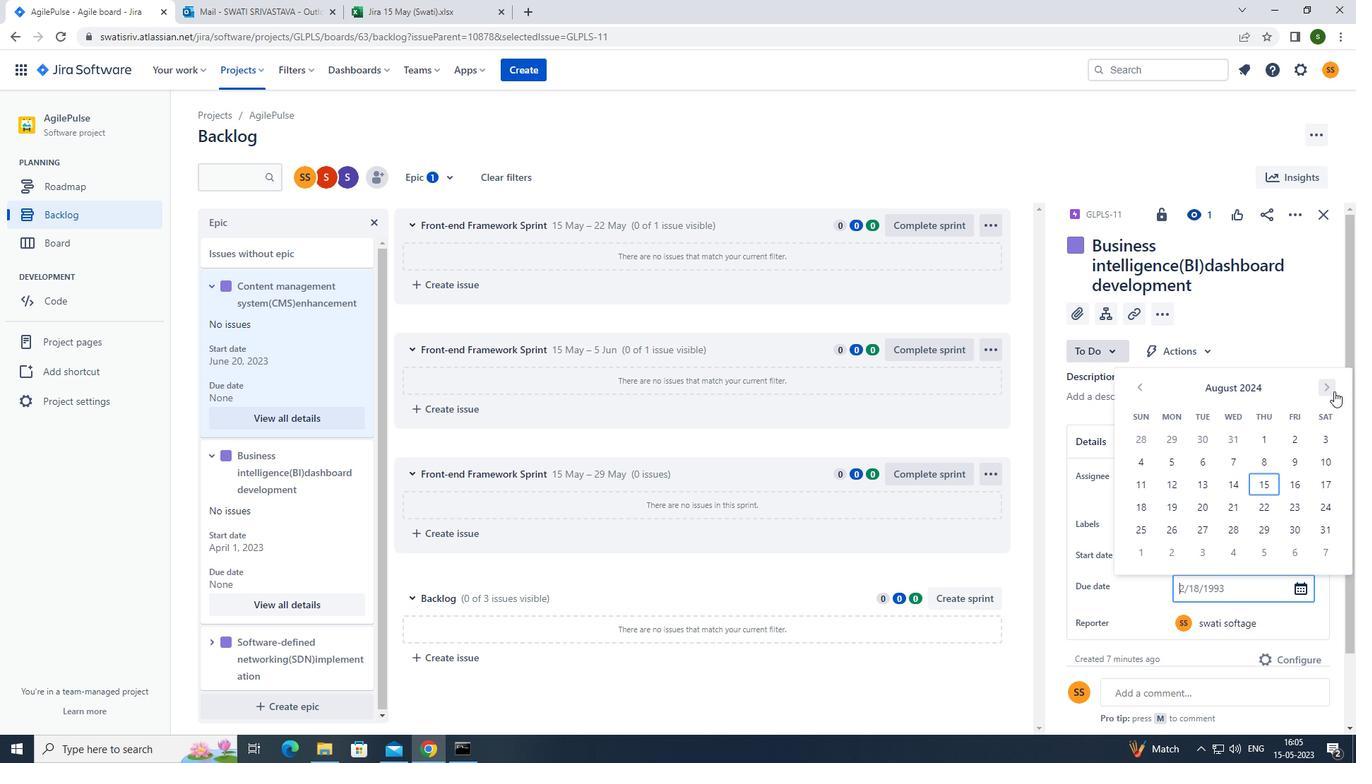 
Action: Mouse pressed left at (1334, 391)
Screenshot: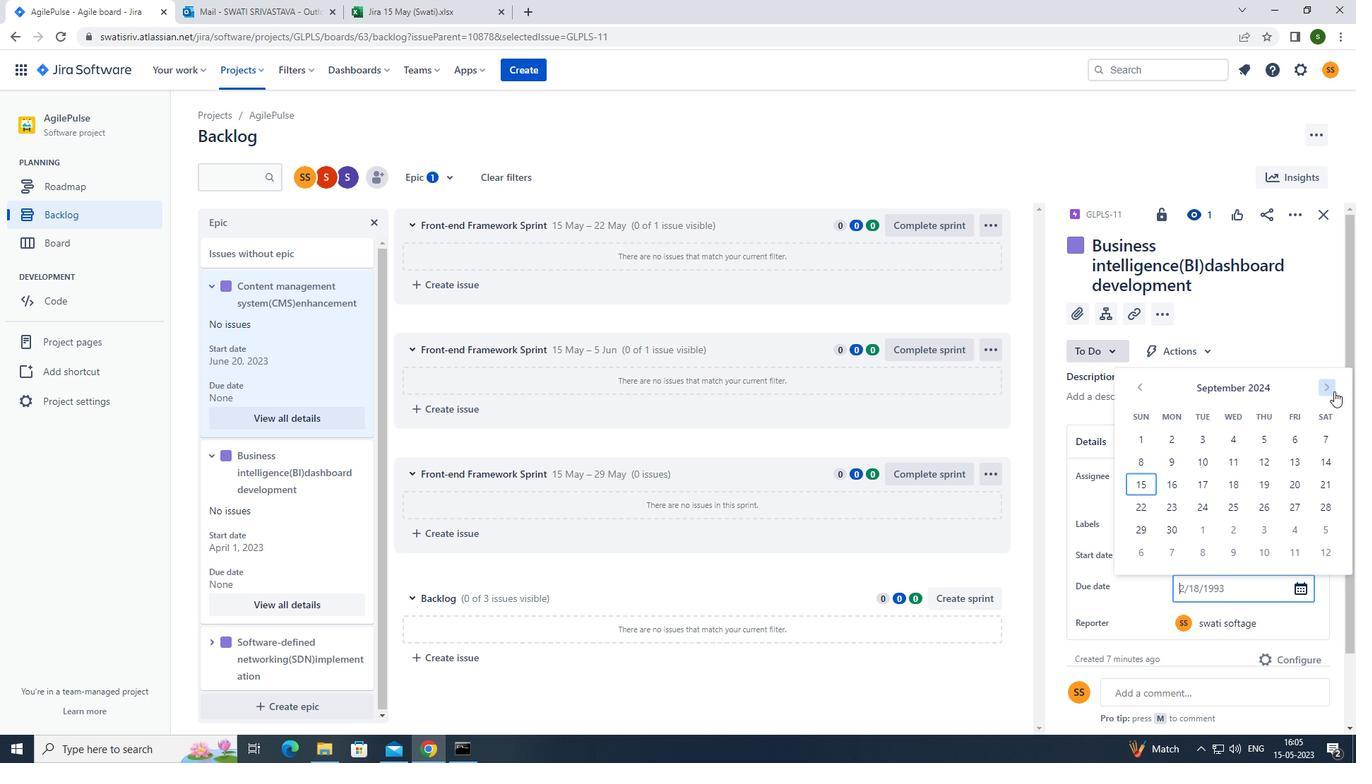 
Action: Mouse pressed left at (1334, 391)
Screenshot: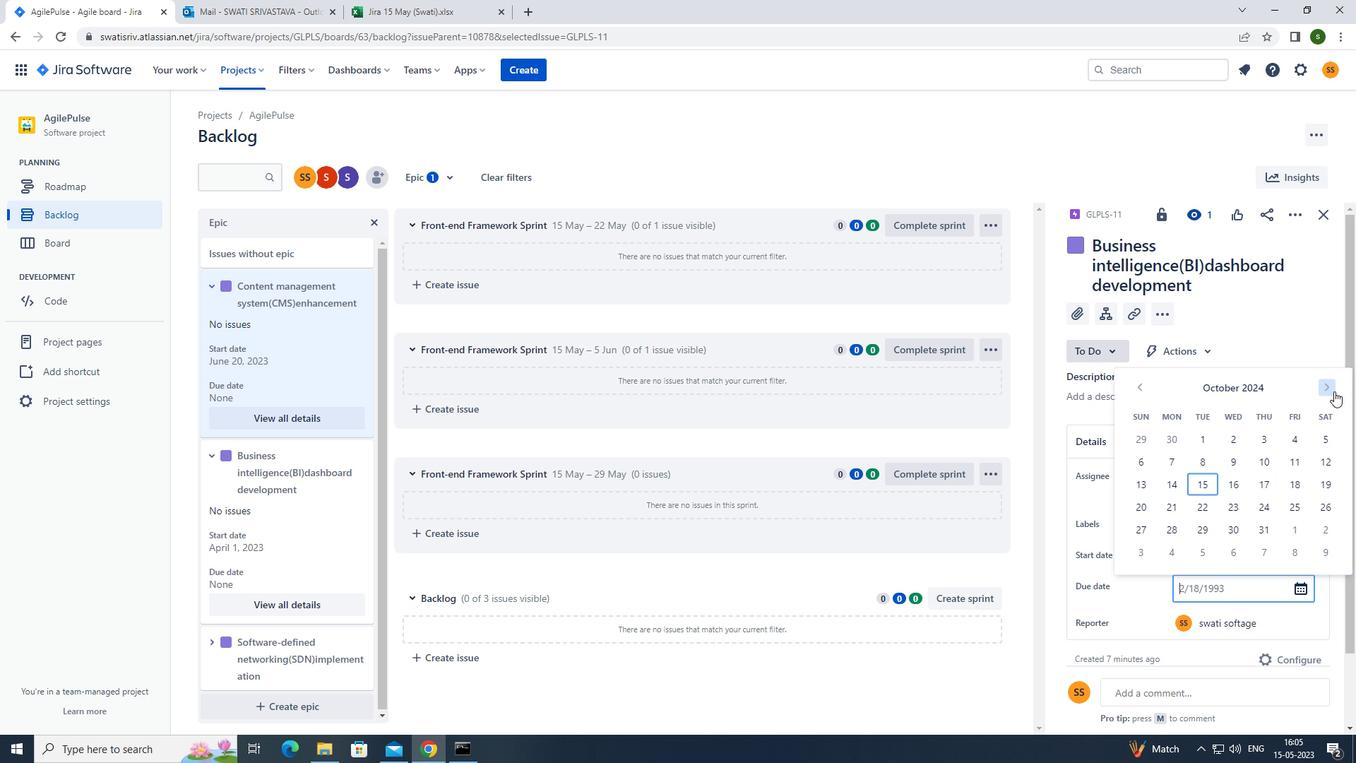 
Action: Mouse pressed left at (1334, 391)
Screenshot: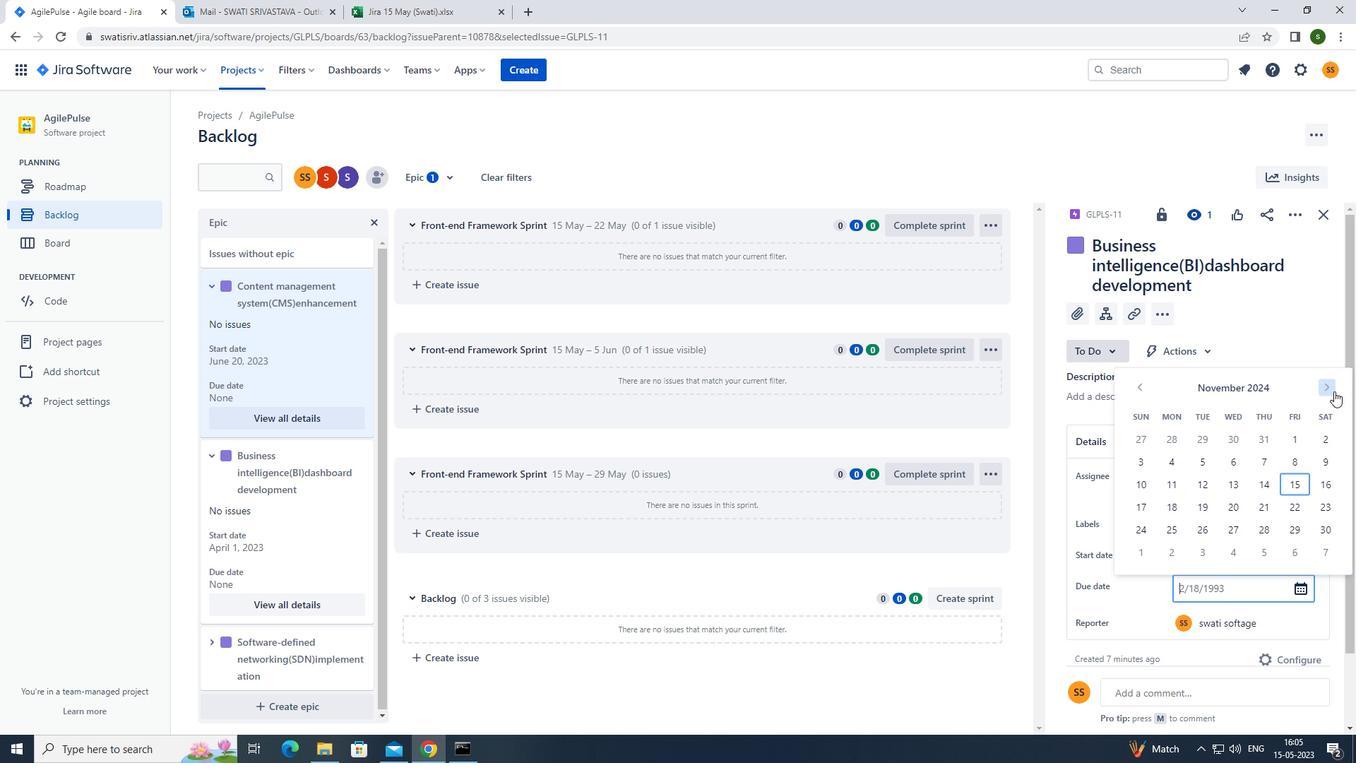 
Action: Mouse pressed left at (1334, 391)
Screenshot: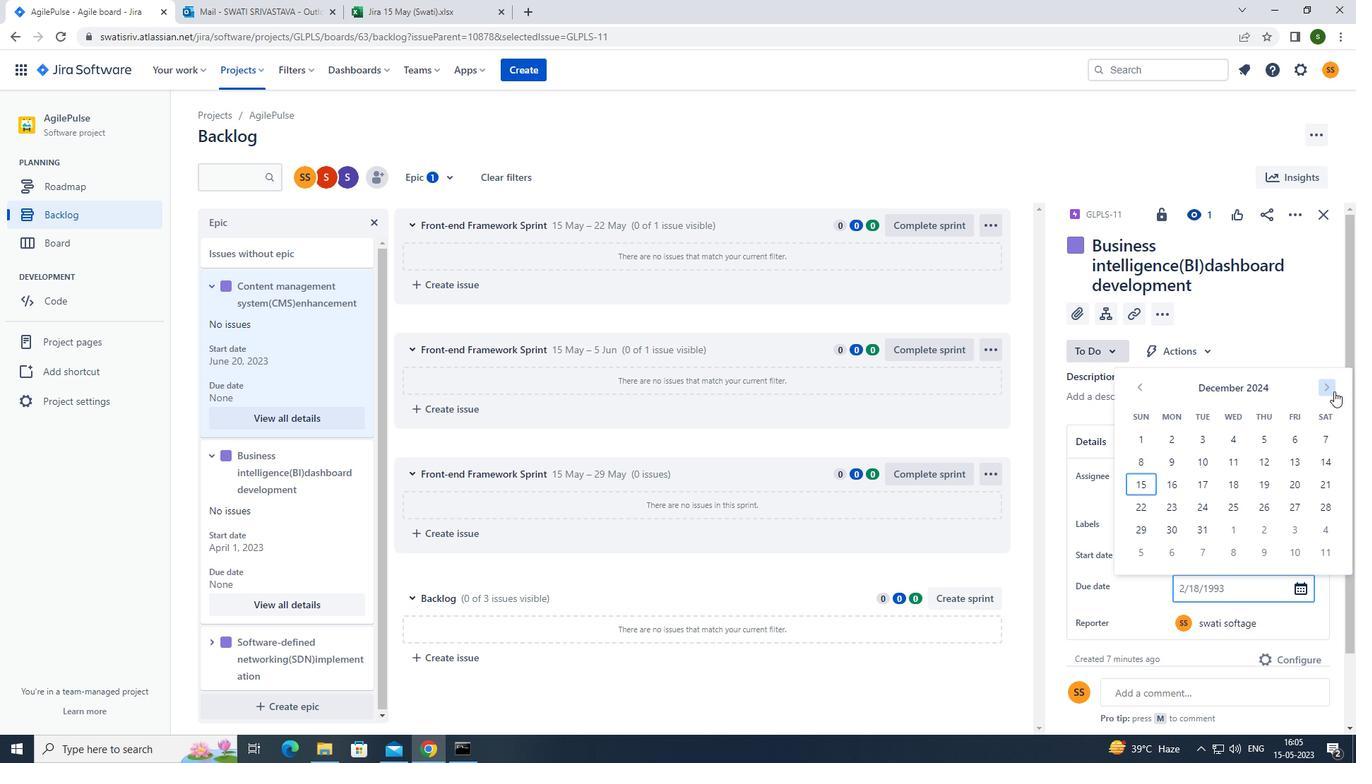 
Action: Mouse pressed left at (1334, 391)
Screenshot: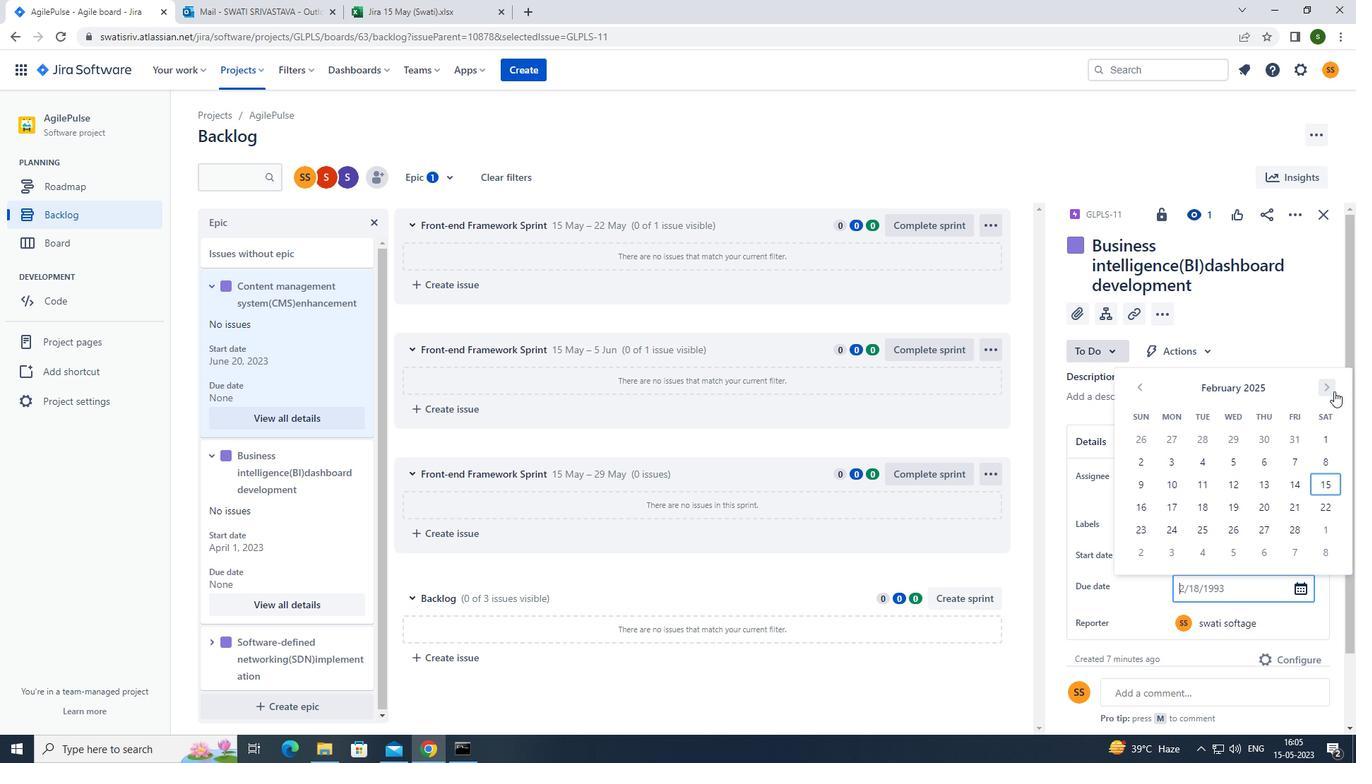 
Action: Mouse pressed left at (1334, 391)
Screenshot: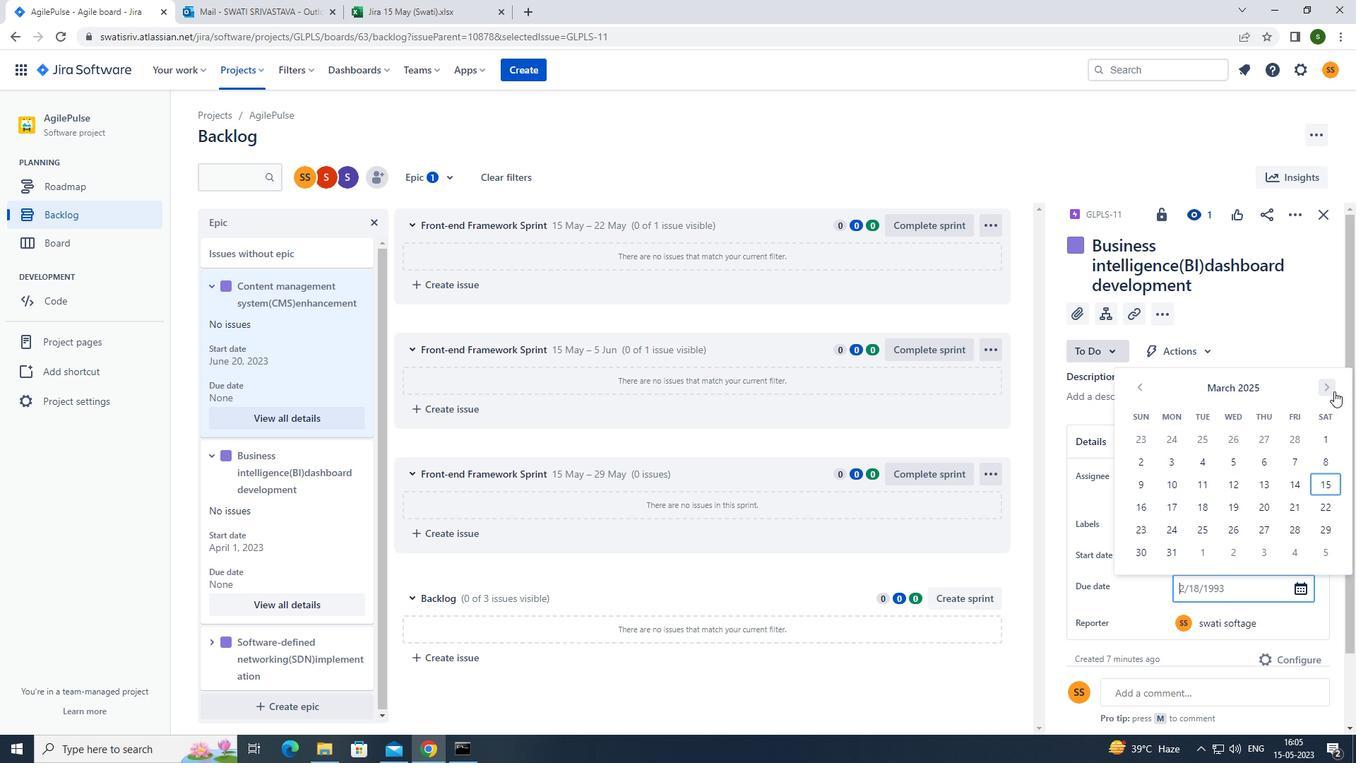 
Action: Mouse pressed left at (1334, 391)
Screenshot: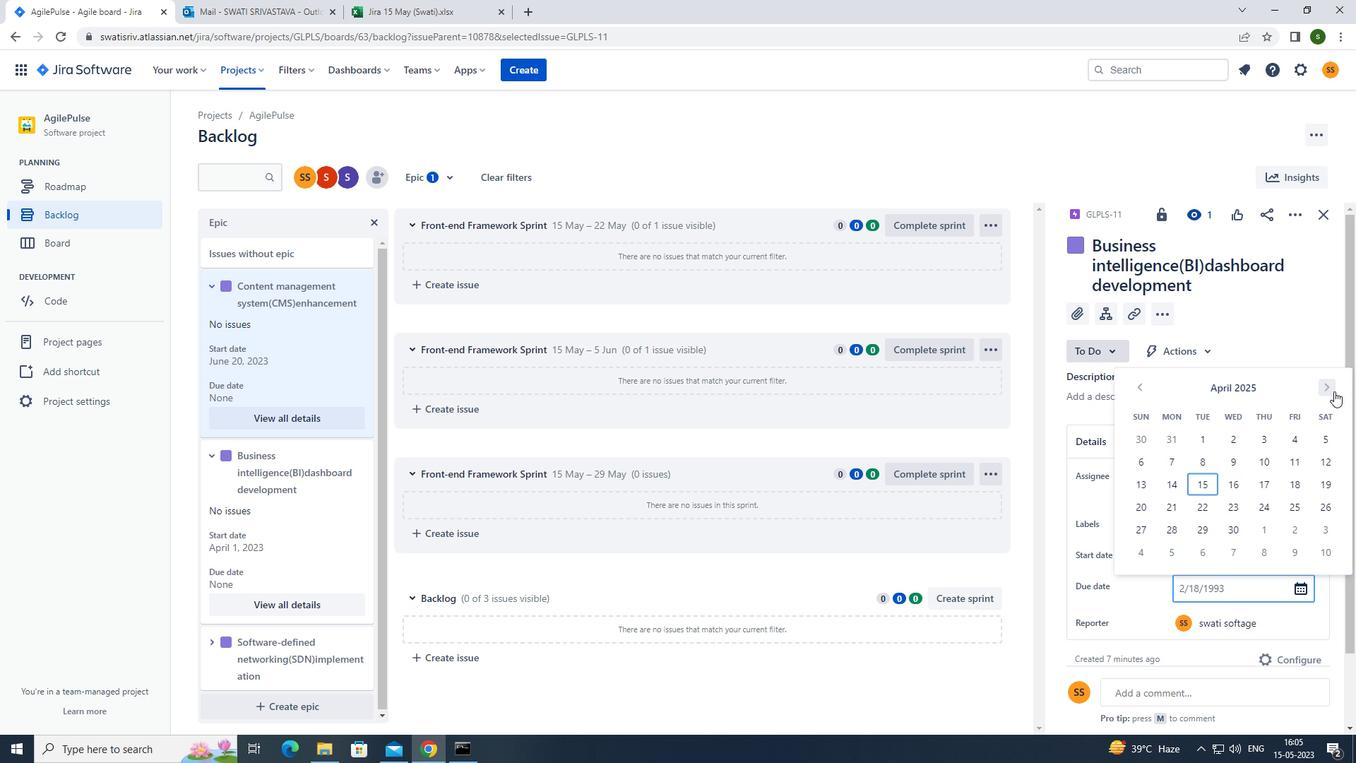 
Action: Mouse pressed left at (1334, 391)
Screenshot: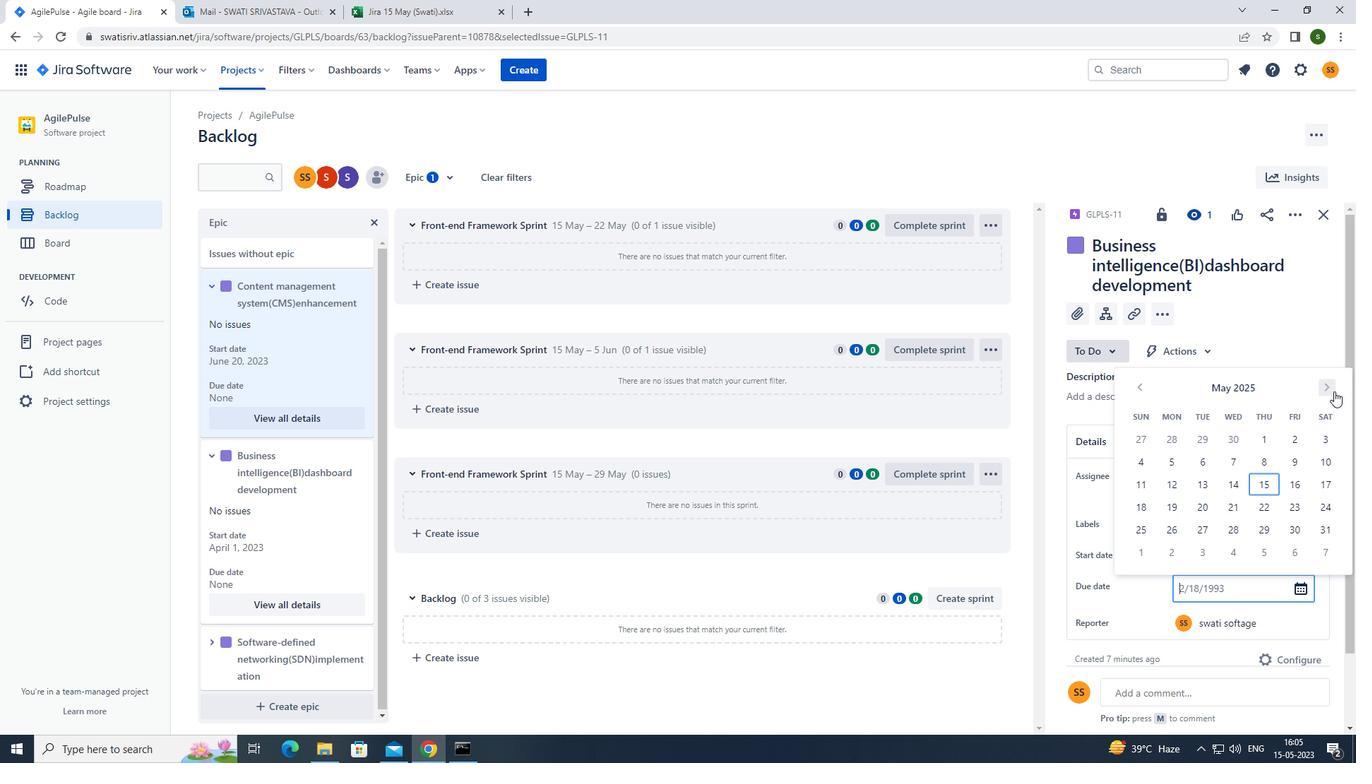 
Action: Mouse pressed left at (1334, 391)
Screenshot: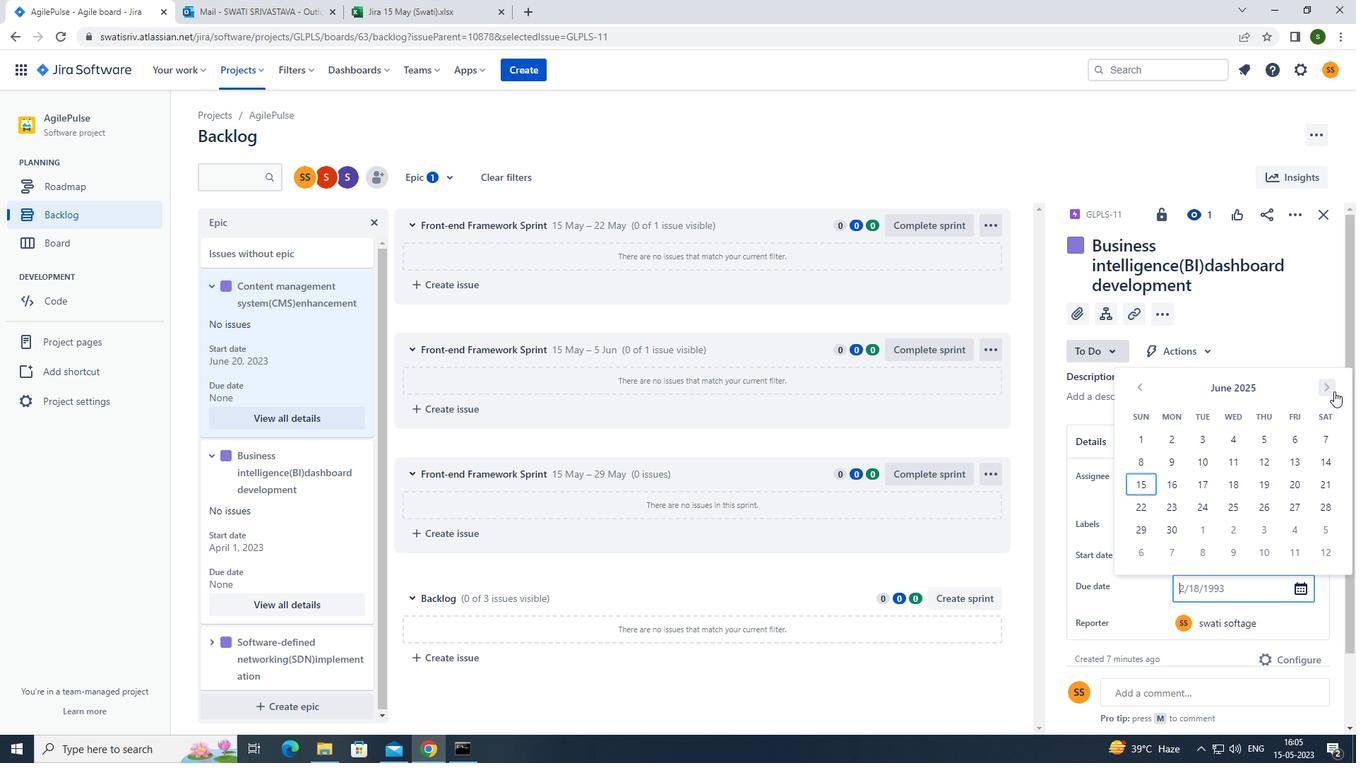 
Action: Mouse moved to (1334, 390)
Screenshot: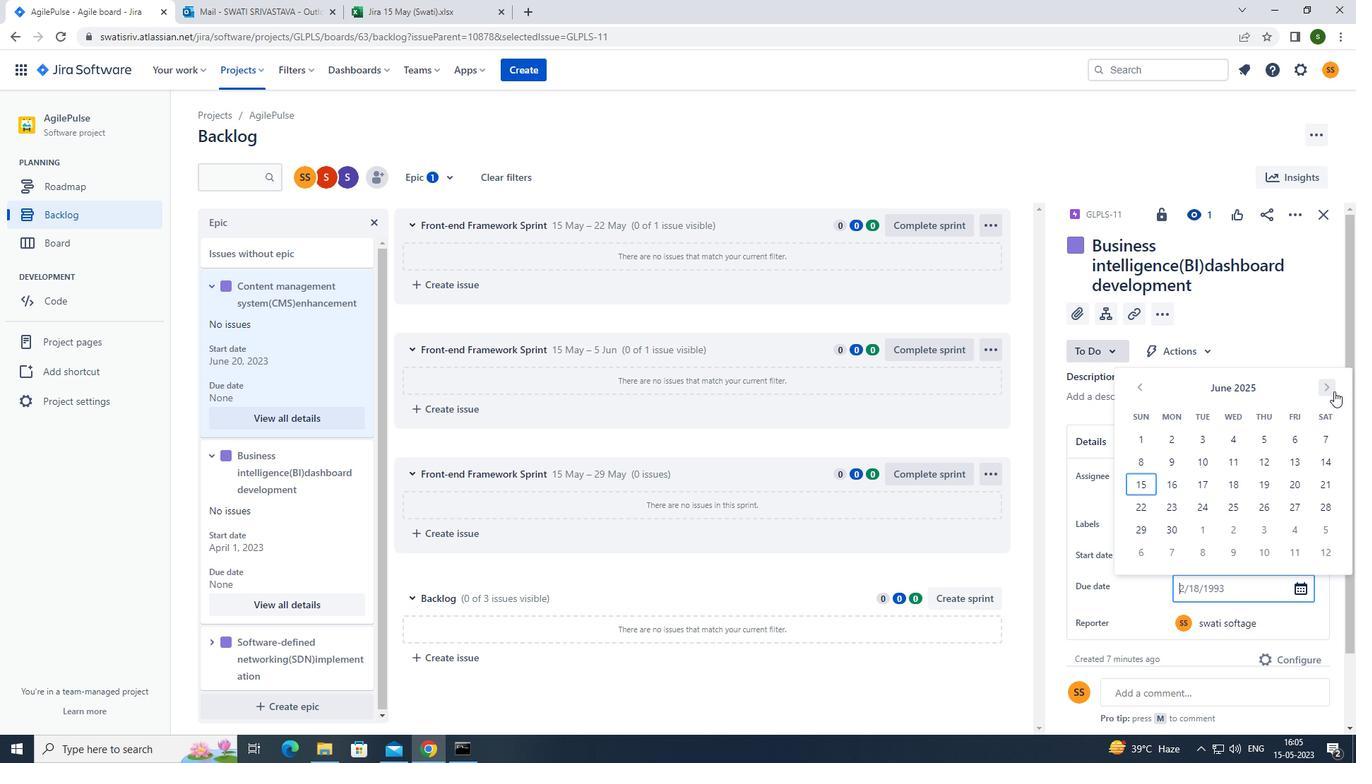 
Action: Mouse pressed left at (1334, 390)
Screenshot: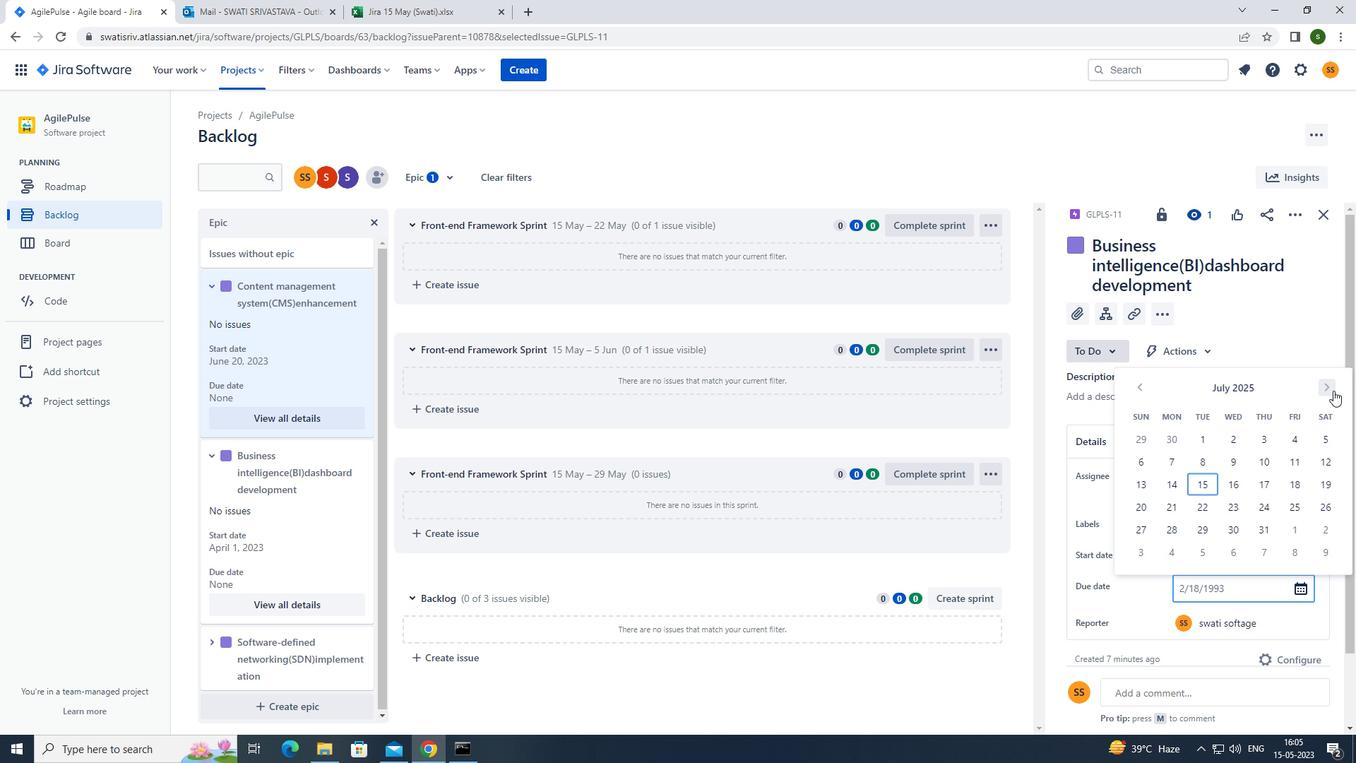 
Action: Mouse pressed left at (1334, 390)
Screenshot: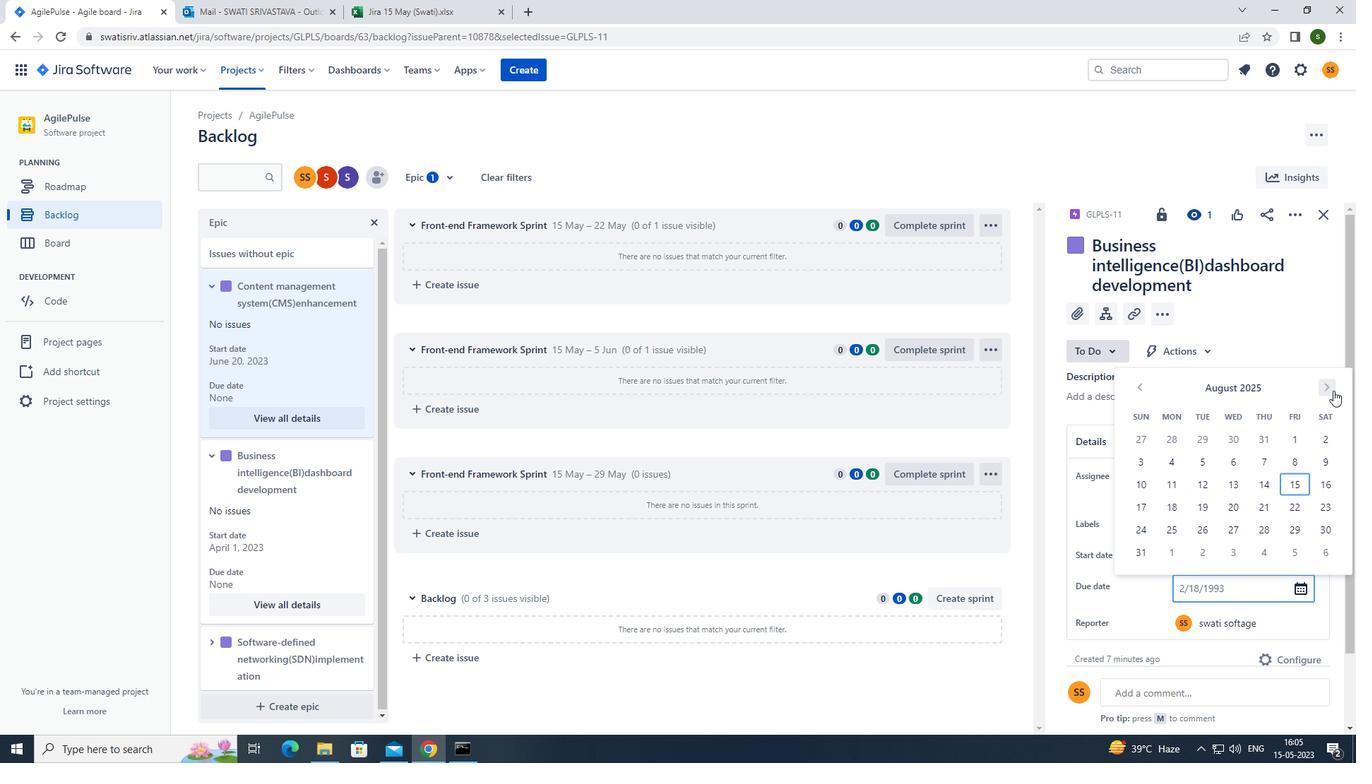 
Action: Mouse moved to (1327, 487)
Screenshot: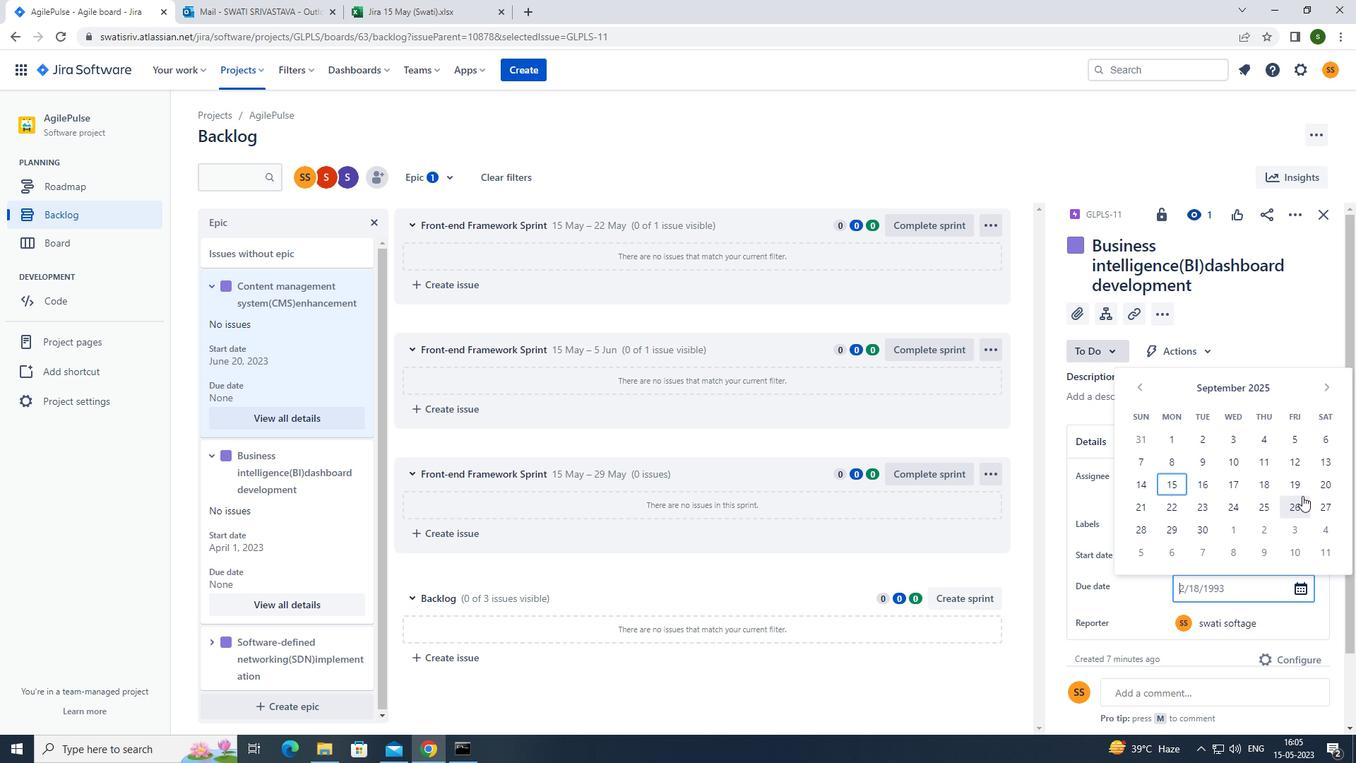 
Action: Mouse pressed left at (1327, 487)
Screenshot: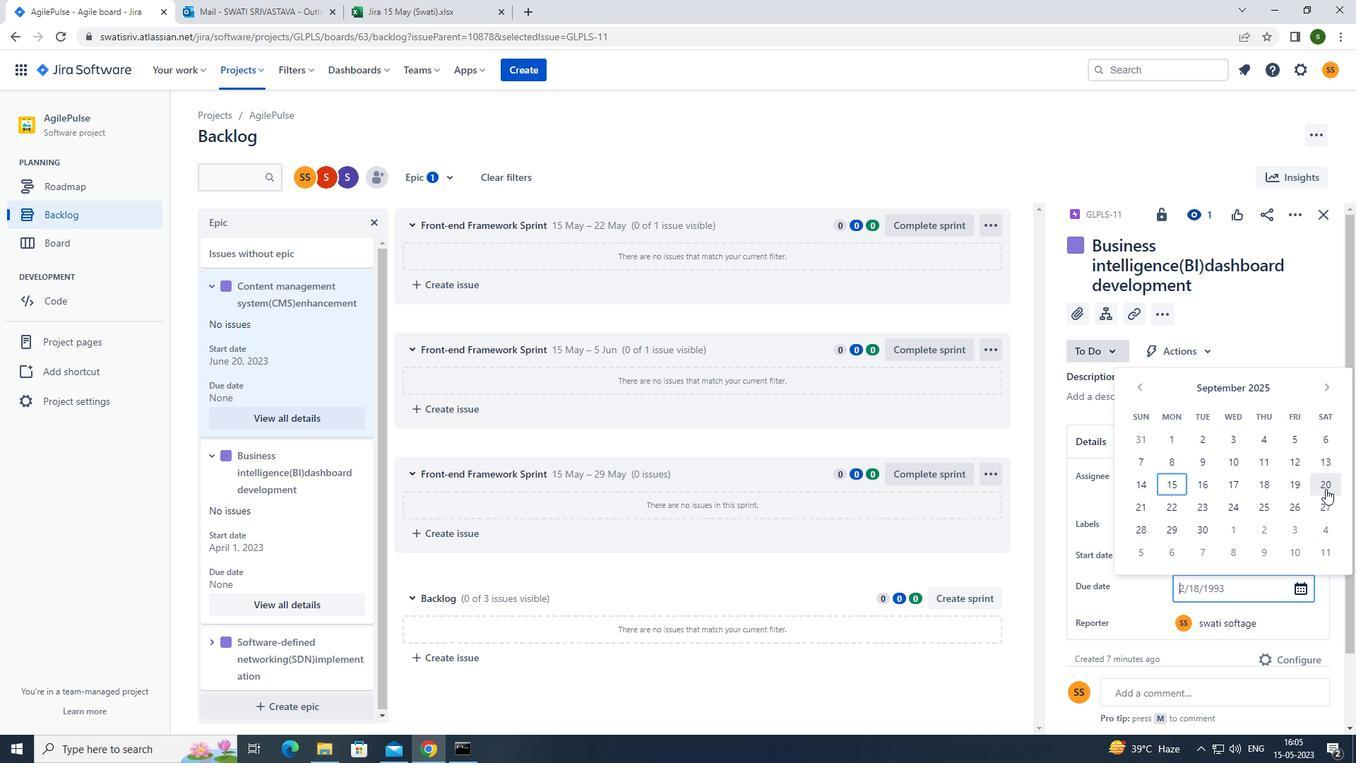 
Action: Mouse moved to (214, 638)
Screenshot: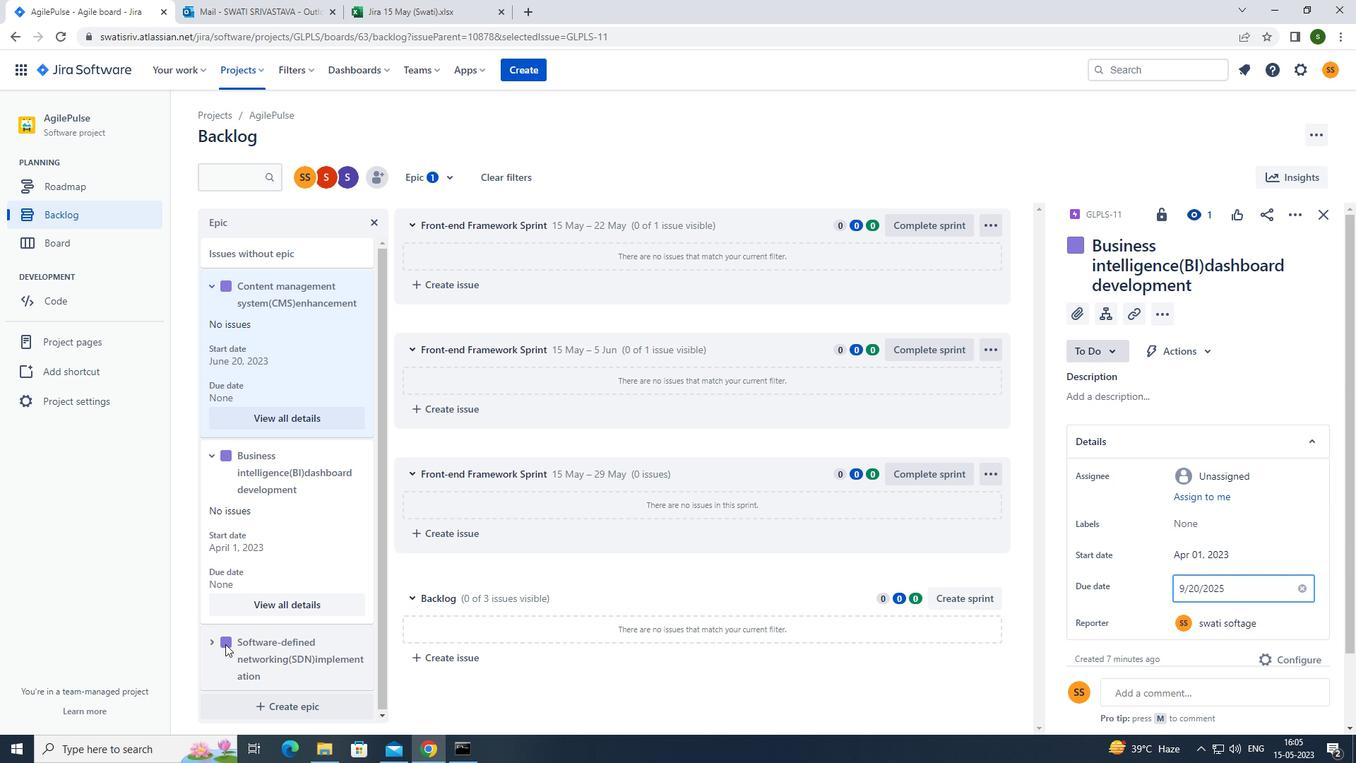 
Action: Mouse pressed left at (214, 638)
Screenshot: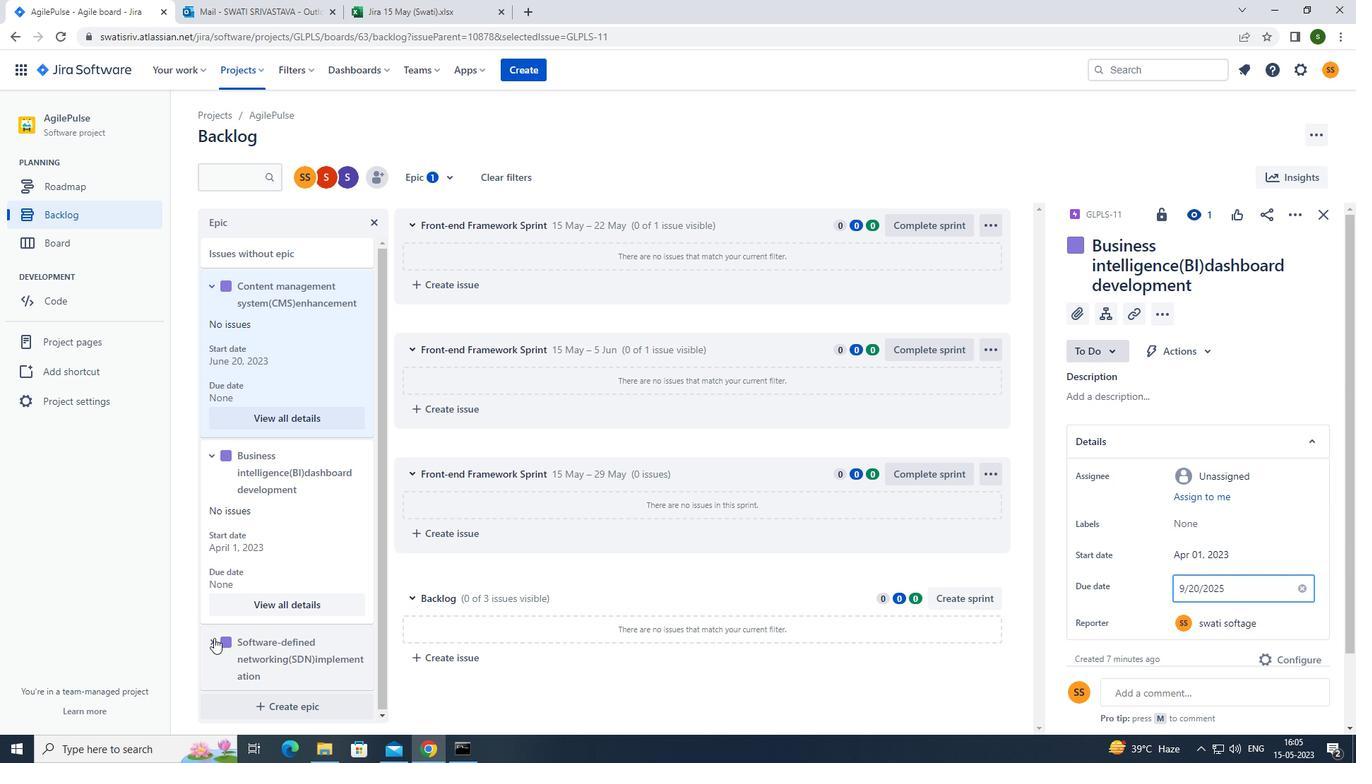 
Action: Mouse moved to (223, 614)
Screenshot: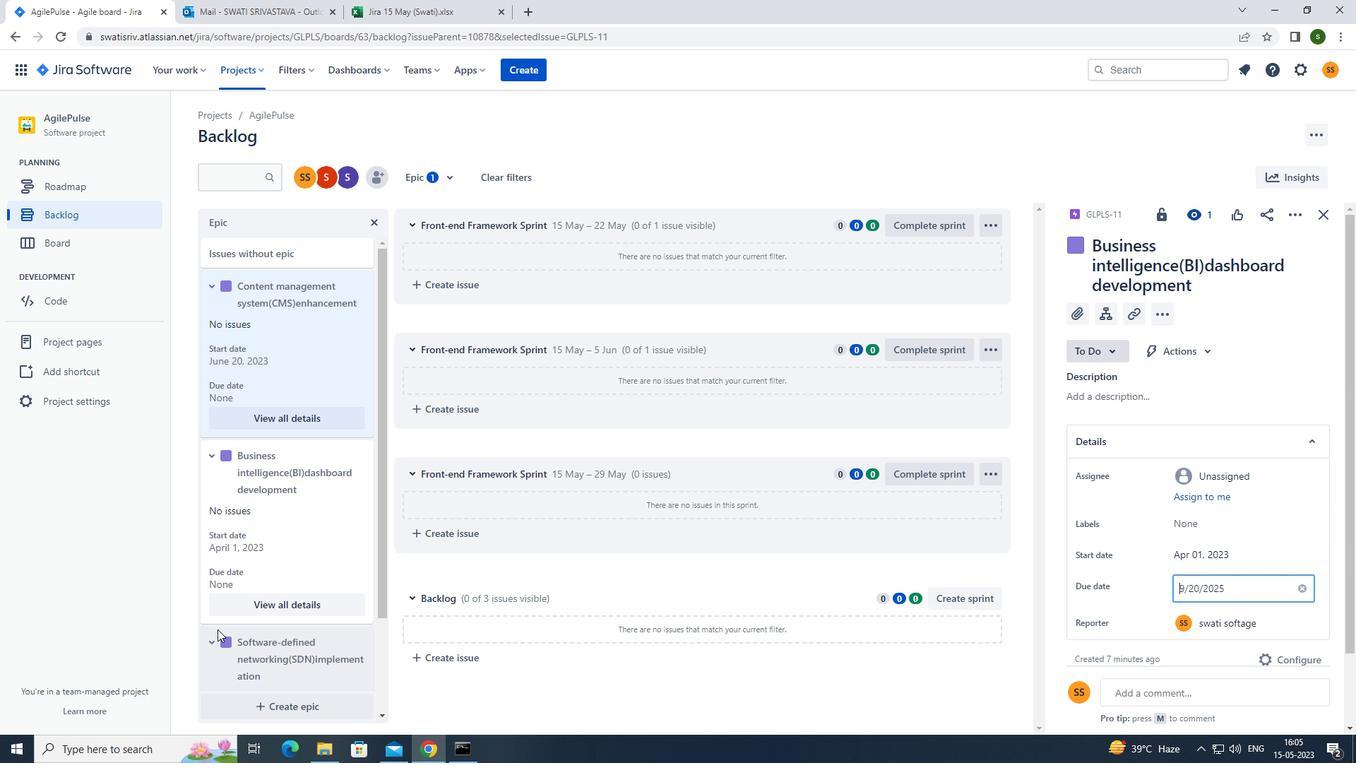 
Action: Mouse scrolled (223, 614) with delta (0, 0)
Screenshot: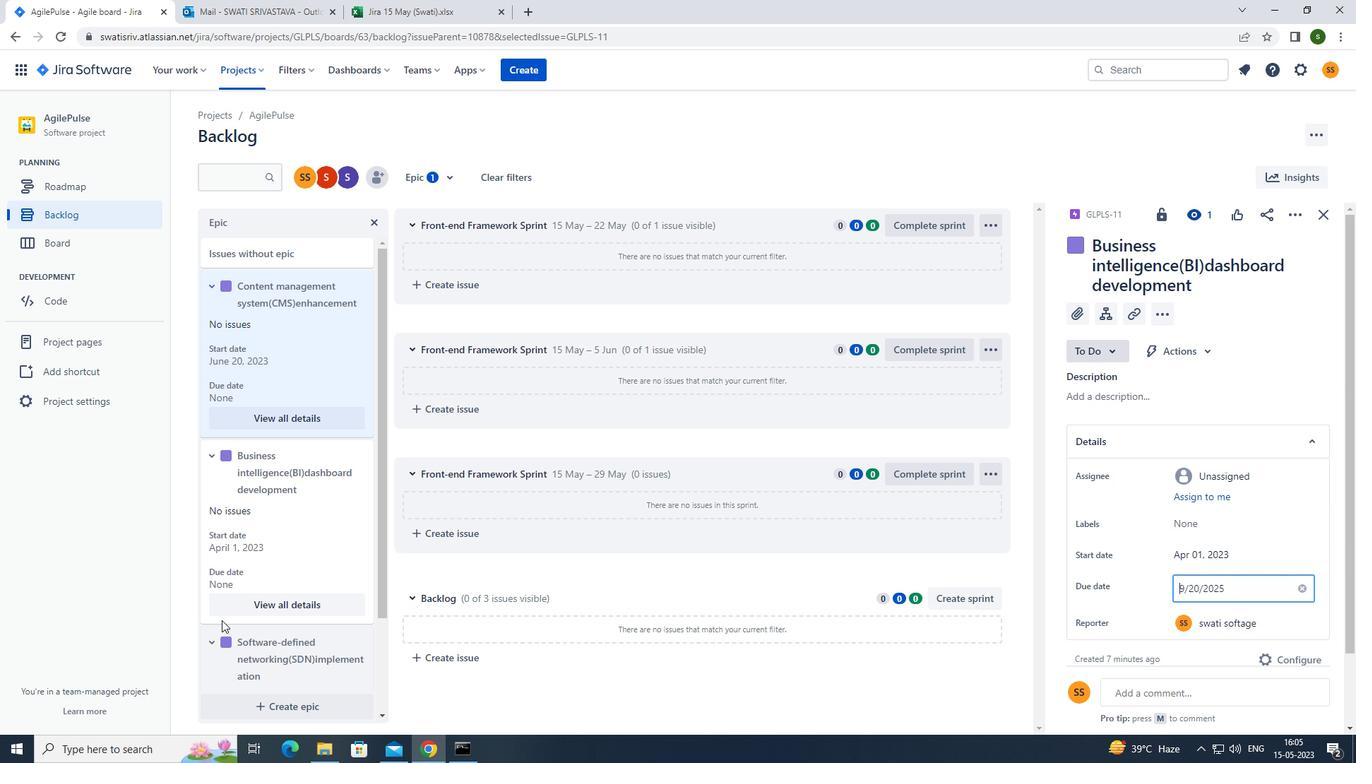 
Action: Mouse scrolled (223, 614) with delta (0, 0)
Screenshot: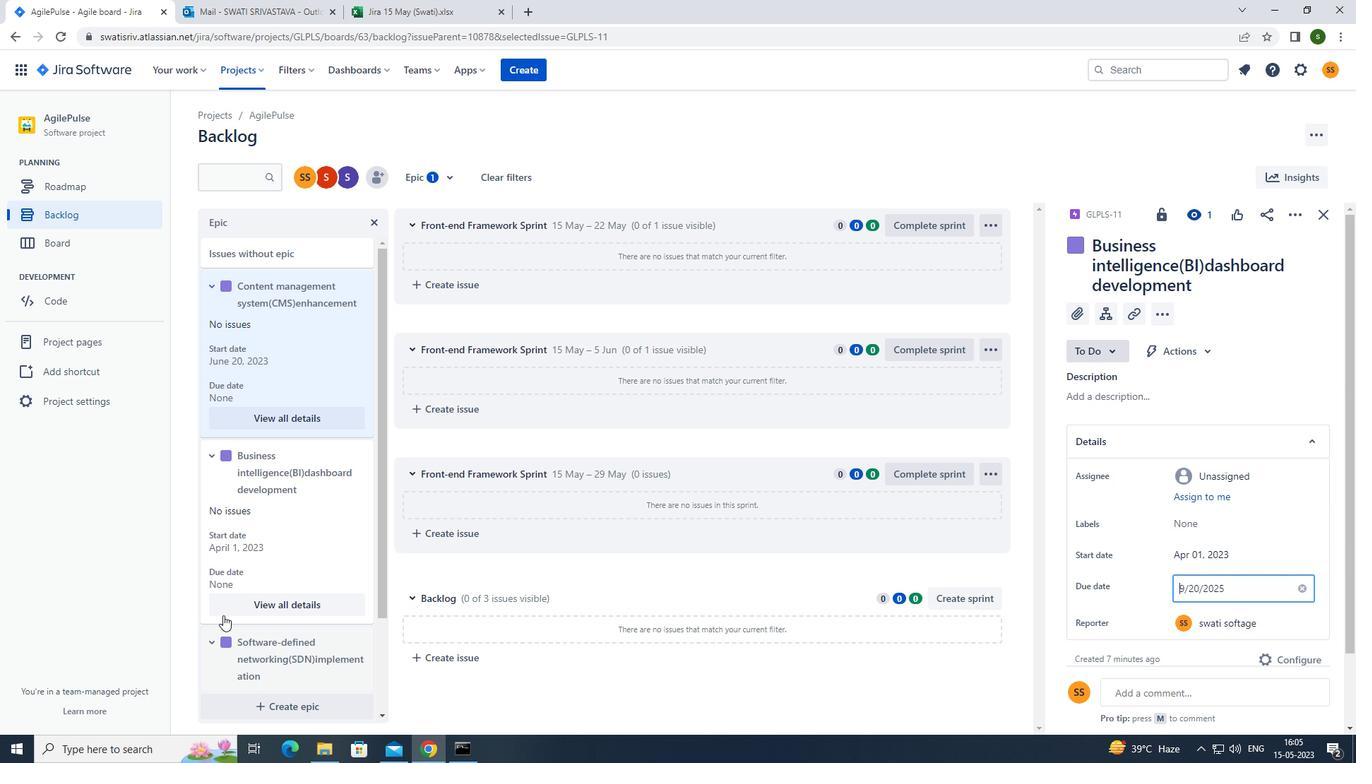 
Action: Mouse scrolled (223, 614) with delta (0, 0)
Screenshot: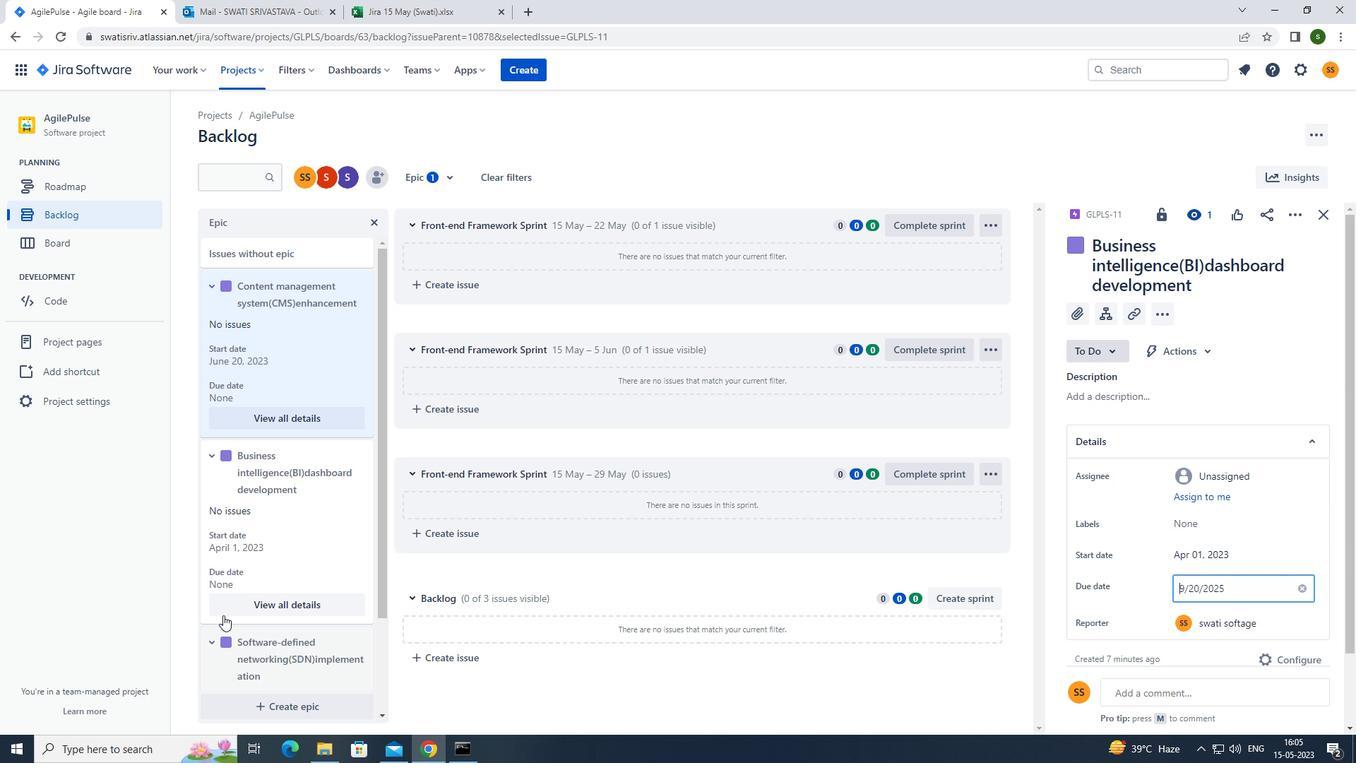 
Action: Mouse moved to (315, 668)
Screenshot: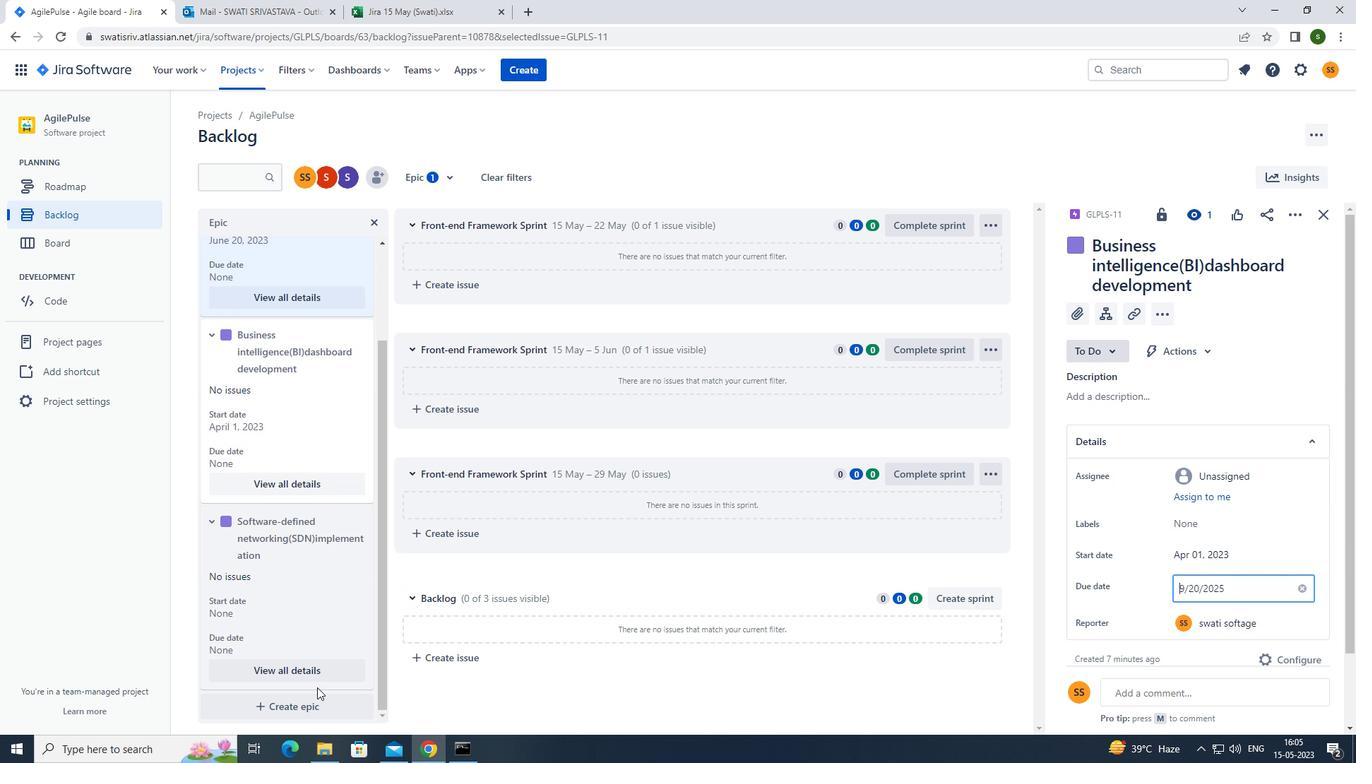 
Action: Mouse pressed left at (315, 668)
Screenshot: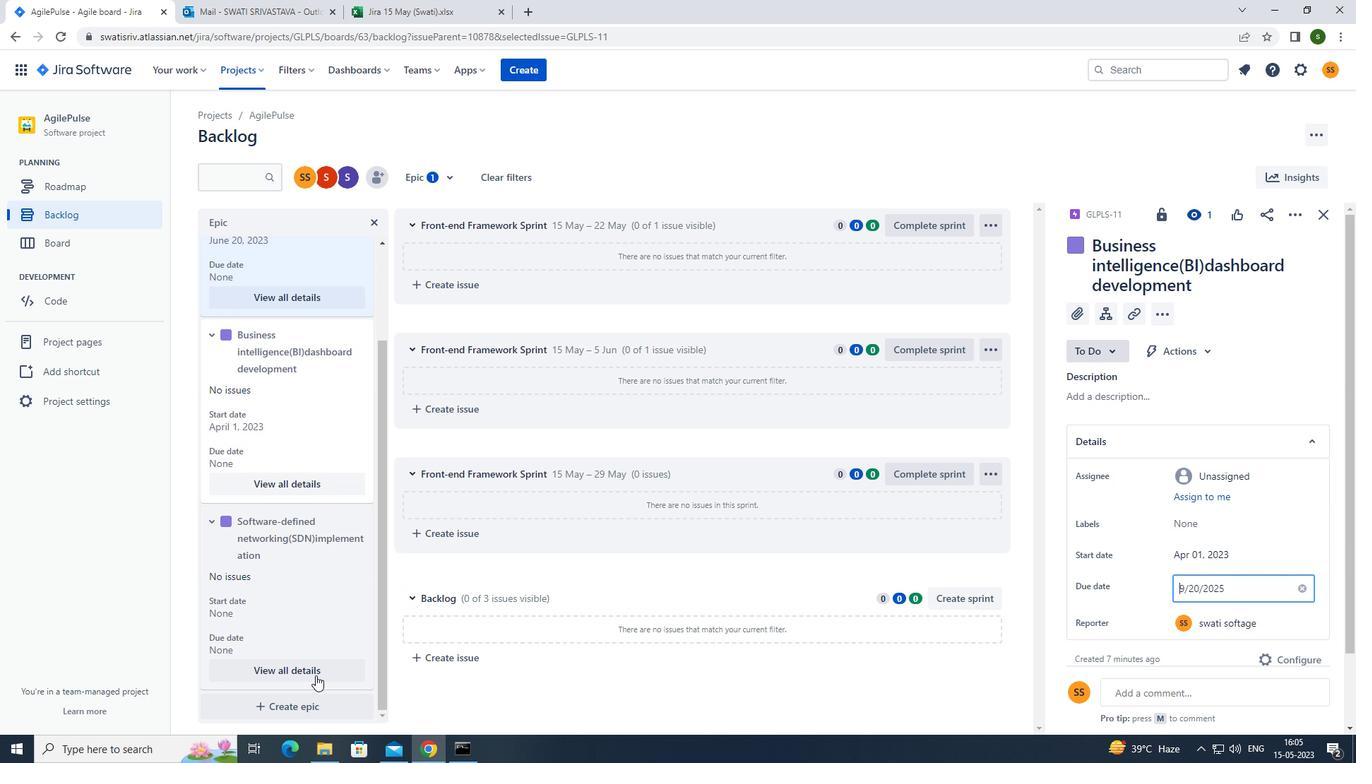 
Action: Mouse moved to (1194, 557)
Screenshot: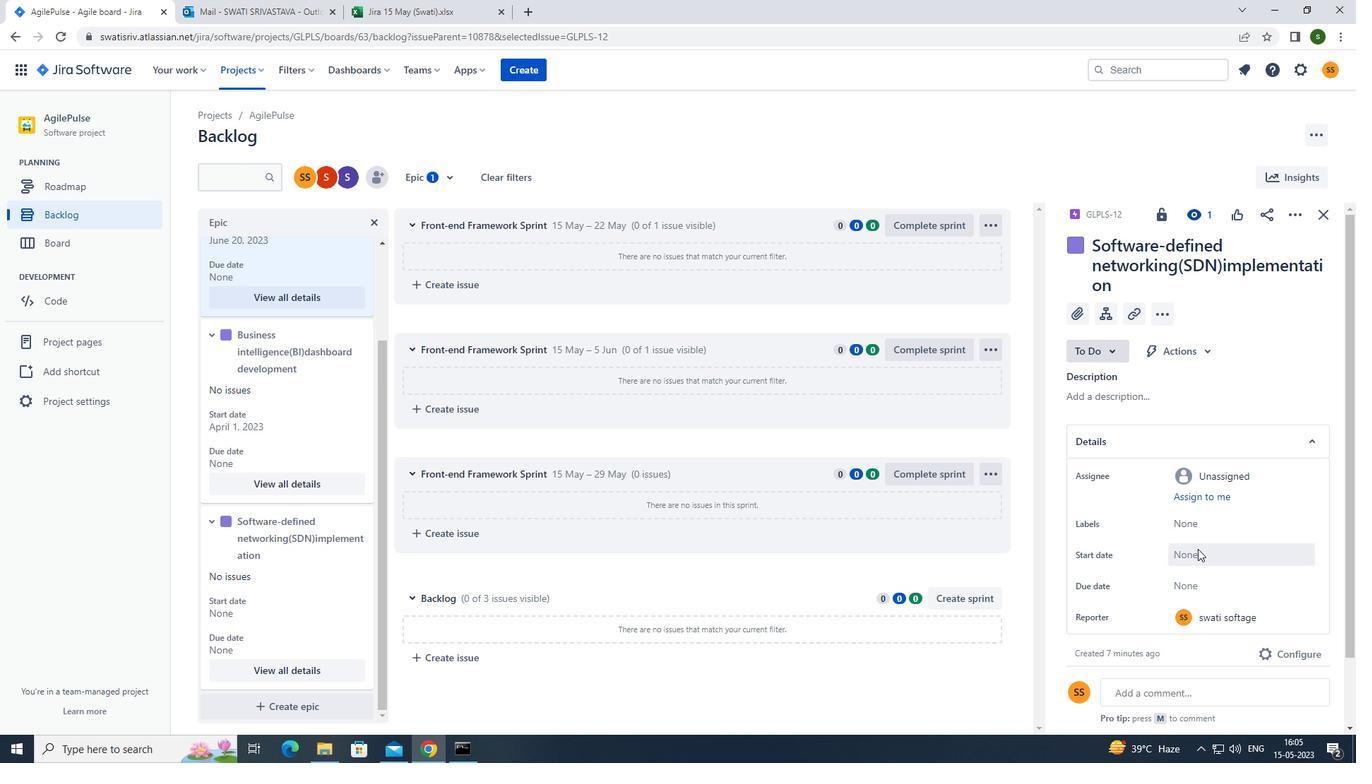 
Action: Mouse pressed left at (1194, 557)
Screenshot: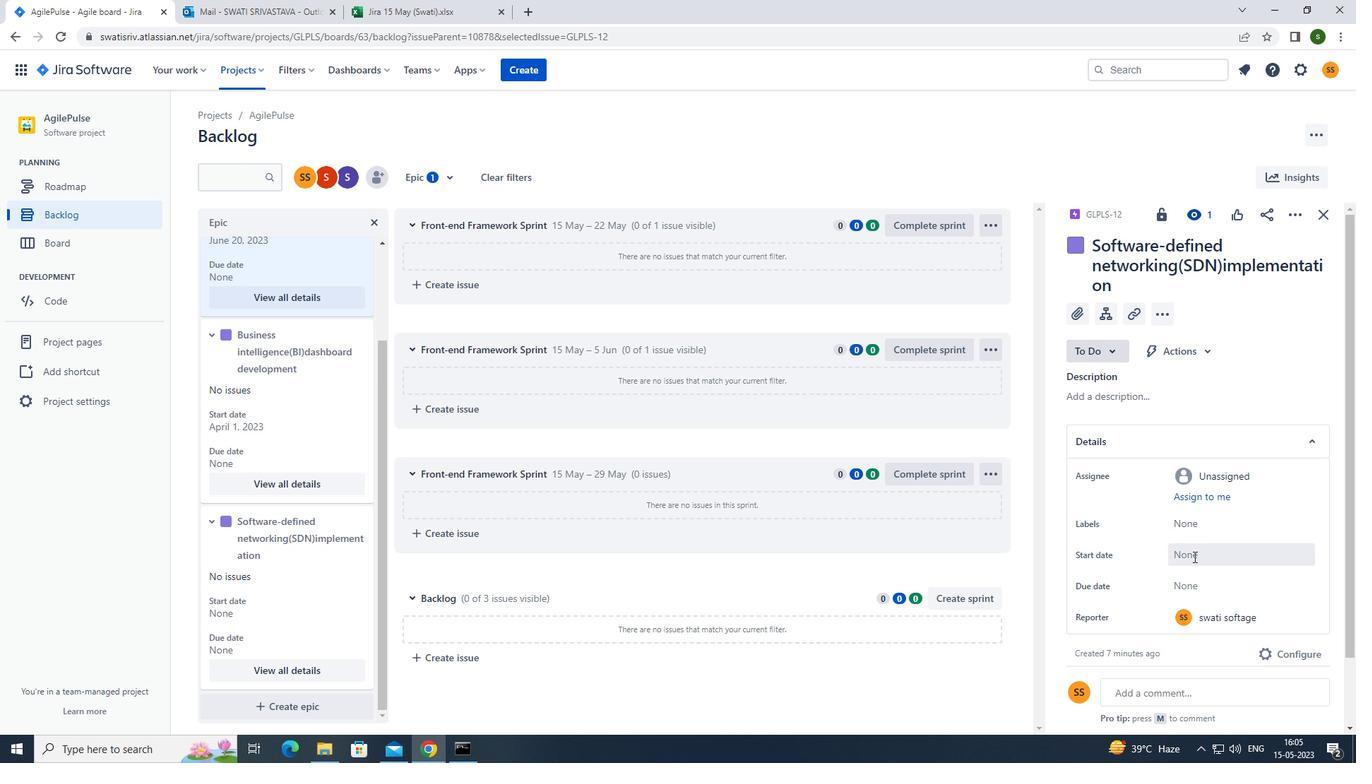 
Action: Mouse moved to (1141, 347)
Screenshot: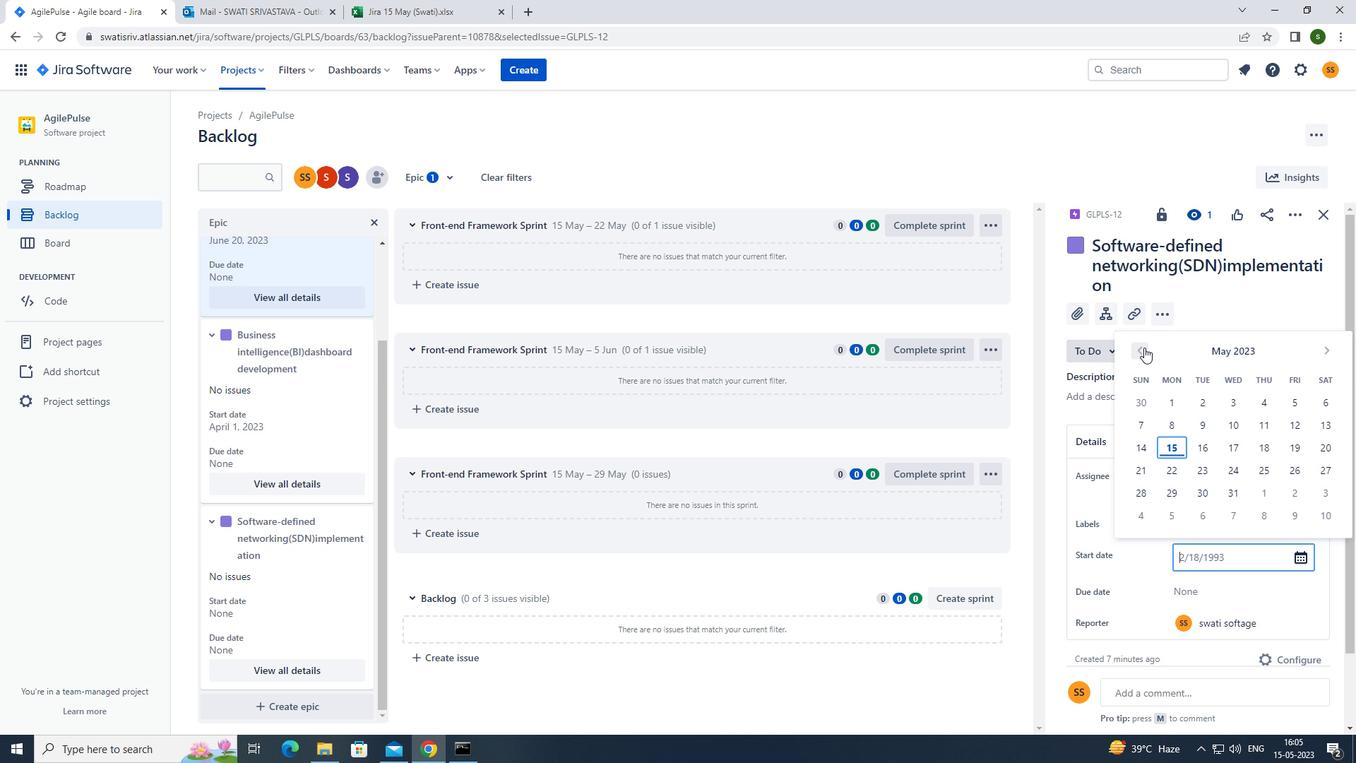 
Action: Mouse pressed left at (1141, 347)
Screenshot: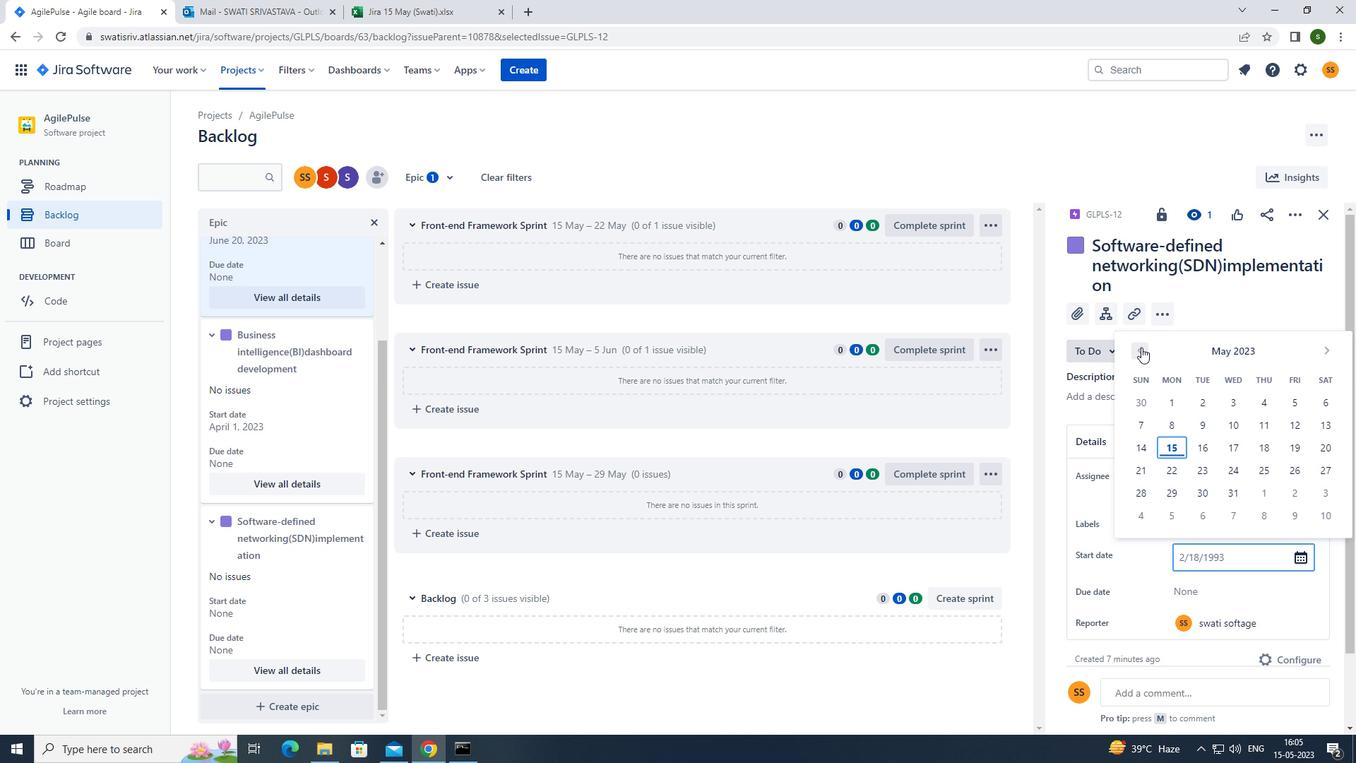 
Action: Mouse pressed left at (1141, 347)
Screenshot: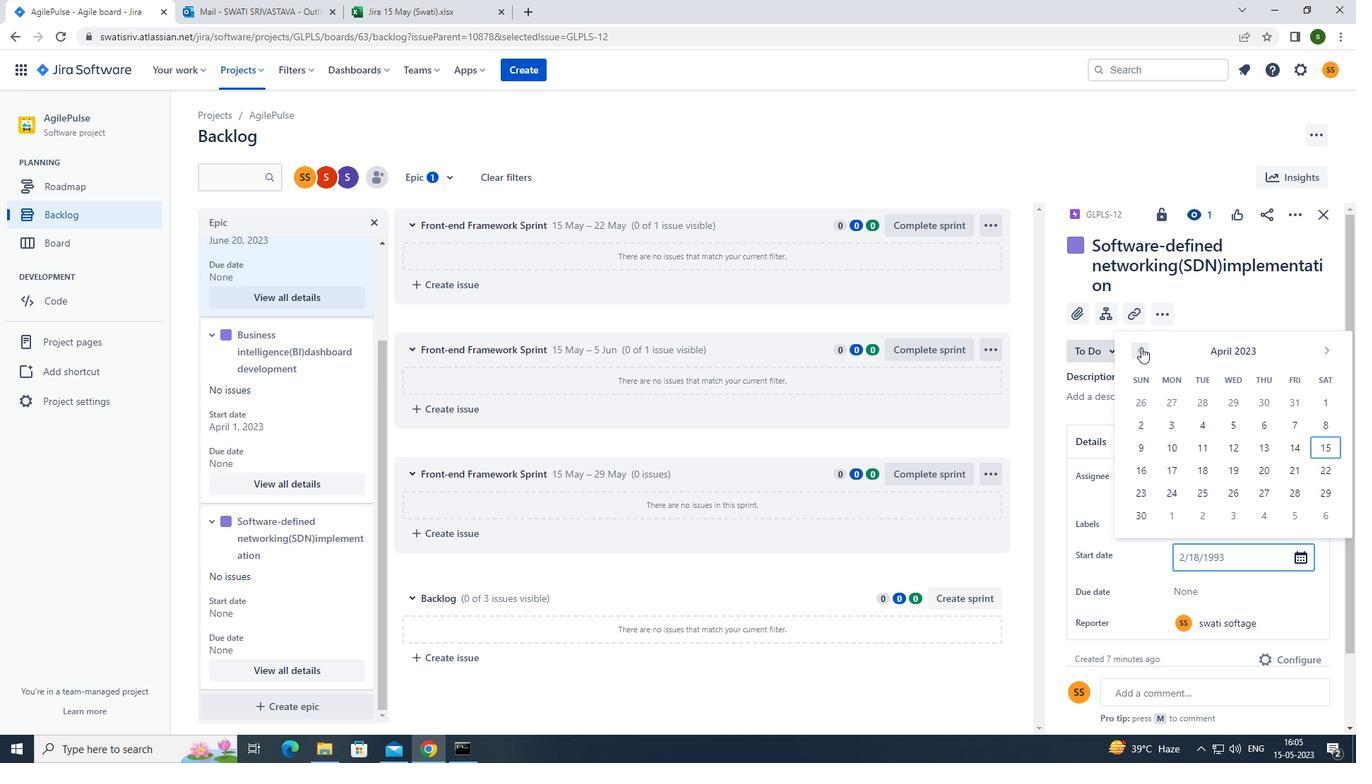 
Action: Mouse pressed left at (1141, 347)
Screenshot: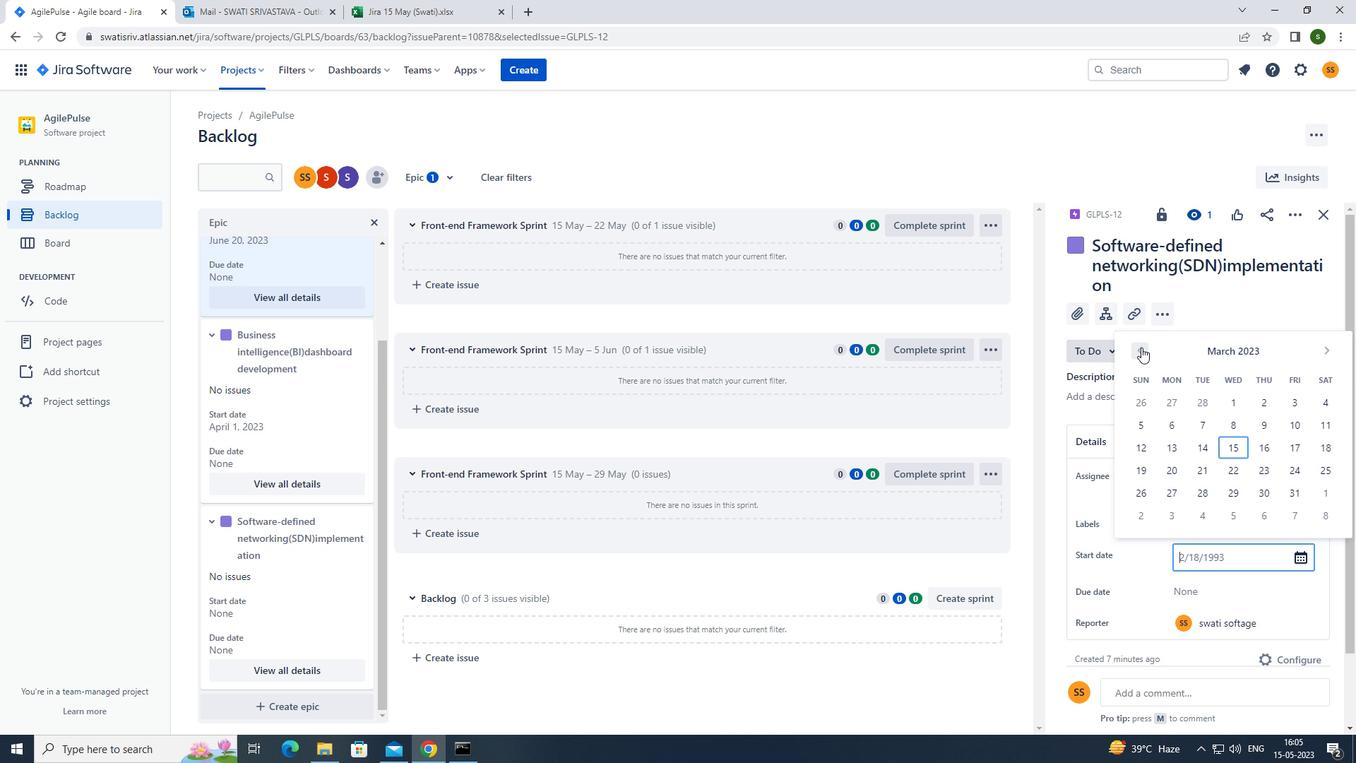 
Action: Mouse pressed left at (1141, 347)
Screenshot: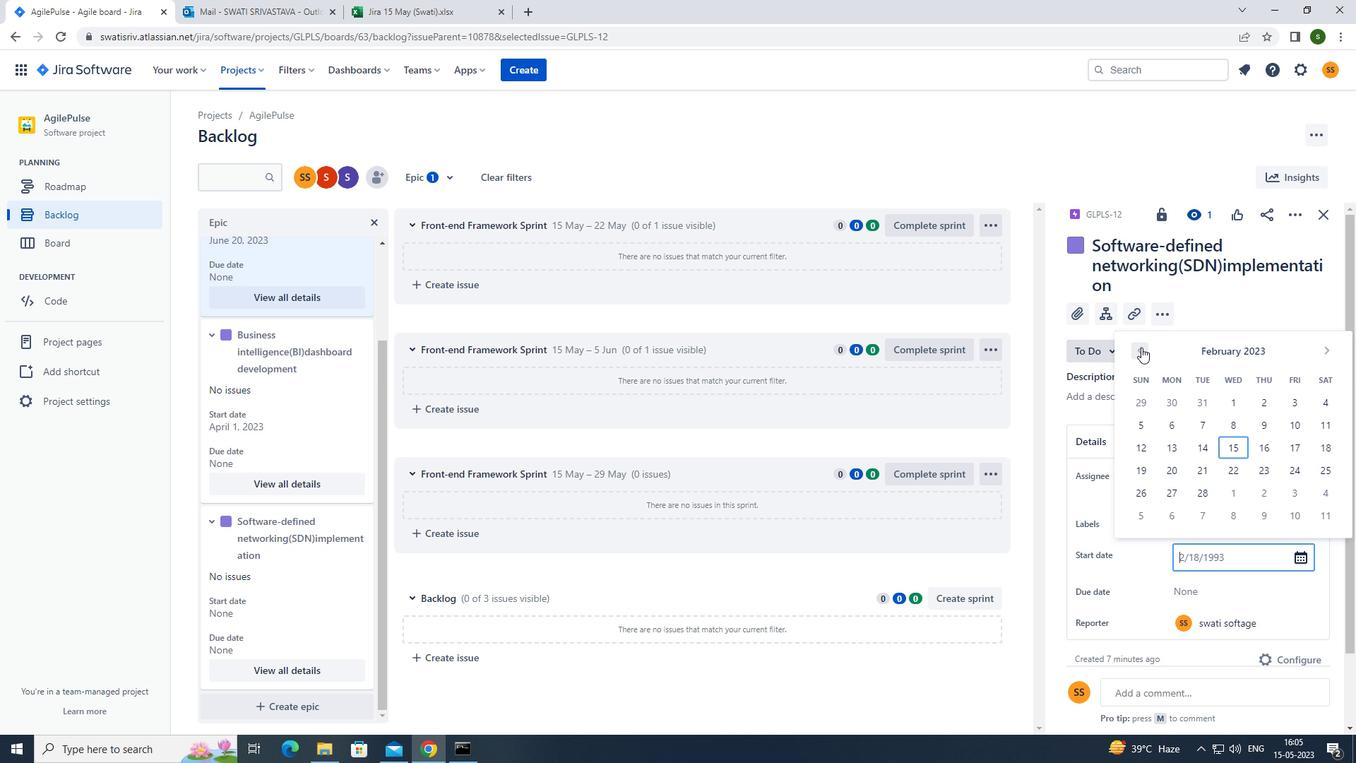 
Action: Mouse moved to (1265, 420)
Screenshot: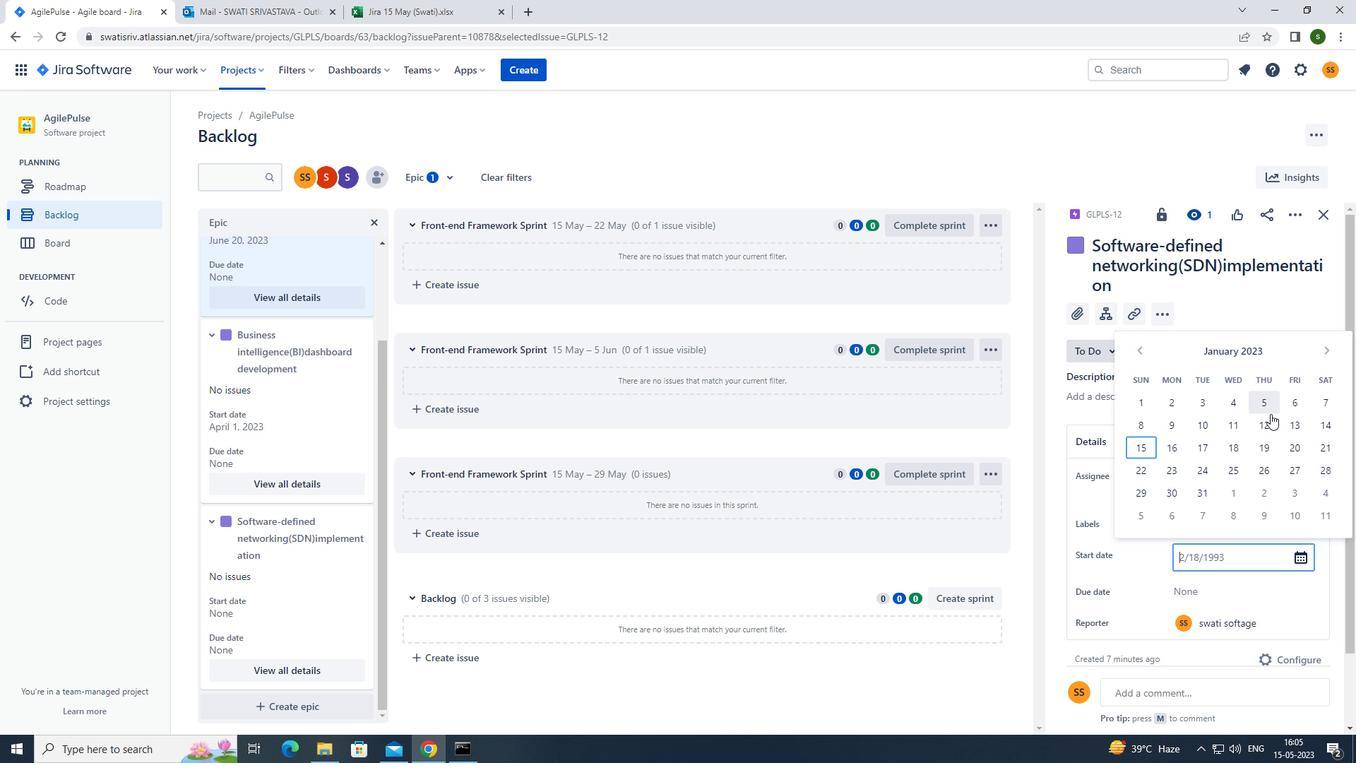 
Action: Mouse pressed left at (1265, 420)
Screenshot: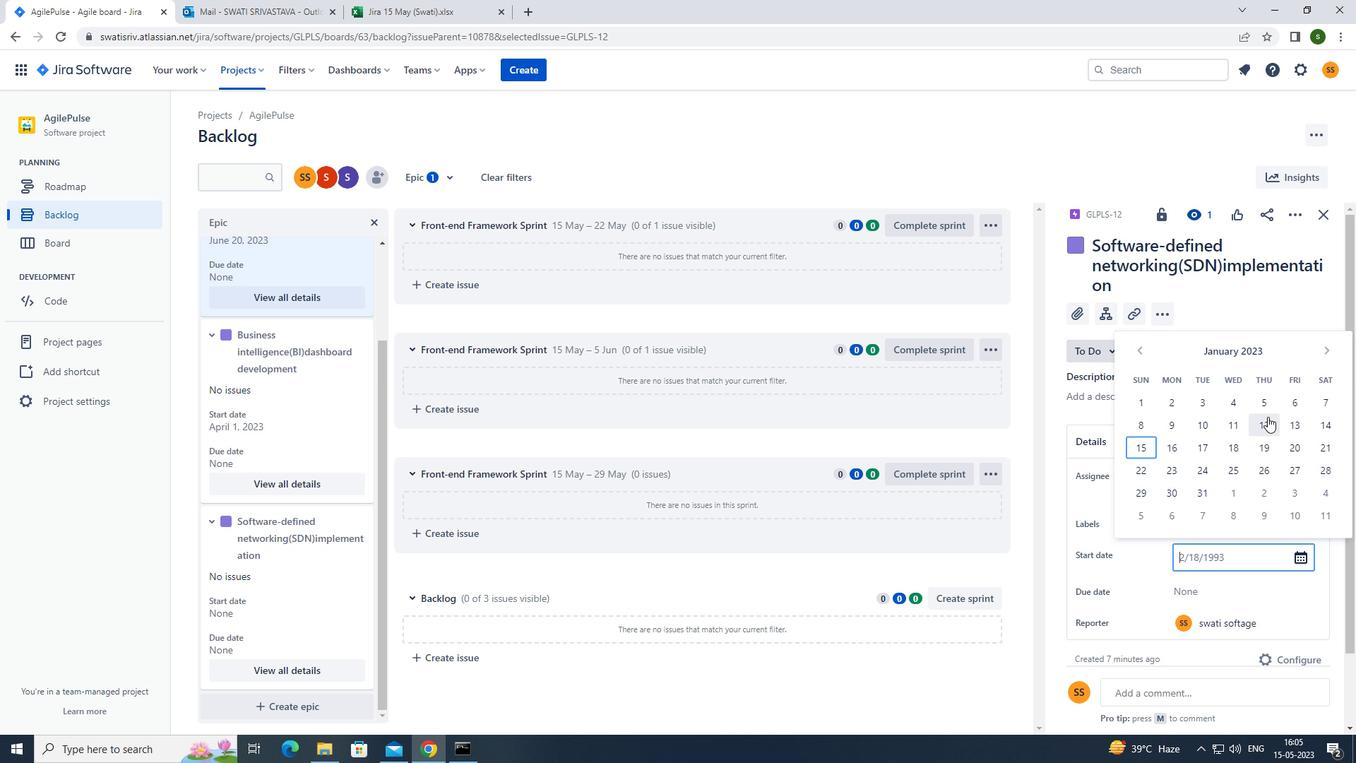 
Action: Mouse moved to (1223, 589)
Screenshot: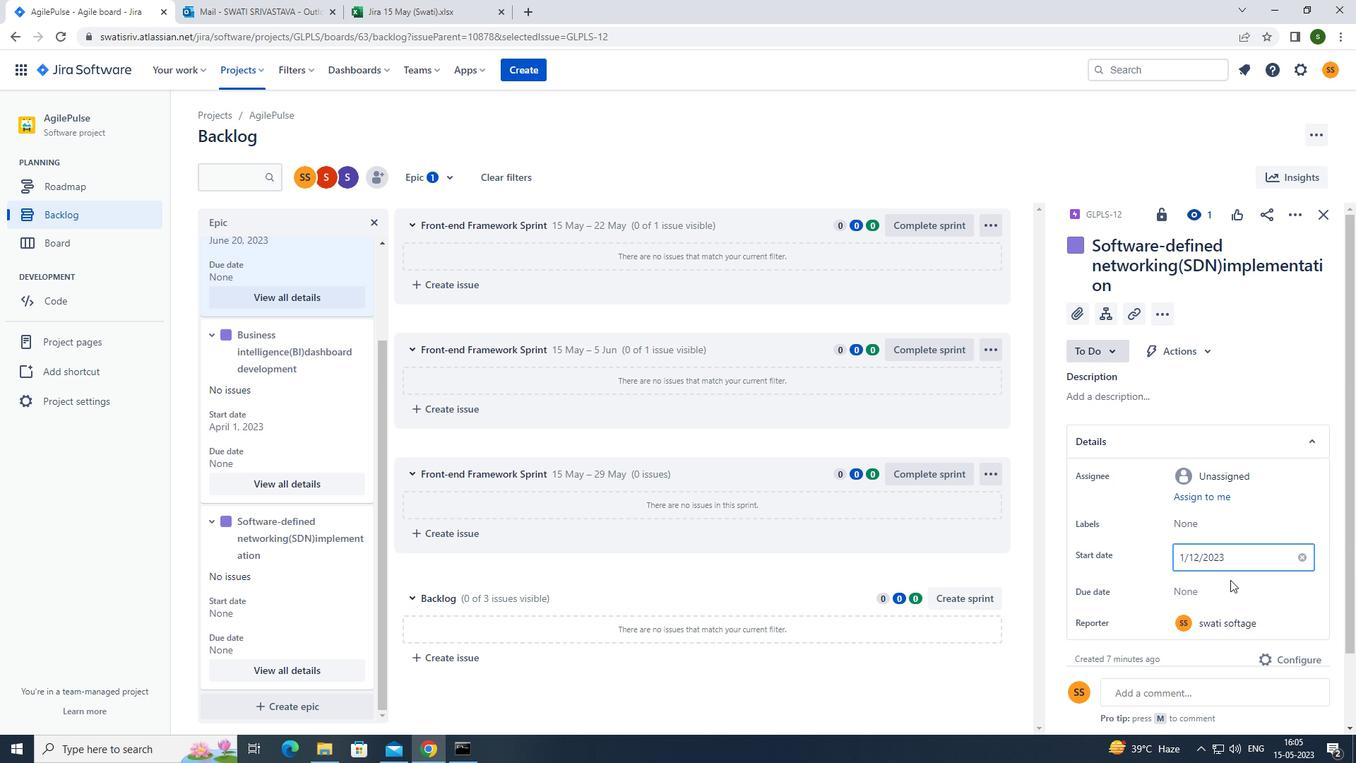 
Action: Mouse pressed left at (1223, 589)
Screenshot: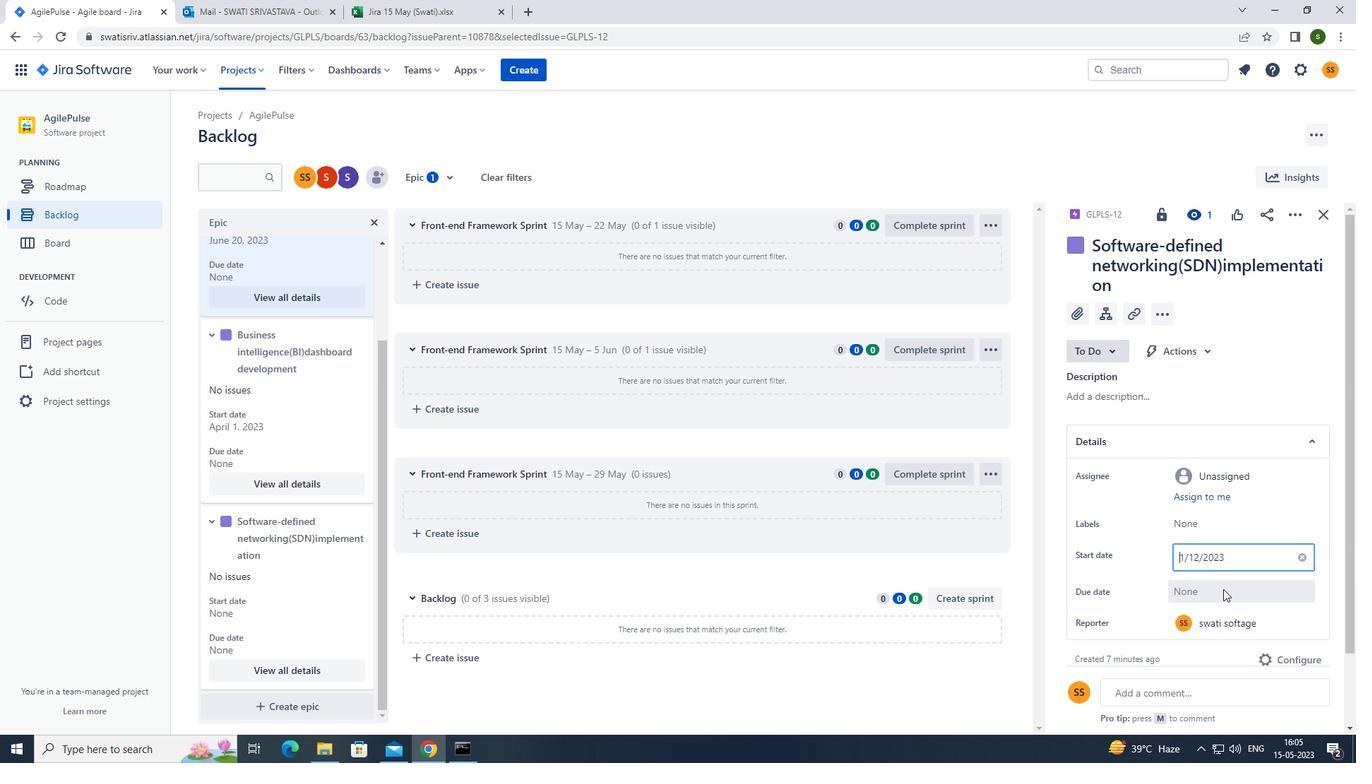 
Action: Mouse moved to (1331, 389)
Screenshot: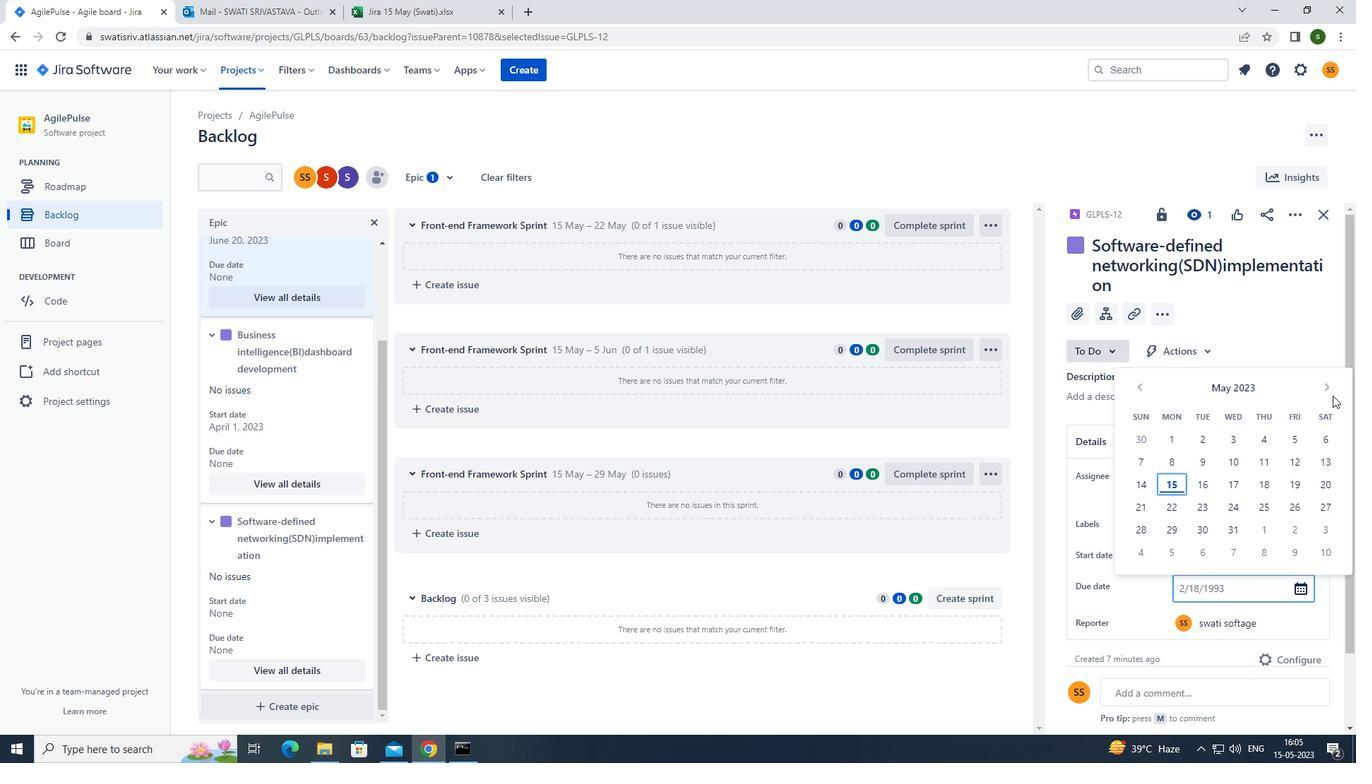 
Action: Mouse pressed left at (1331, 389)
Screenshot: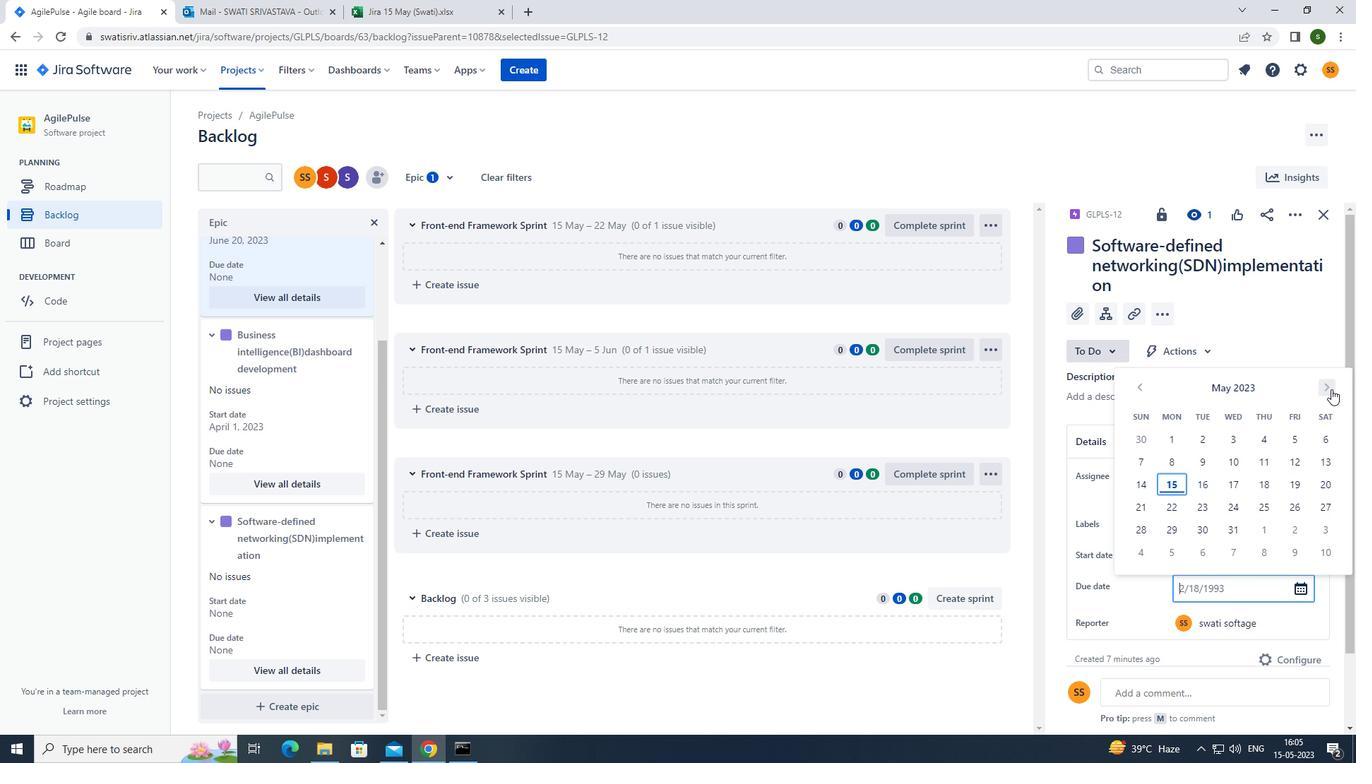 
Action: Mouse pressed left at (1331, 389)
Screenshot: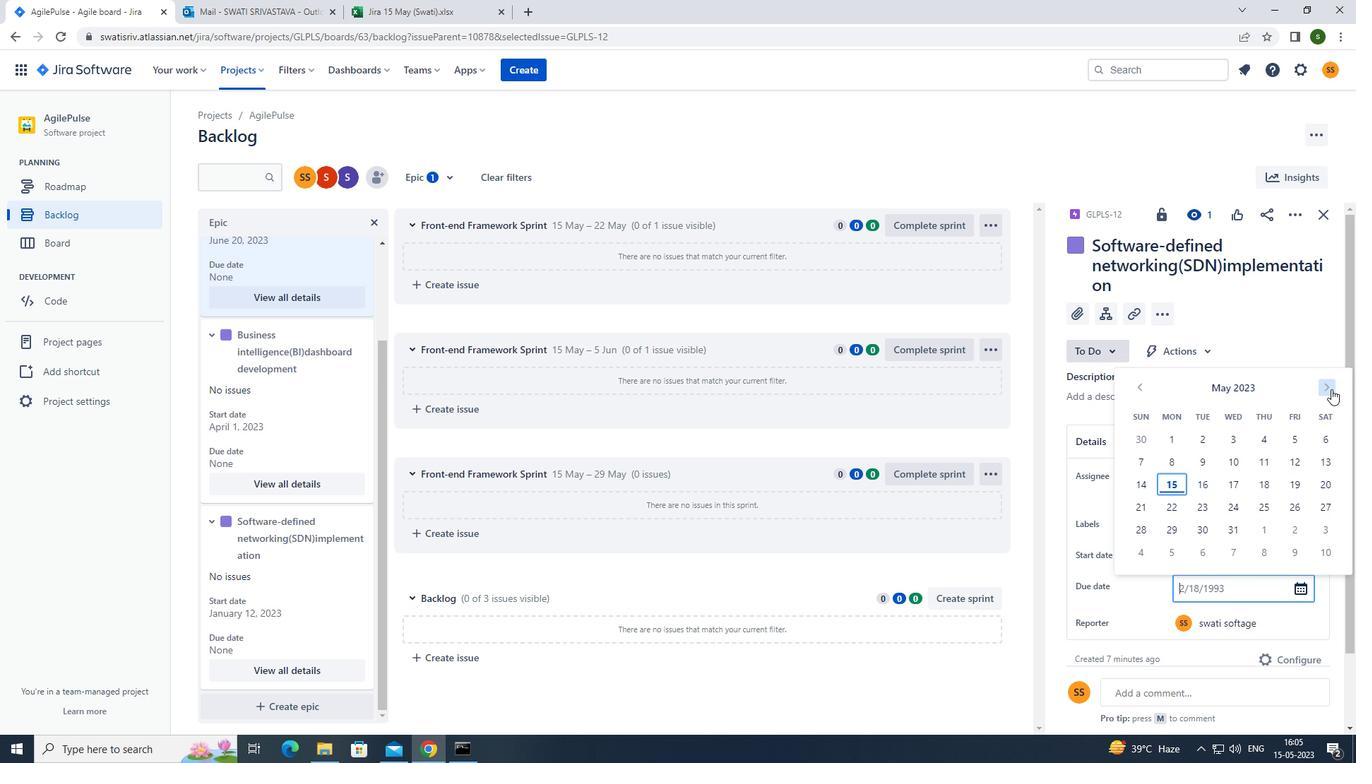 
Action: Mouse pressed left at (1331, 389)
Screenshot: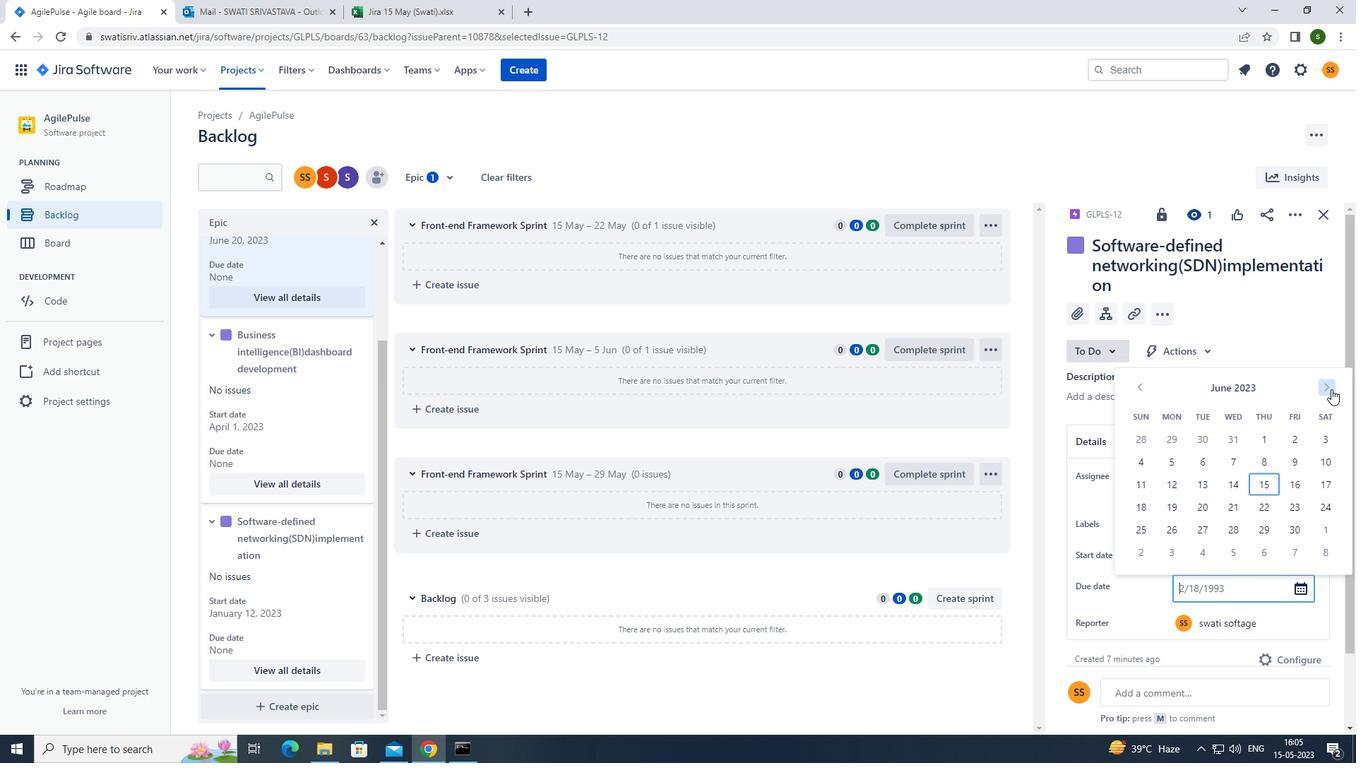 
Action: Mouse pressed left at (1331, 389)
Screenshot: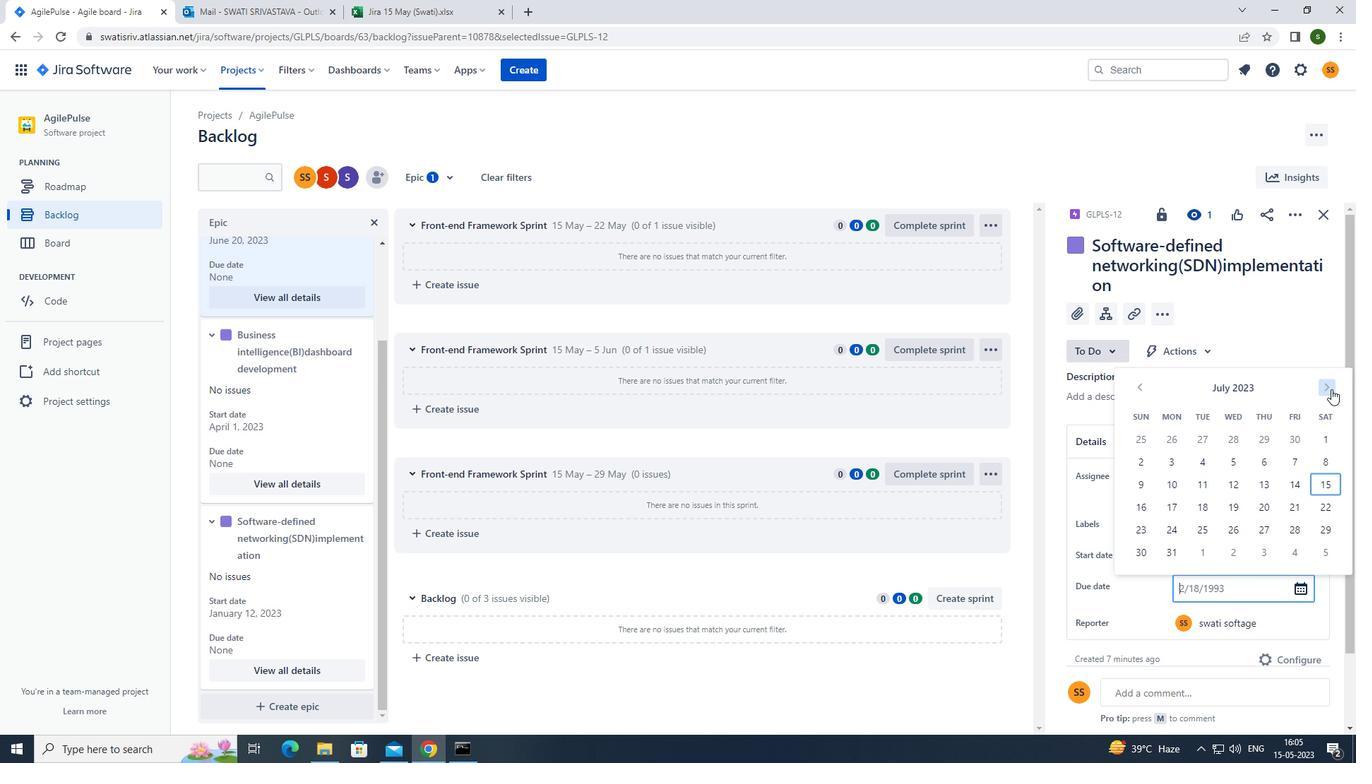 
Action: Mouse pressed left at (1331, 389)
Screenshot: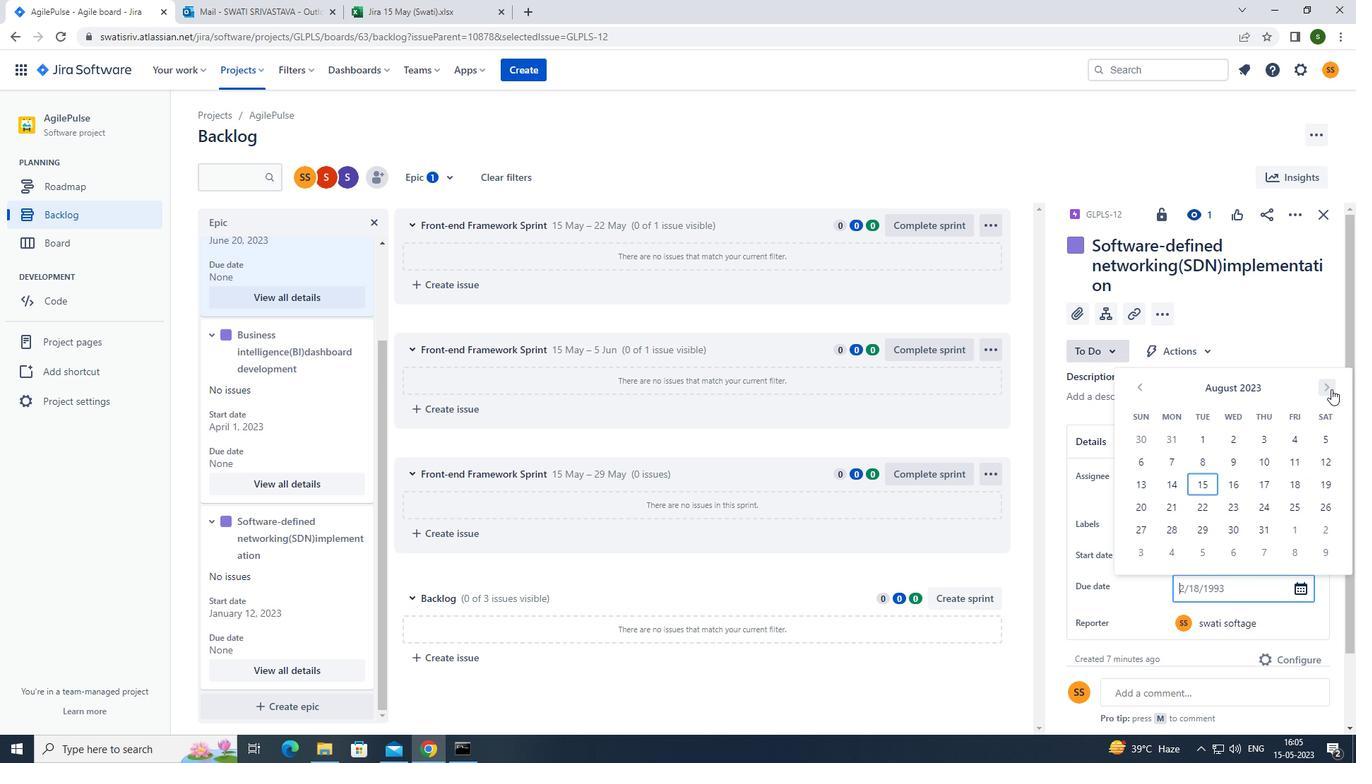 
Action: Mouse pressed left at (1331, 389)
Screenshot: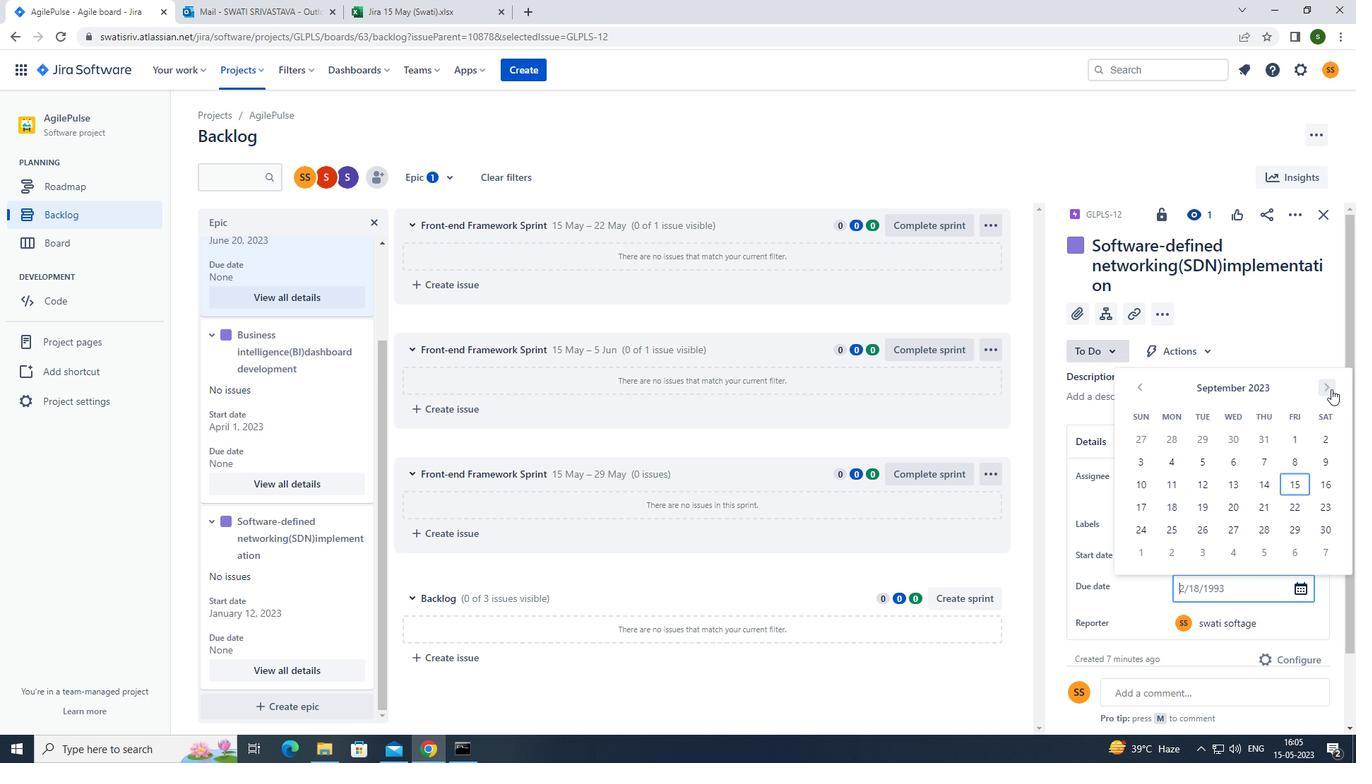 
Action: Mouse pressed left at (1331, 389)
Screenshot: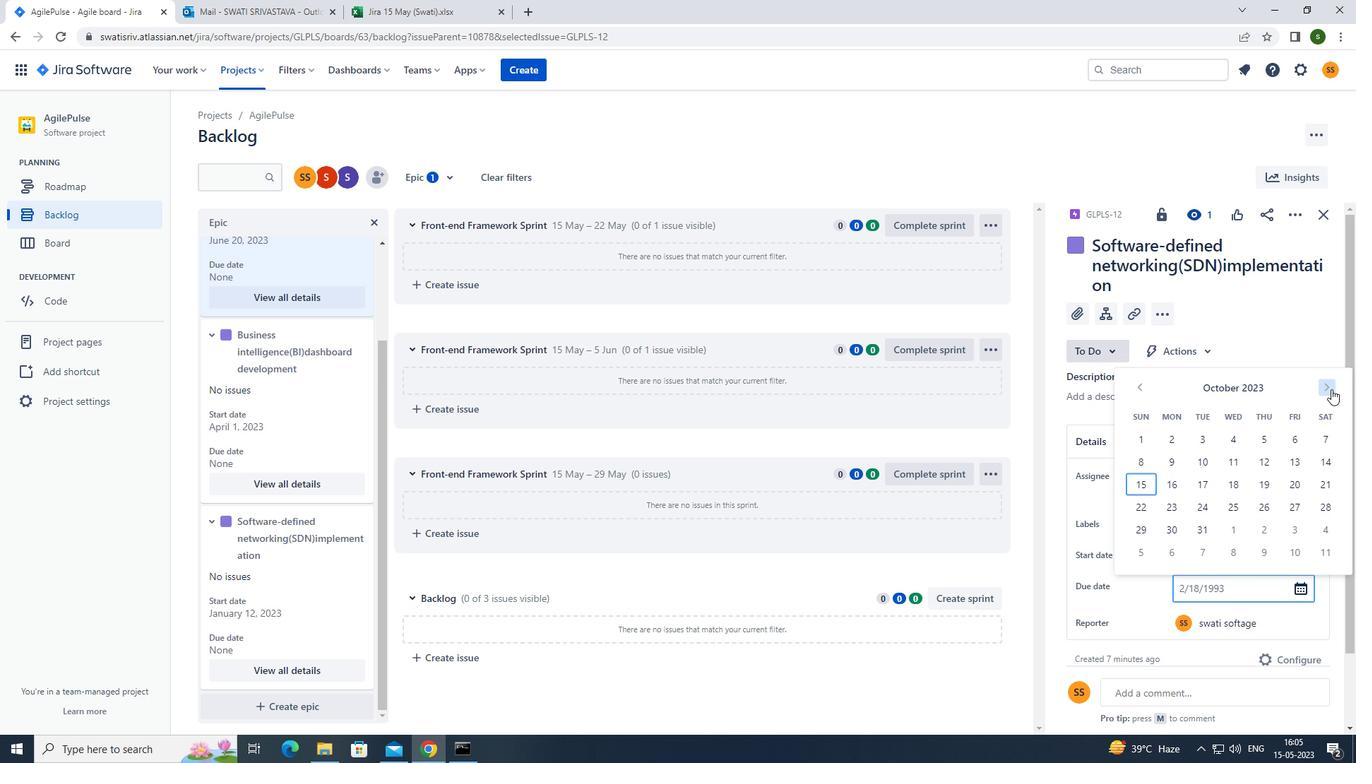 
Action: Mouse pressed left at (1331, 389)
Screenshot: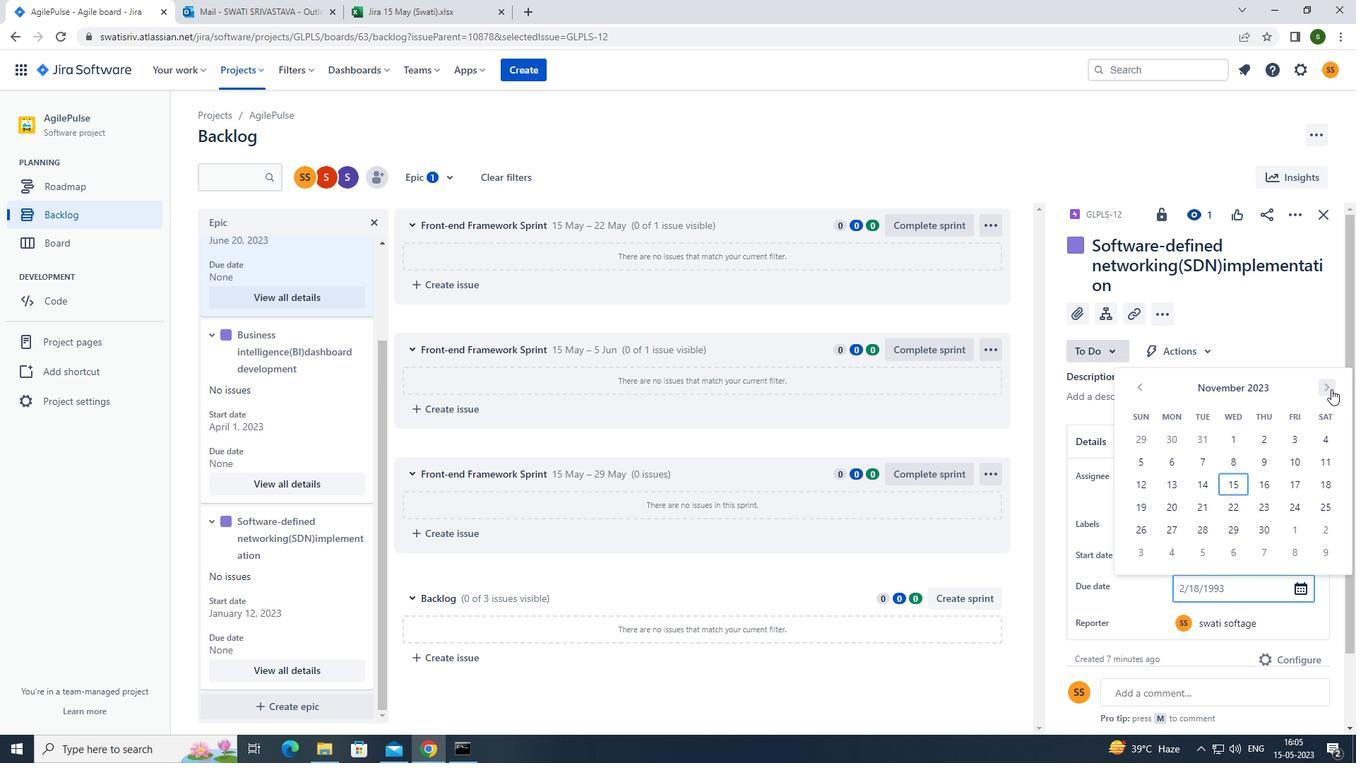 
Action: Mouse pressed left at (1331, 389)
Screenshot: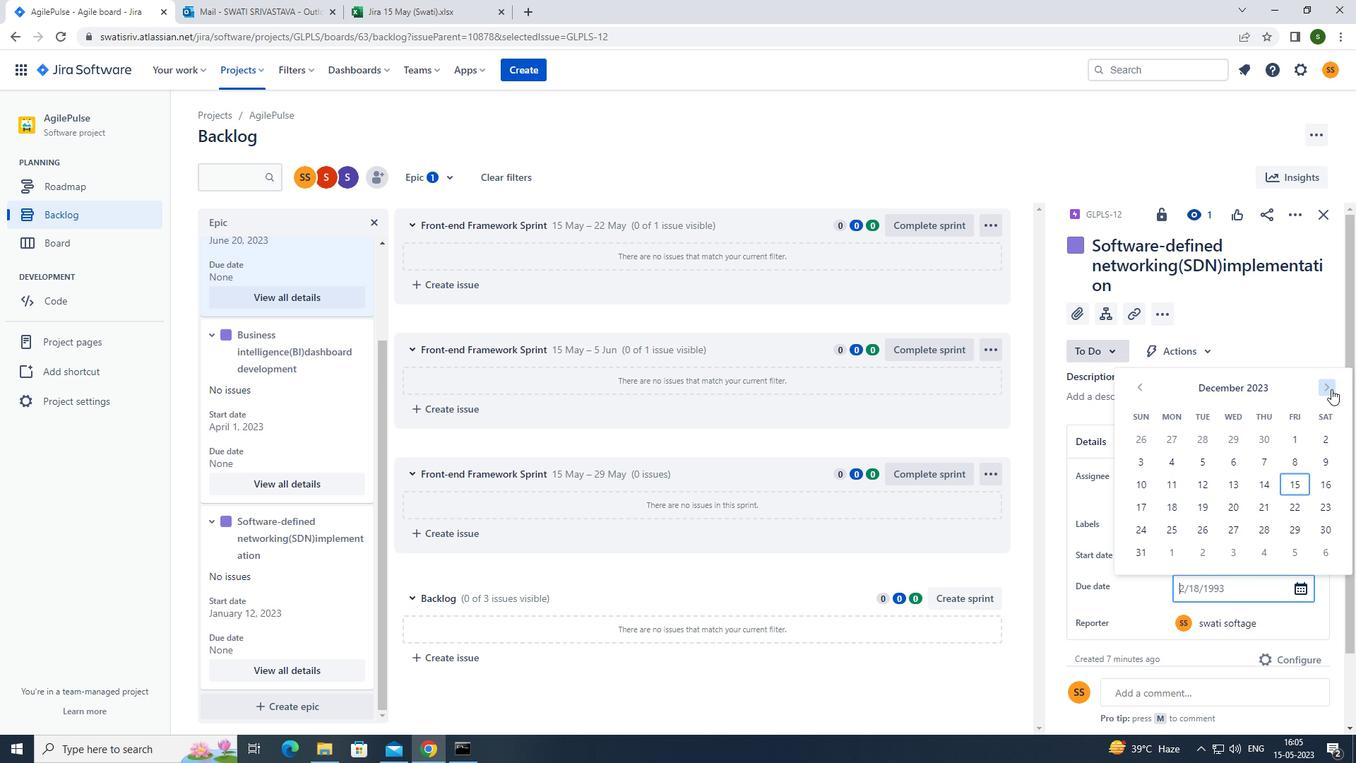 
Action: Mouse pressed left at (1331, 389)
Screenshot: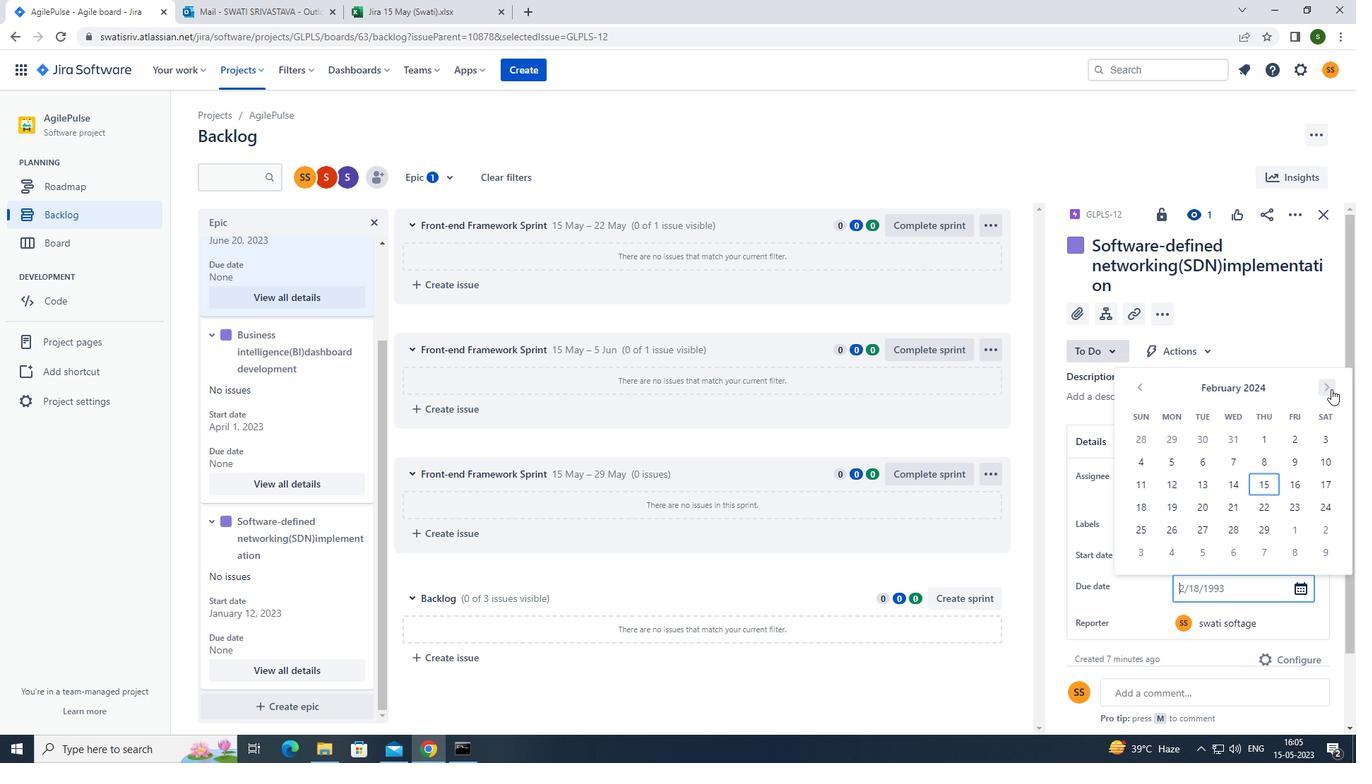 
Action: Mouse pressed left at (1331, 389)
Screenshot: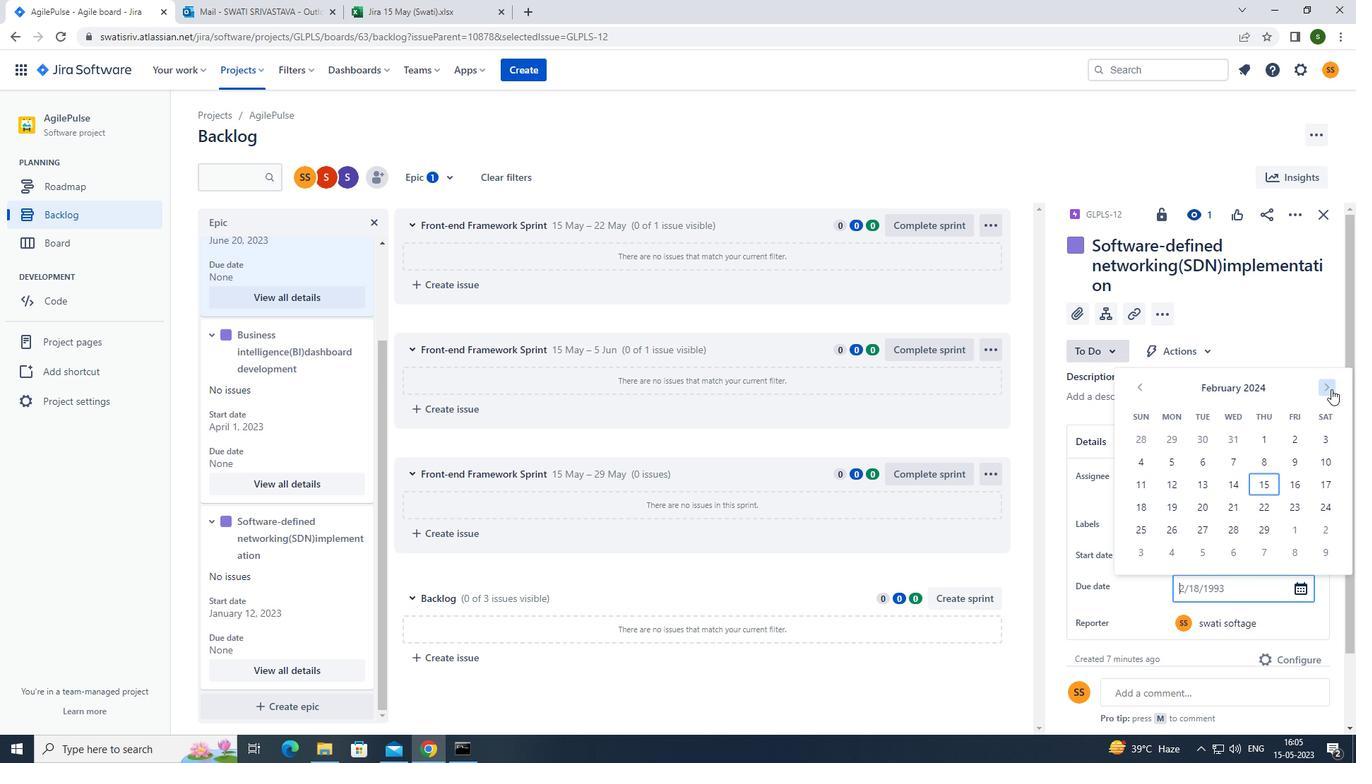 
Action: Mouse pressed left at (1331, 389)
Screenshot: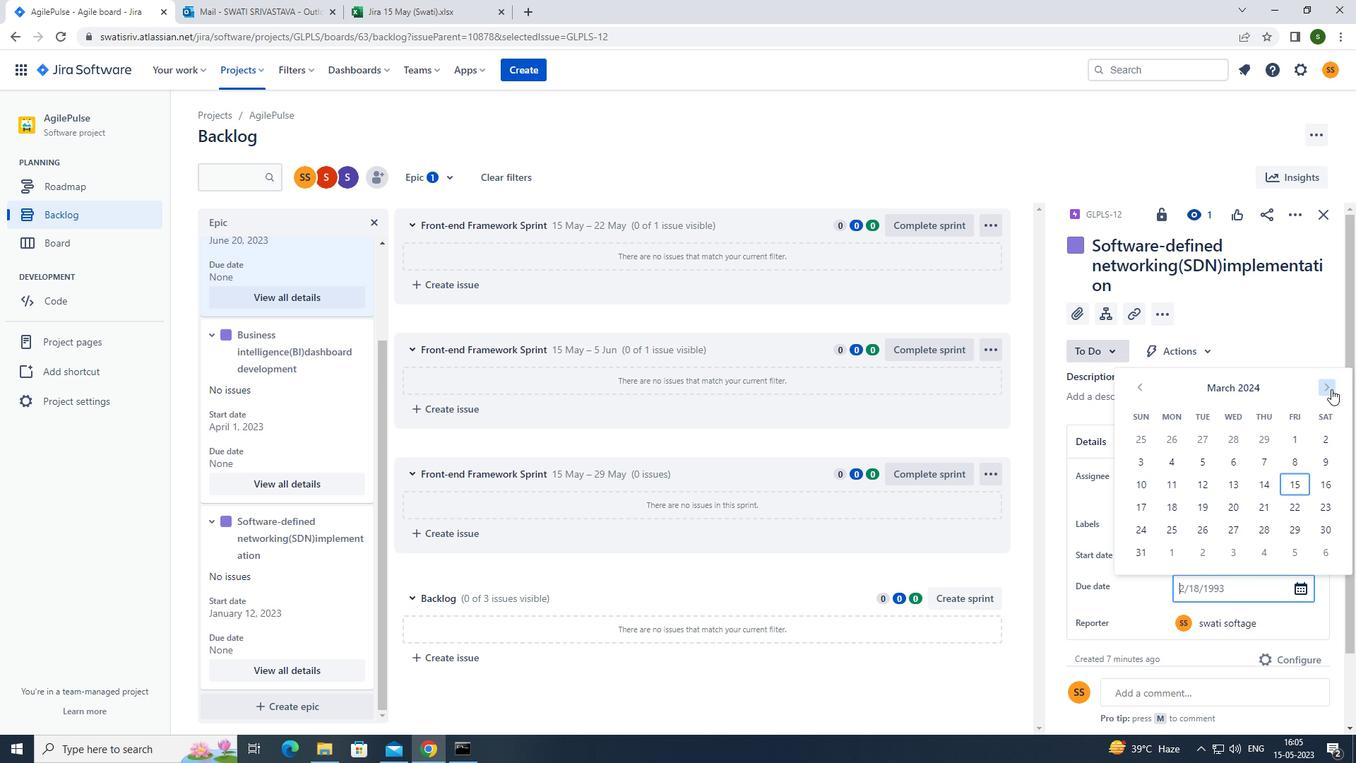 
Action: Mouse pressed left at (1331, 389)
Screenshot: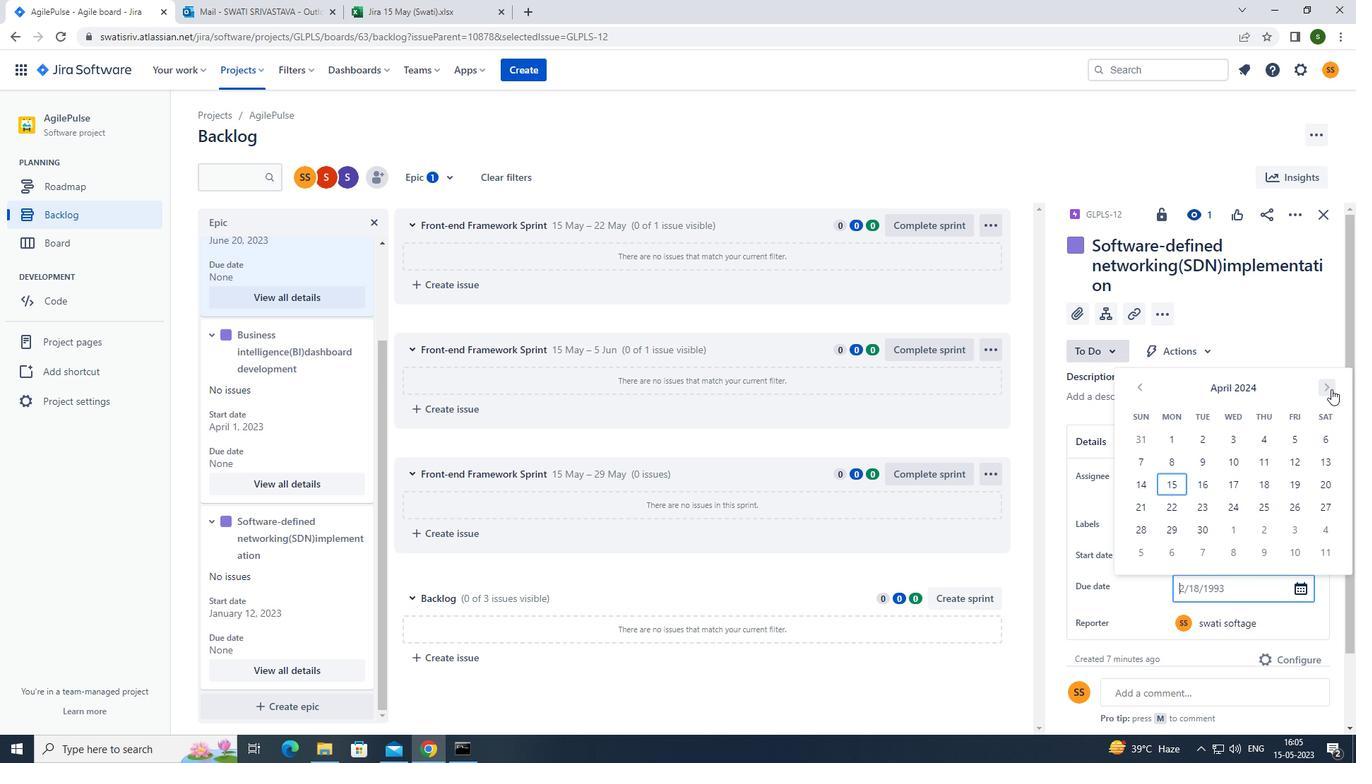 
Action: Mouse pressed left at (1331, 389)
Screenshot: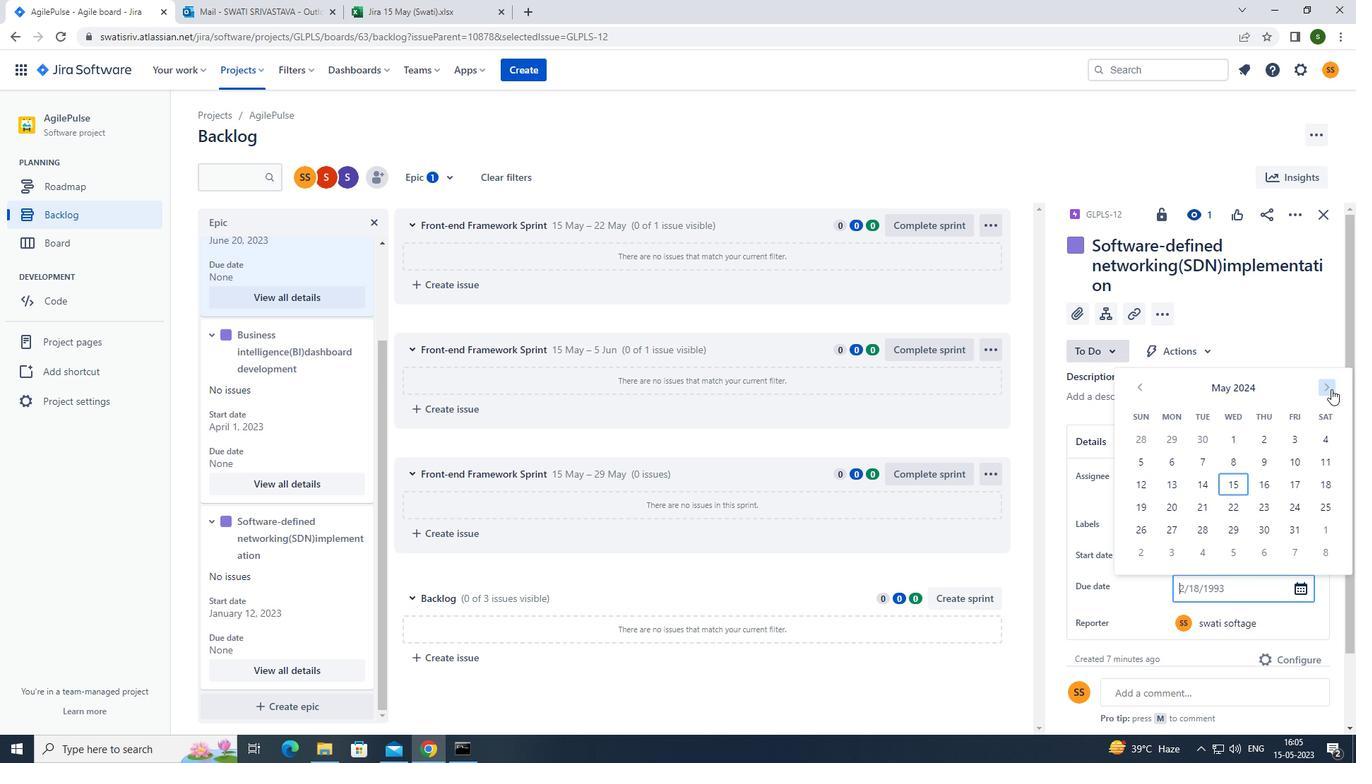 
Action: Mouse pressed left at (1331, 389)
Screenshot: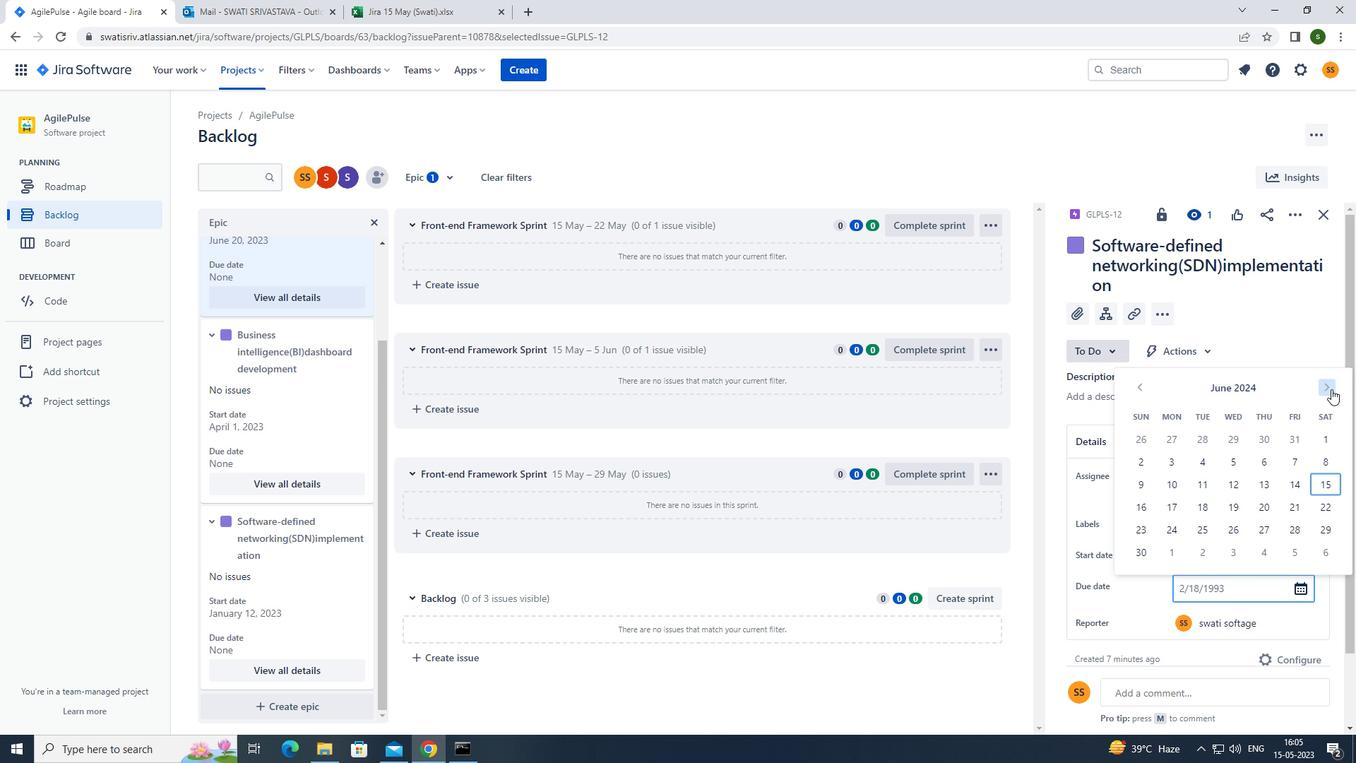 
Action: Mouse pressed left at (1331, 389)
Screenshot: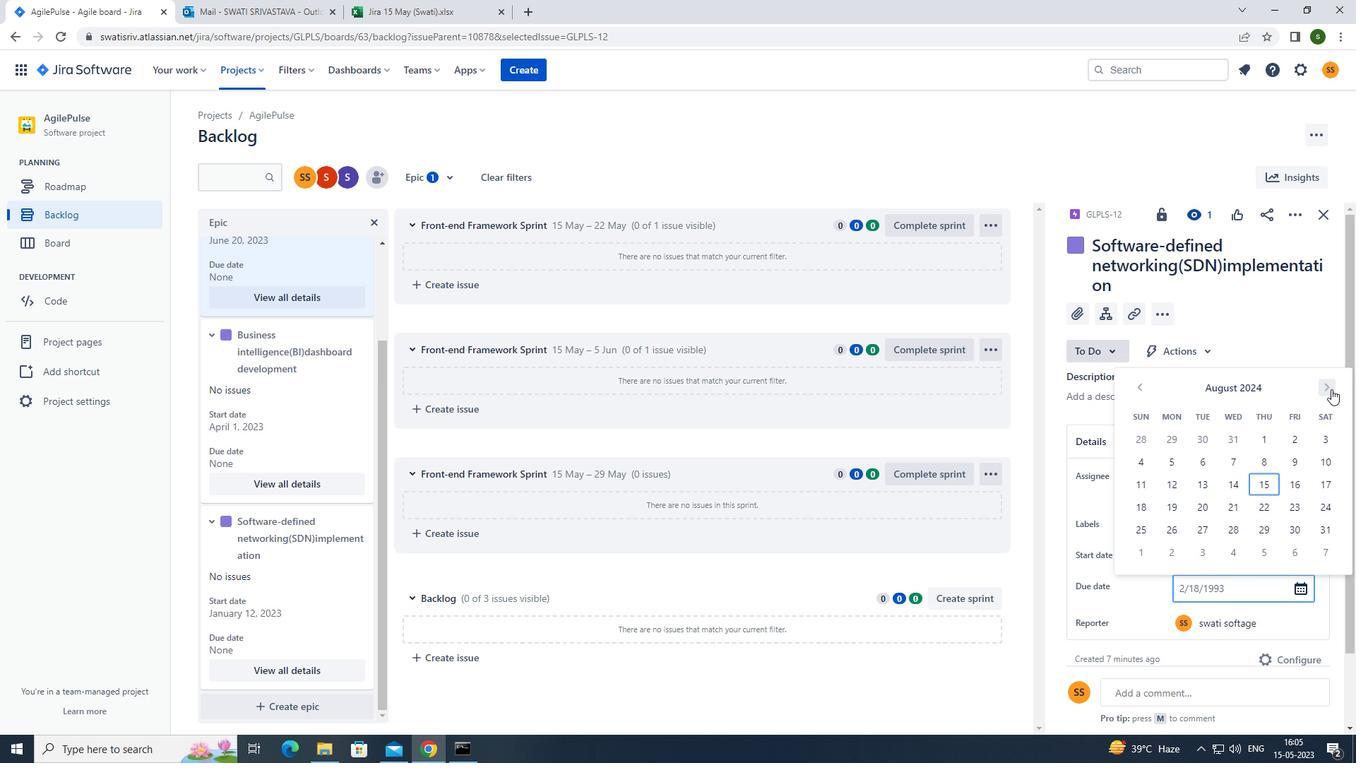 
Action: Mouse pressed left at (1331, 389)
Screenshot: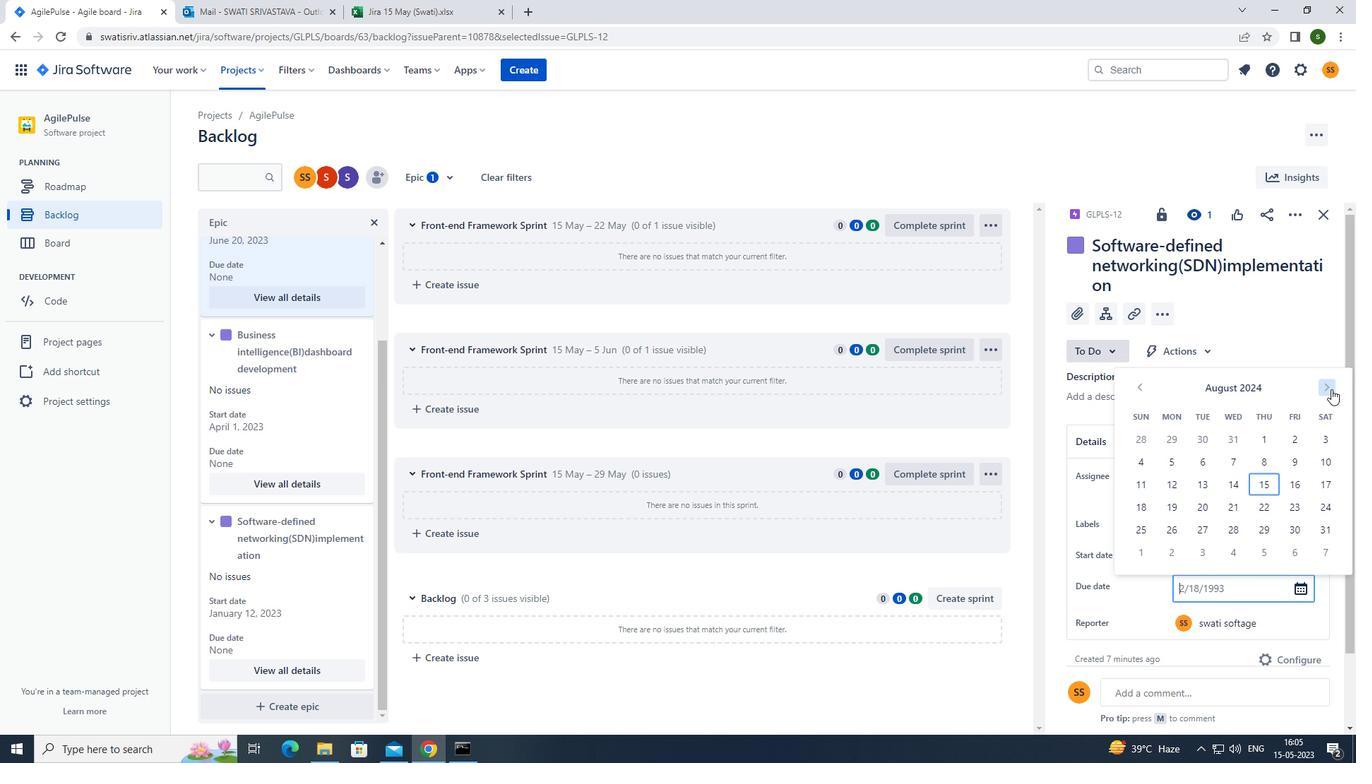 
Action: Mouse pressed left at (1331, 389)
Screenshot: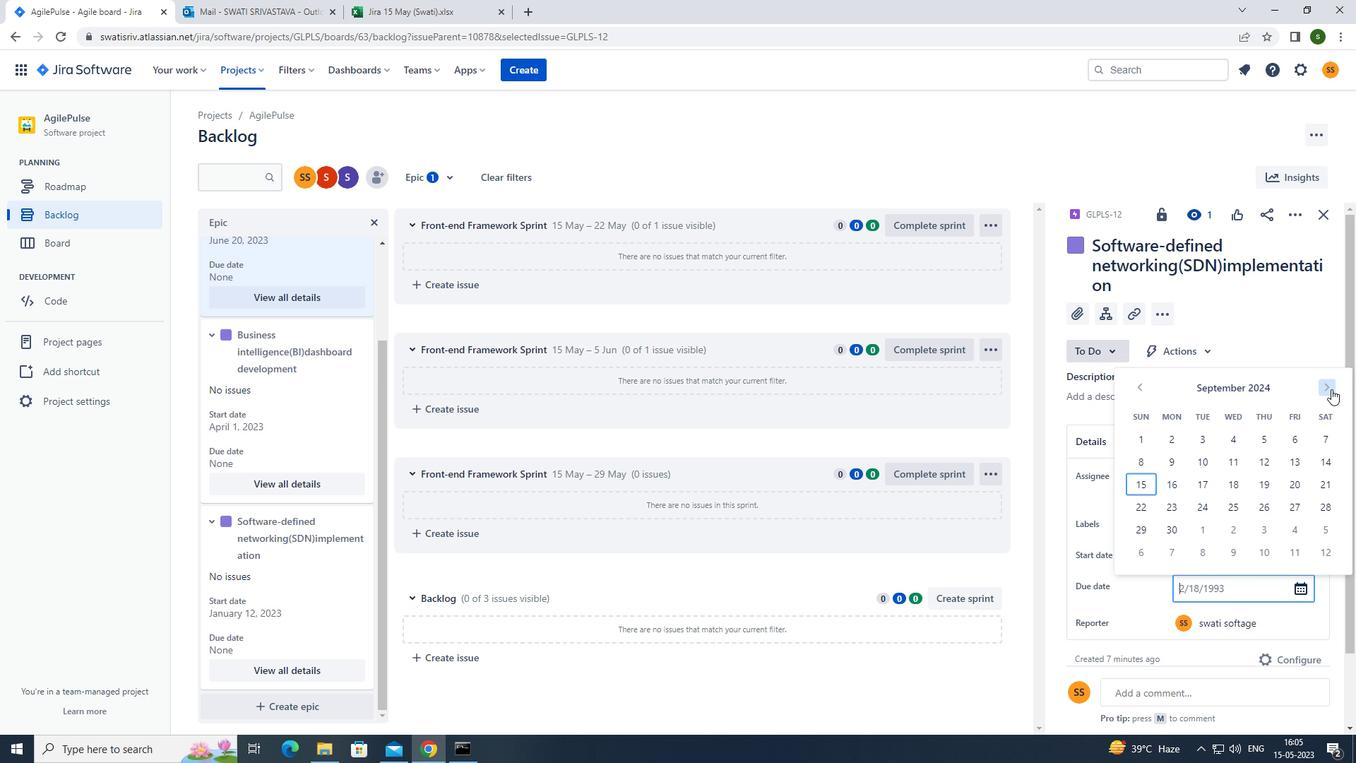 
Action: Mouse pressed left at (1331, 389)
Screenshot: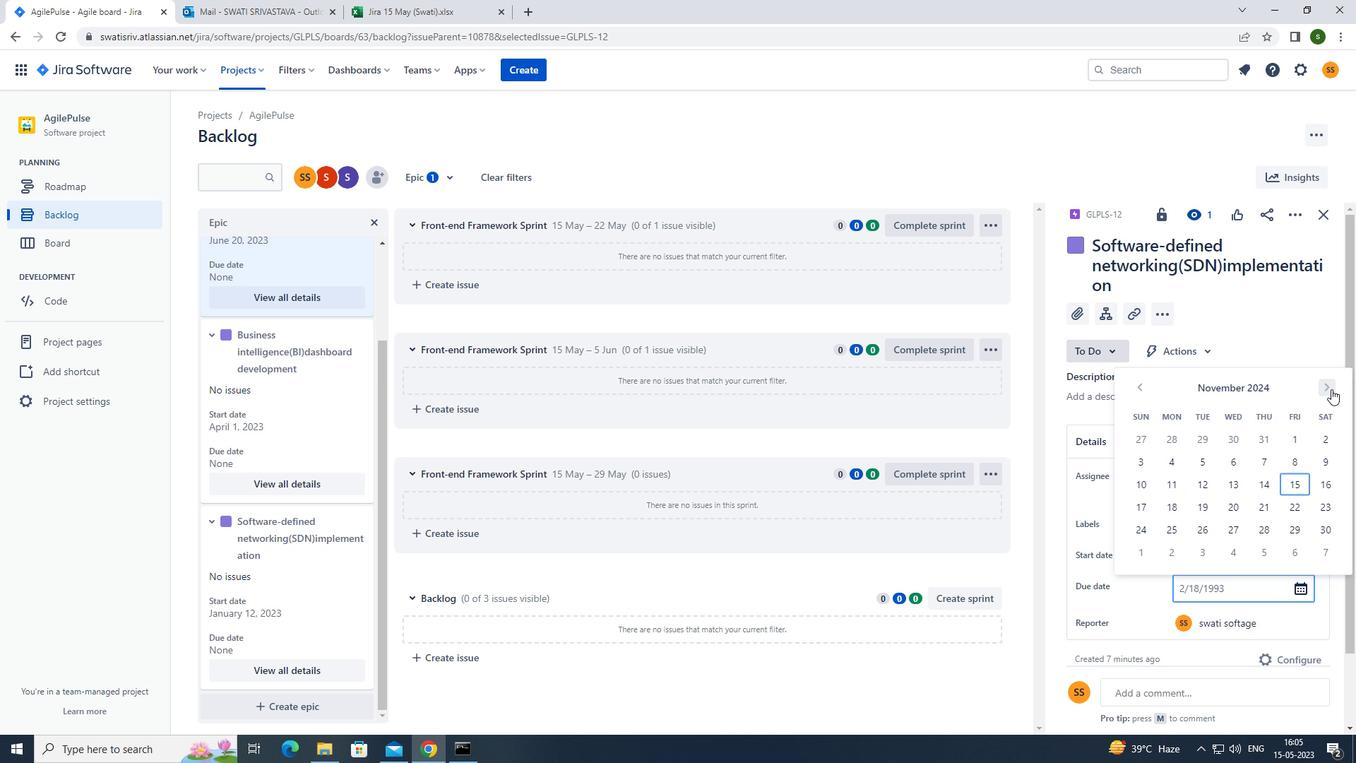 
Action: Mouse pressed left at (1331, 389)
Screenshot: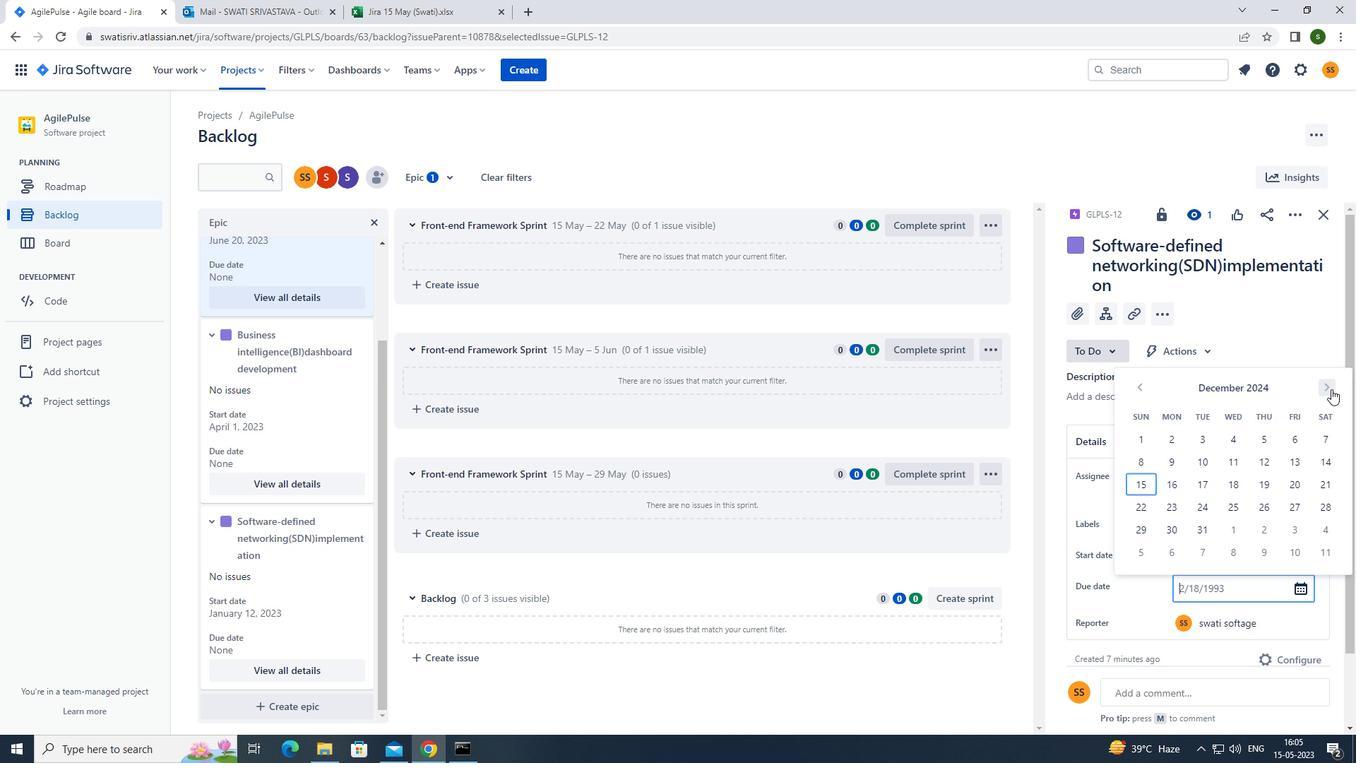 
Action: Mouse pressed left at (1331, 389)
Screenshot: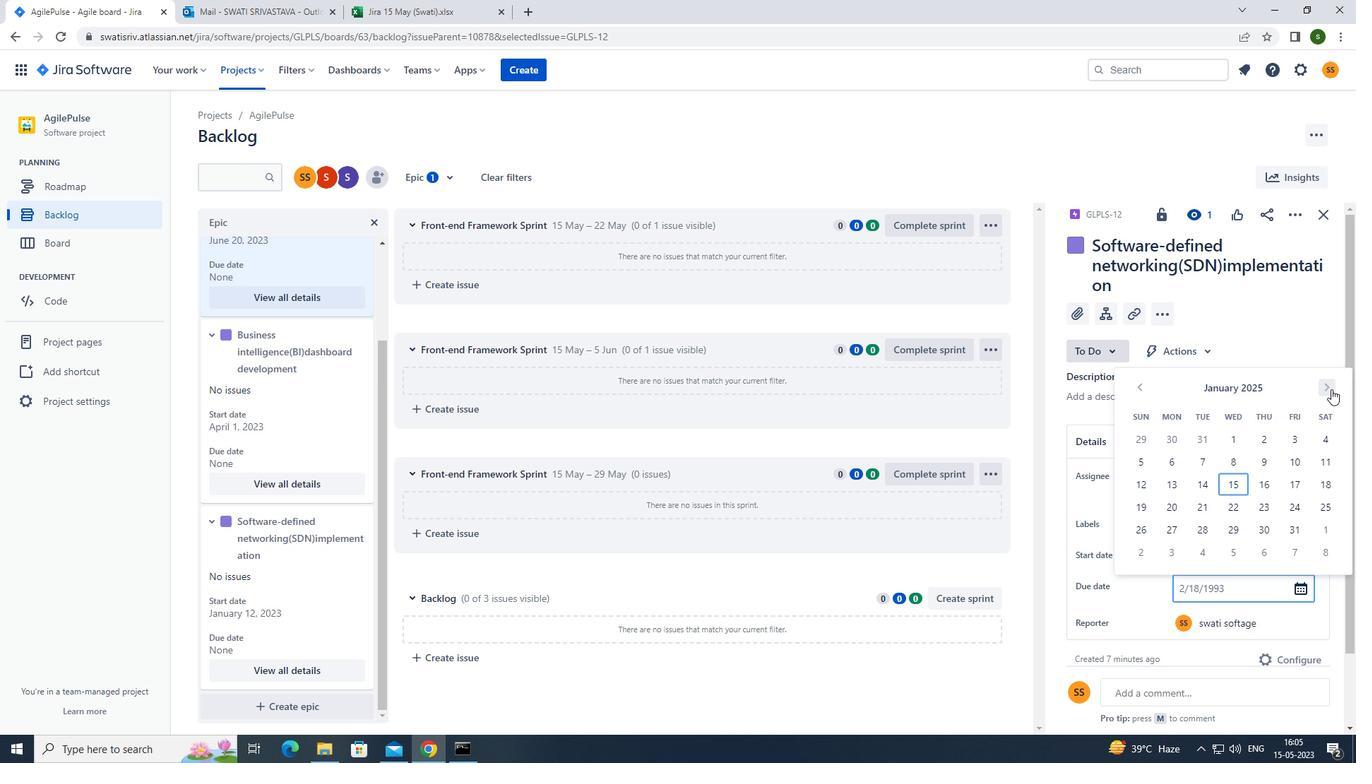 
Action: Mouse pressed left at (1331, 389)
Screenshot: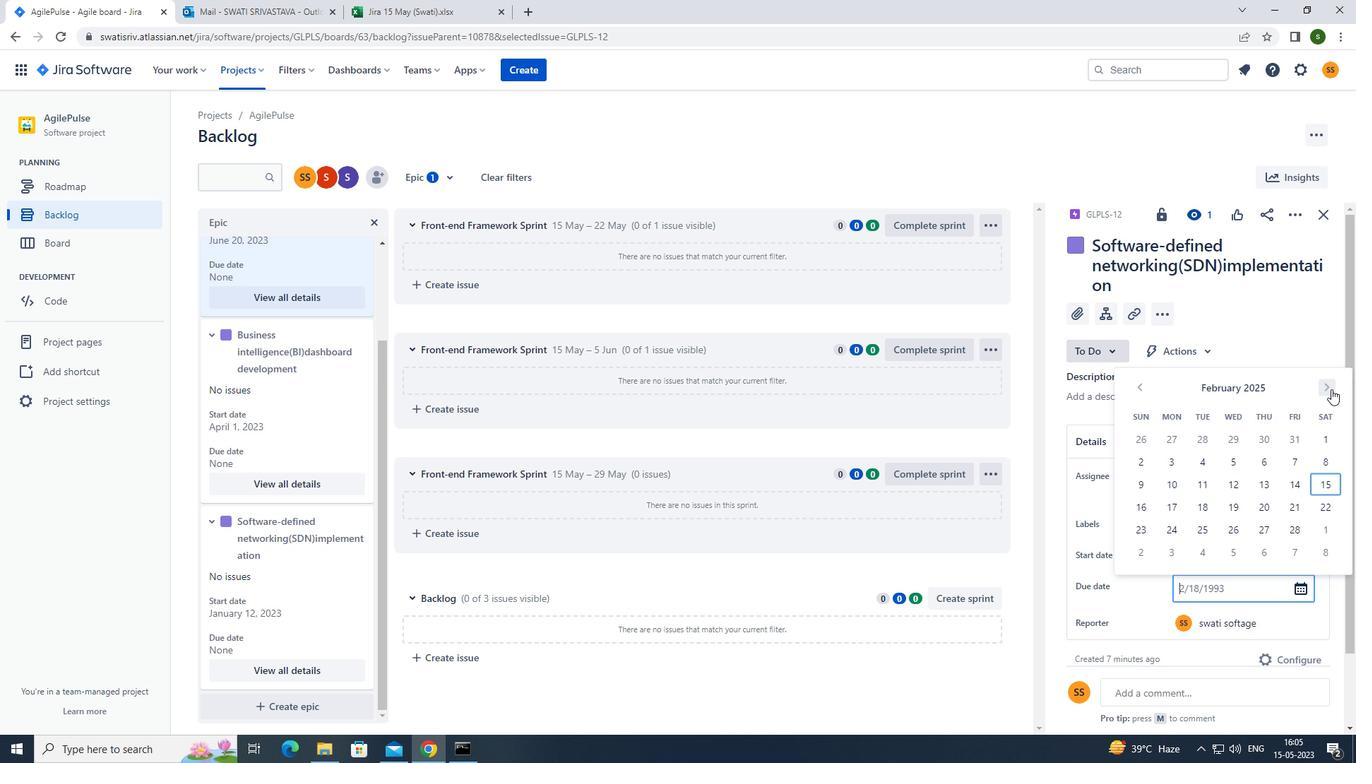 
Action: Mouse pressed left at (1331, 389)
Screenshot: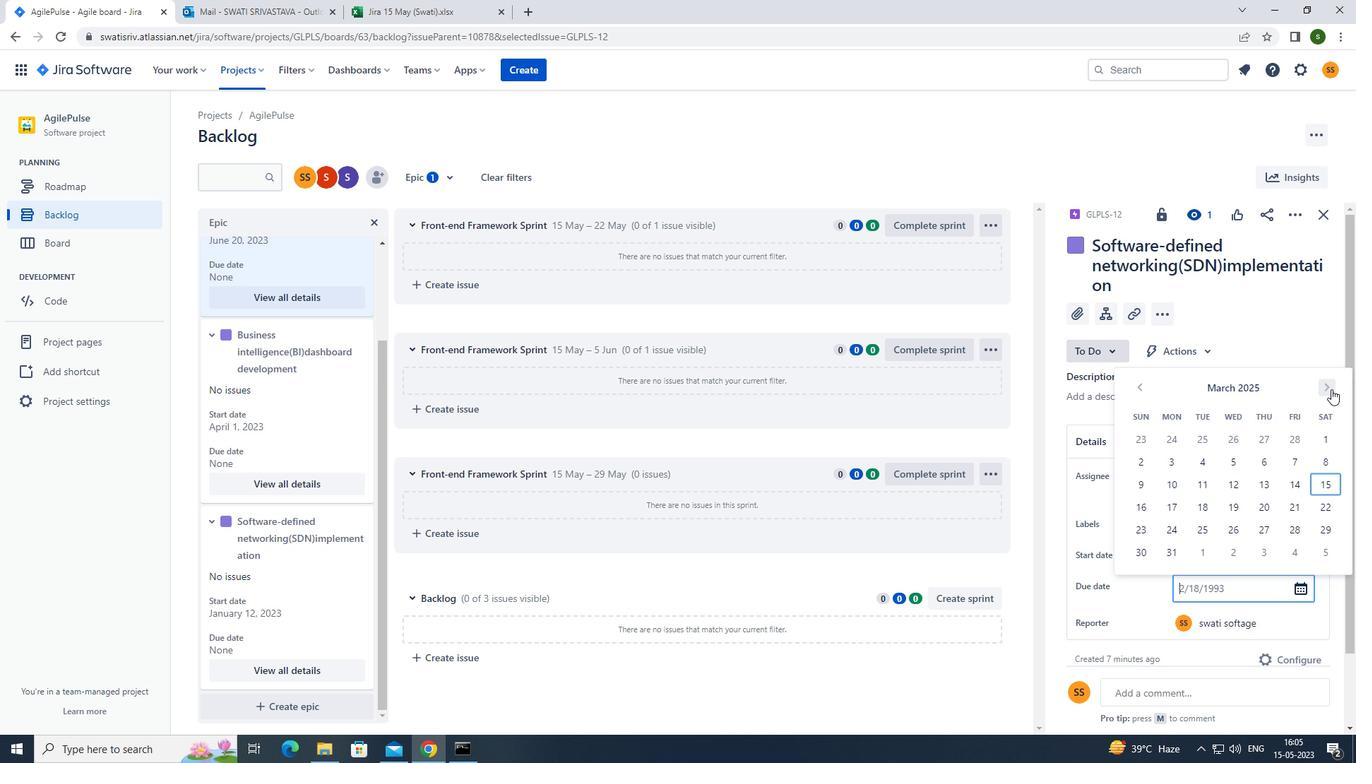 
Action: Mouse pressed left at (1331, 389)
Screenshot: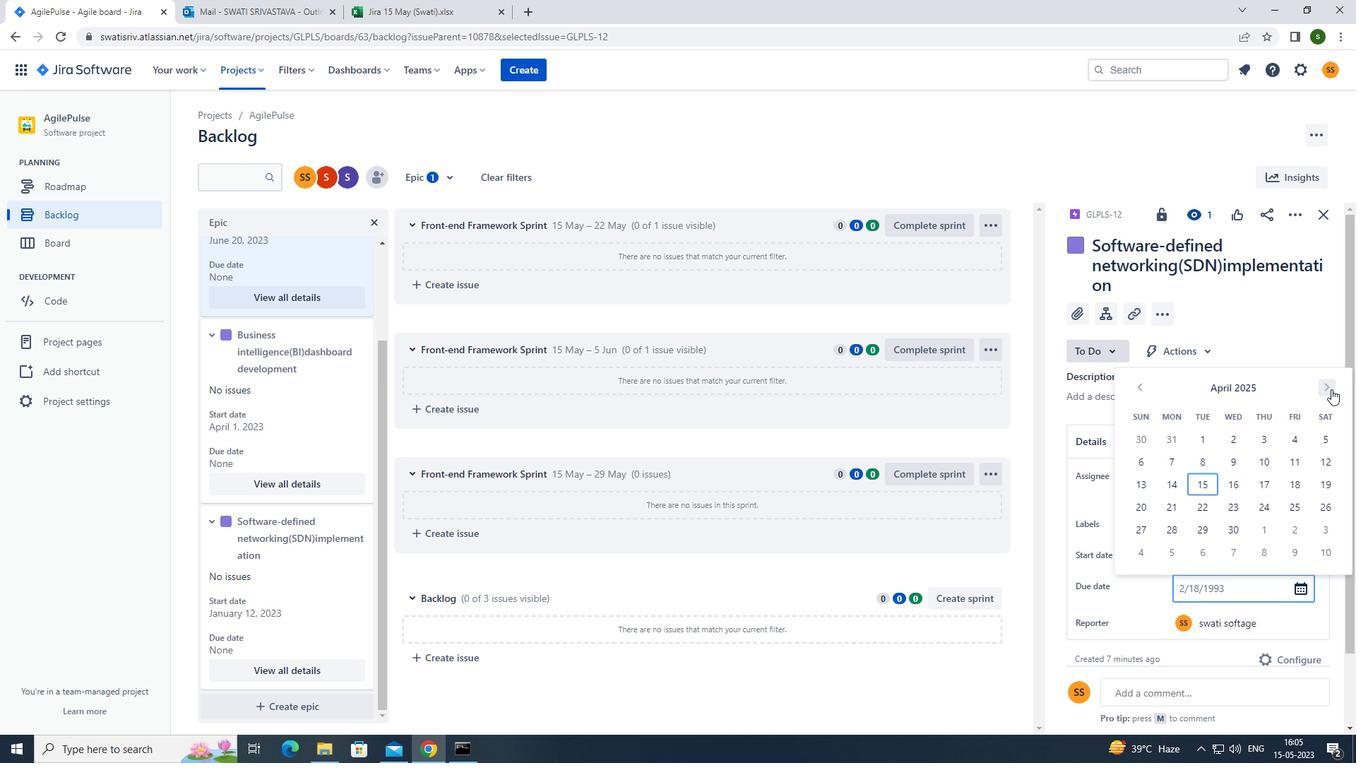 
Action: Mouse pressed left at (1331, 389)
Screenshot: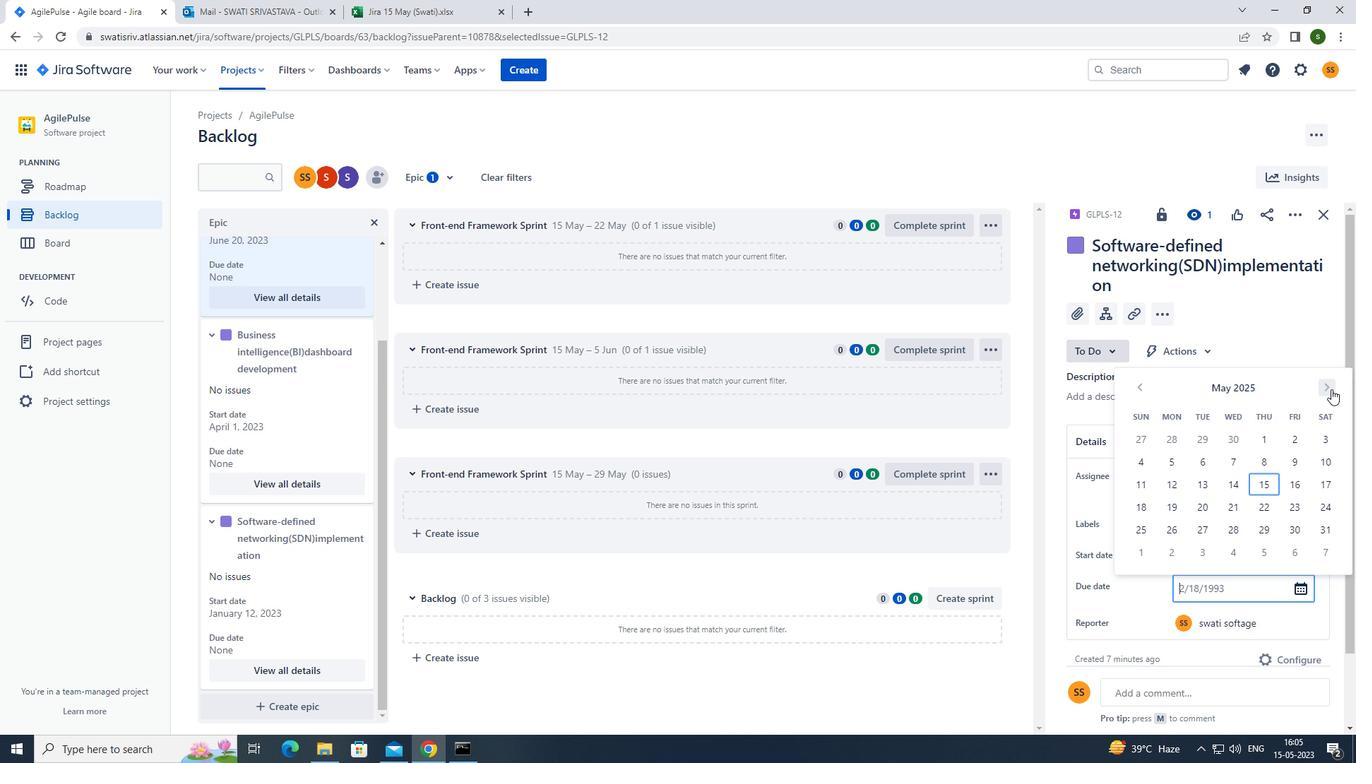 
Action: Mouse pressed left at (1331, 389)
Screenshot: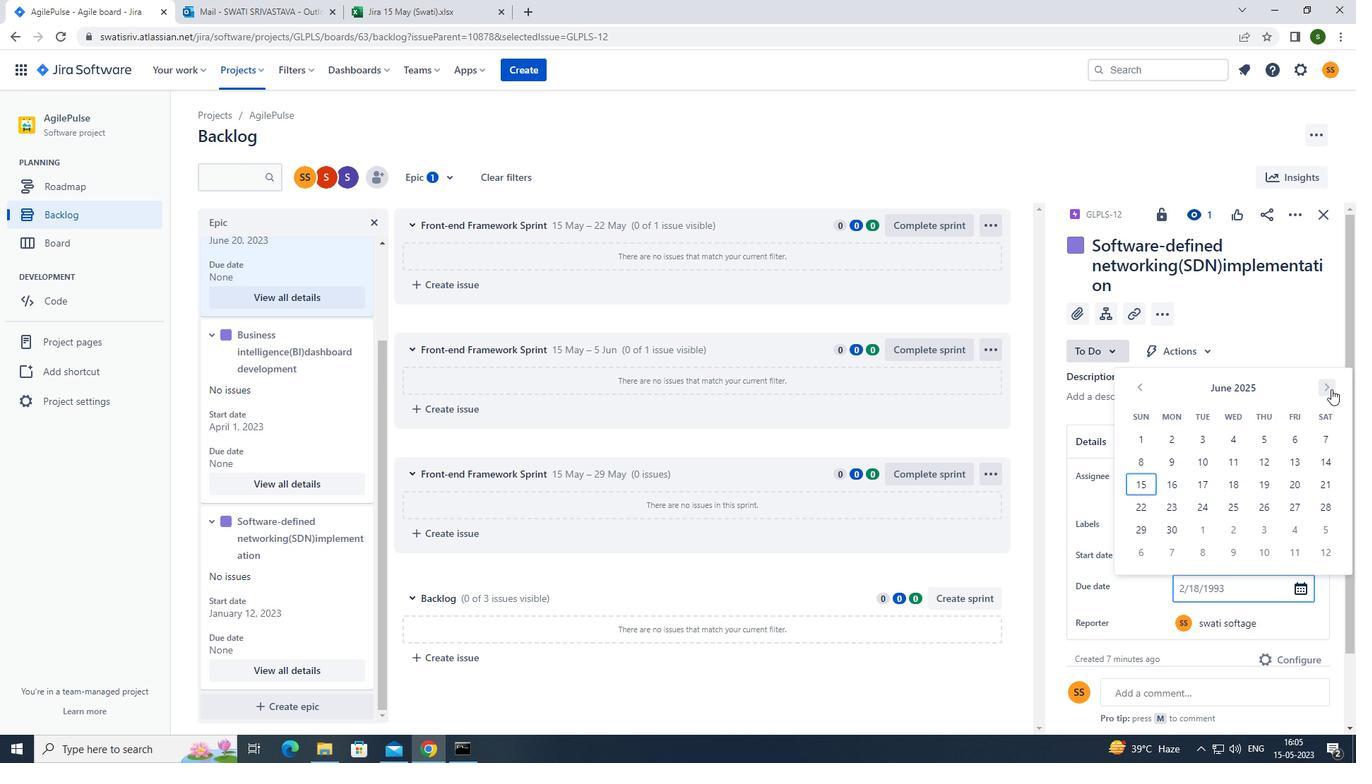 
Action: Mouse moved to (1230, 437)
Screenshot: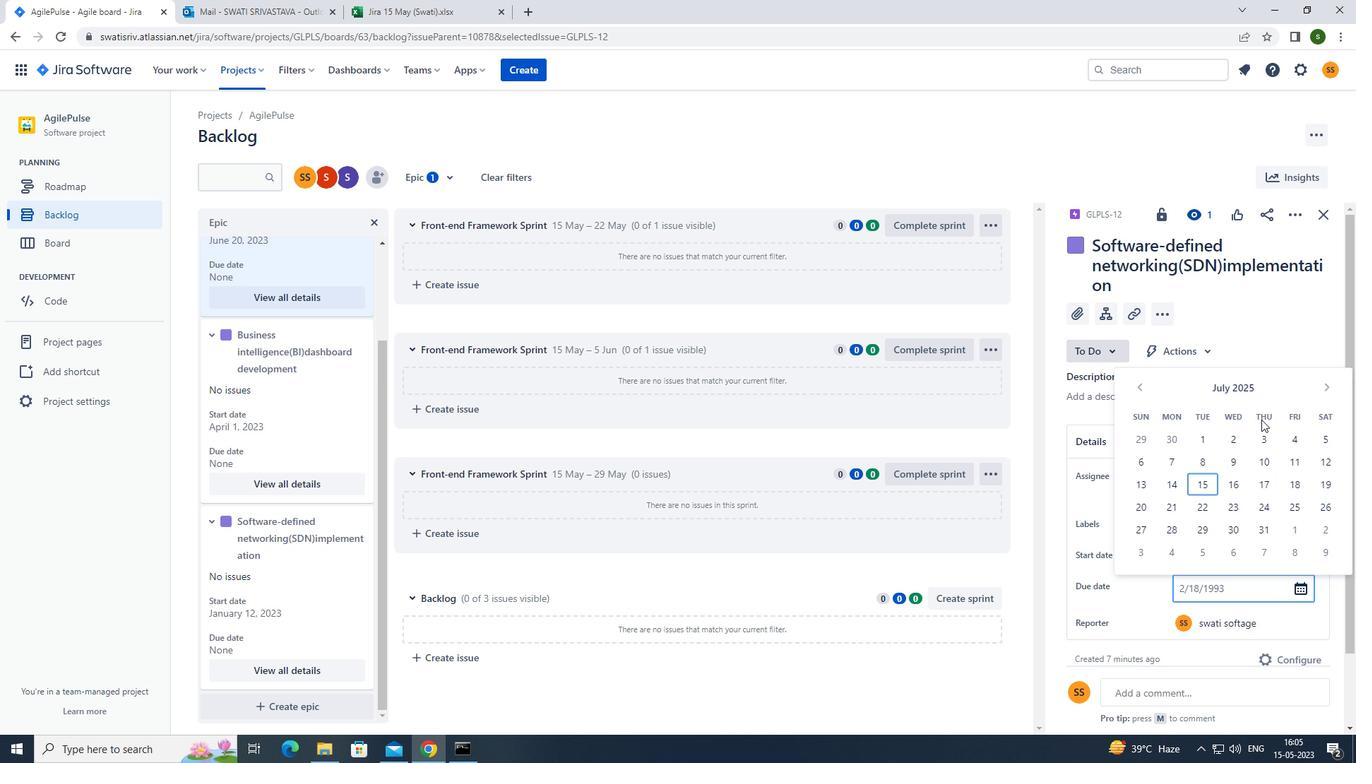 
Action: Mouse pressed left at (1230, 437)
Screenshot: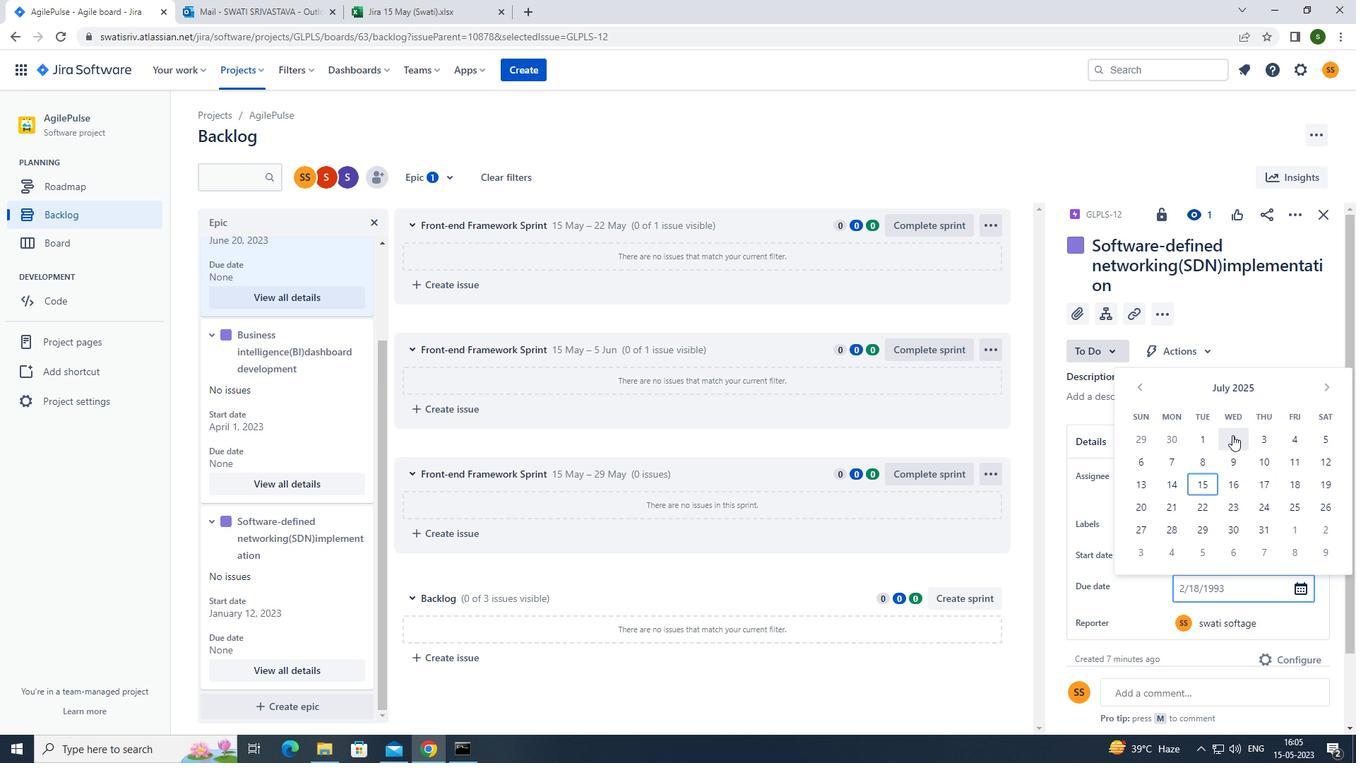
Action: Mouse moved to (888, 143)
Screenshot: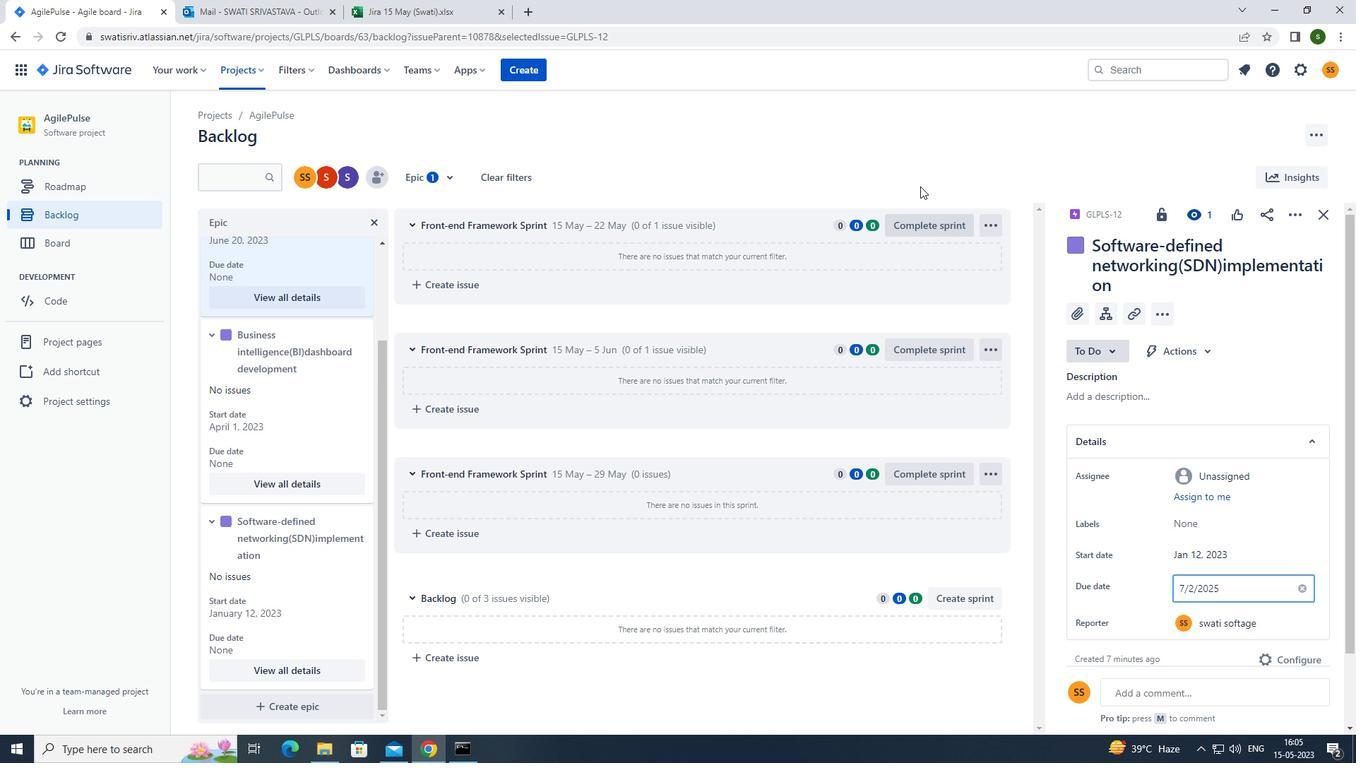 
Action: Mouse pressed left at (888, 143)
Screenshot: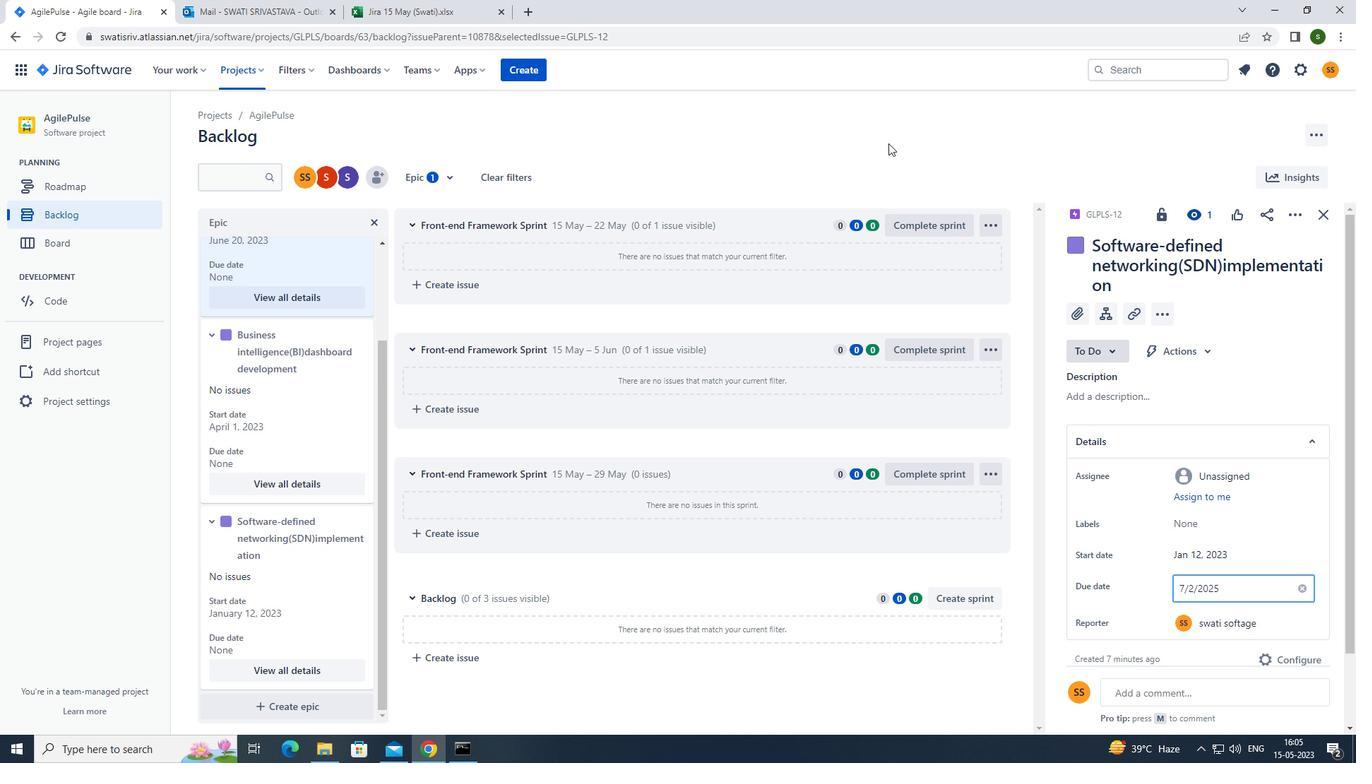
